 Task: Look for space in Cacocum, Cuba from 9th July, 2023 to 16th July, 2023 for 2 adults, 1 child in price range Rs.8000 to Rs.16000. Place can be entire place with 2 bedrooms having 2 beds and 1 bathroom. Property type can be house, flat, guest house. Booking option can be shelf check-in. Required host language is .
Action: Mouse moved to (454, 92)
Screenshot: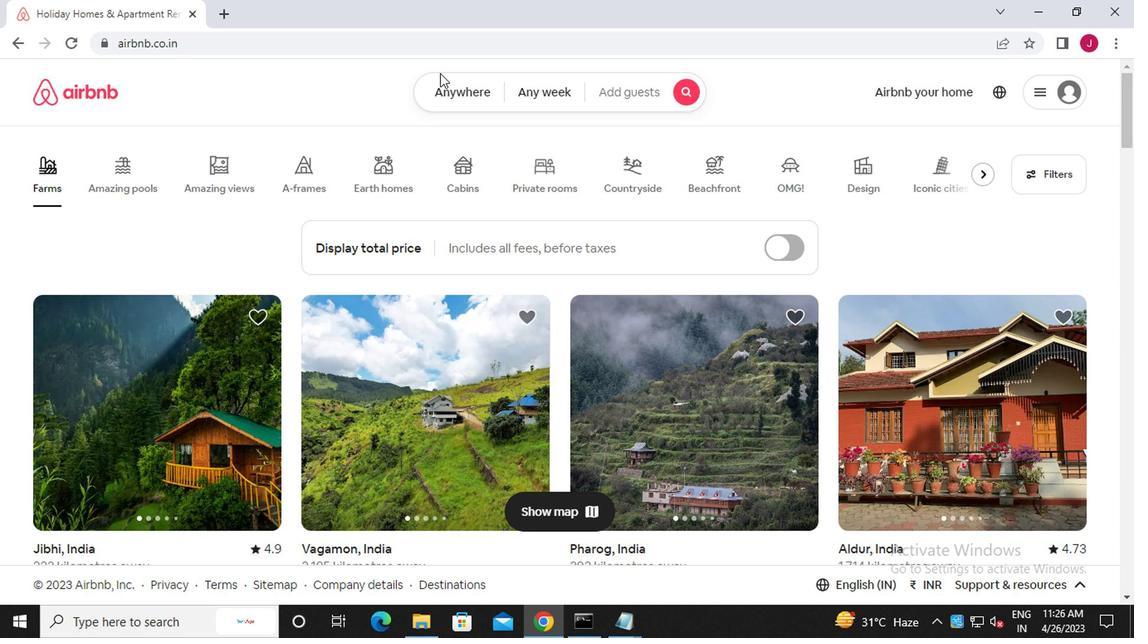 
Action: Mouse pressed left at (454, 92)
Screenshot: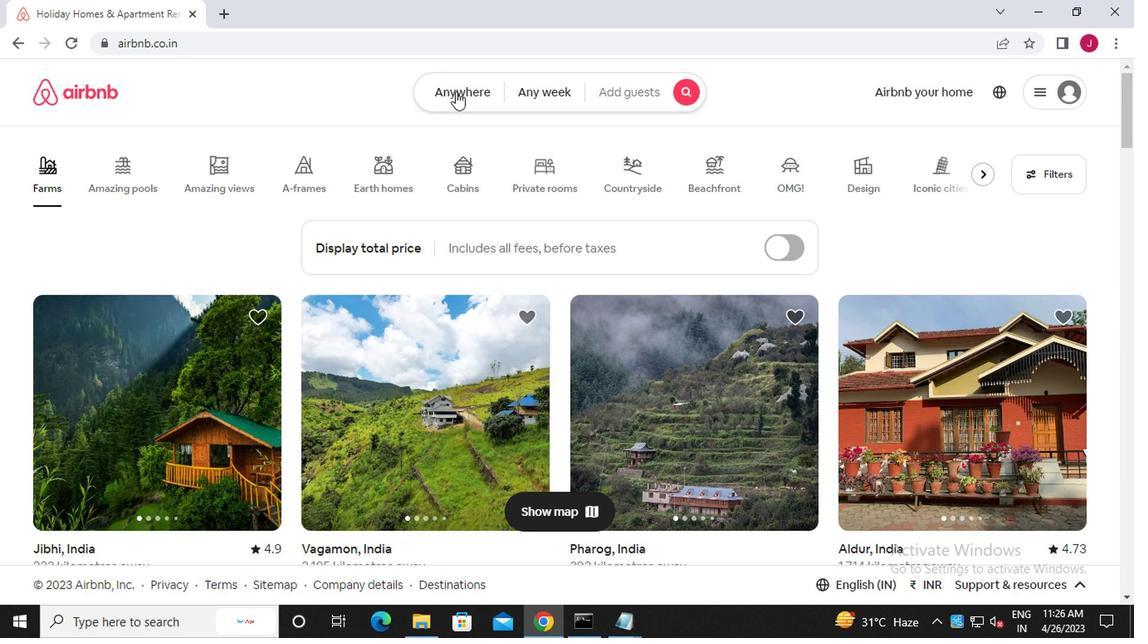 
Action: Mouse moved to (275, 157)
Screenshot: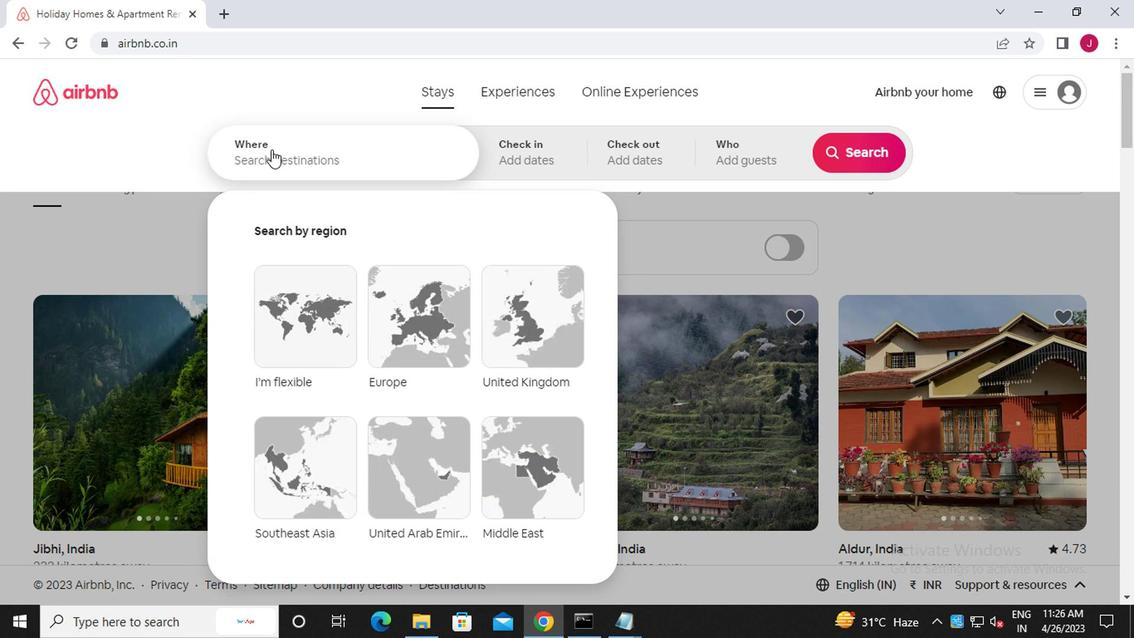 
Action: Mouse pressed left at (275, 157)
Screenshot: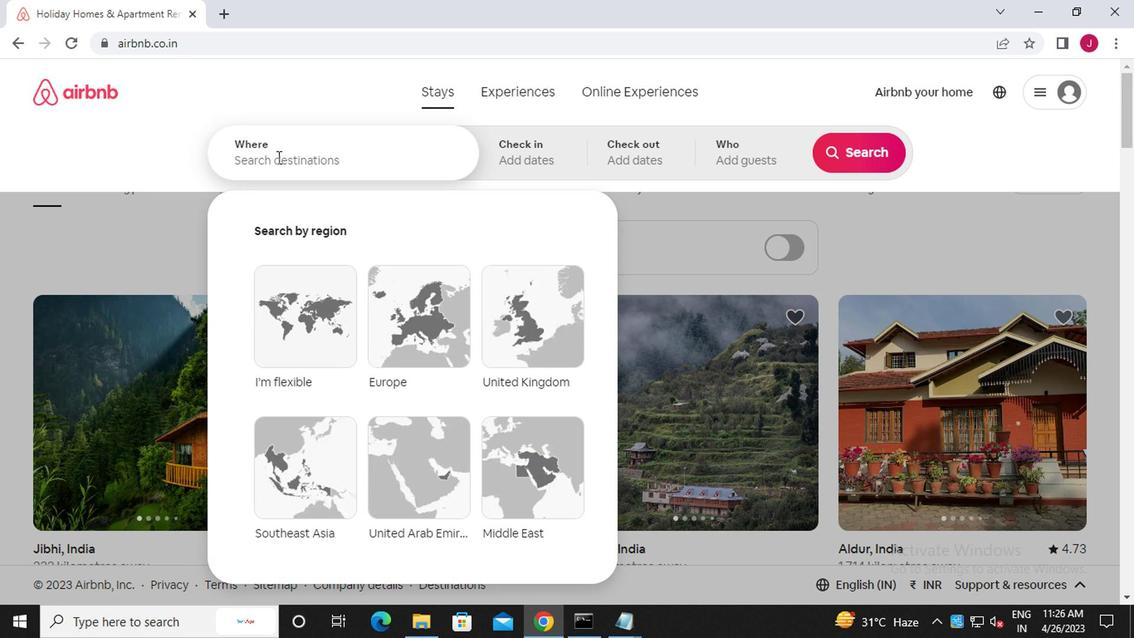 
Action: Mouse moved to (275, 157)
Screenshot: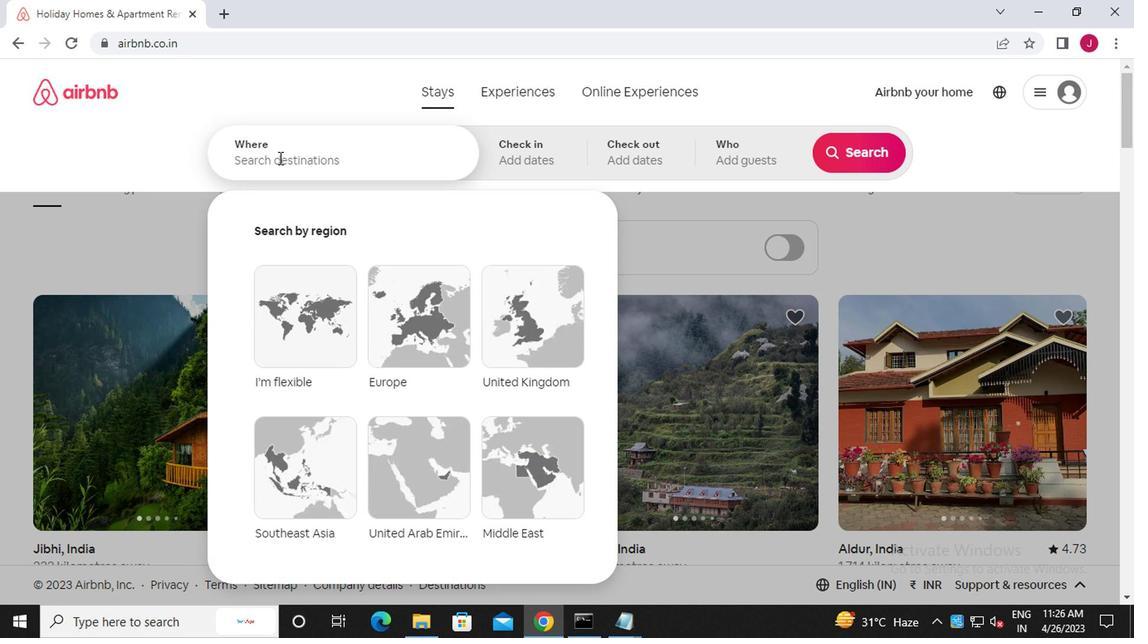 
Action: Key pressed c<Key.caps_lock>acocum
Screenshot: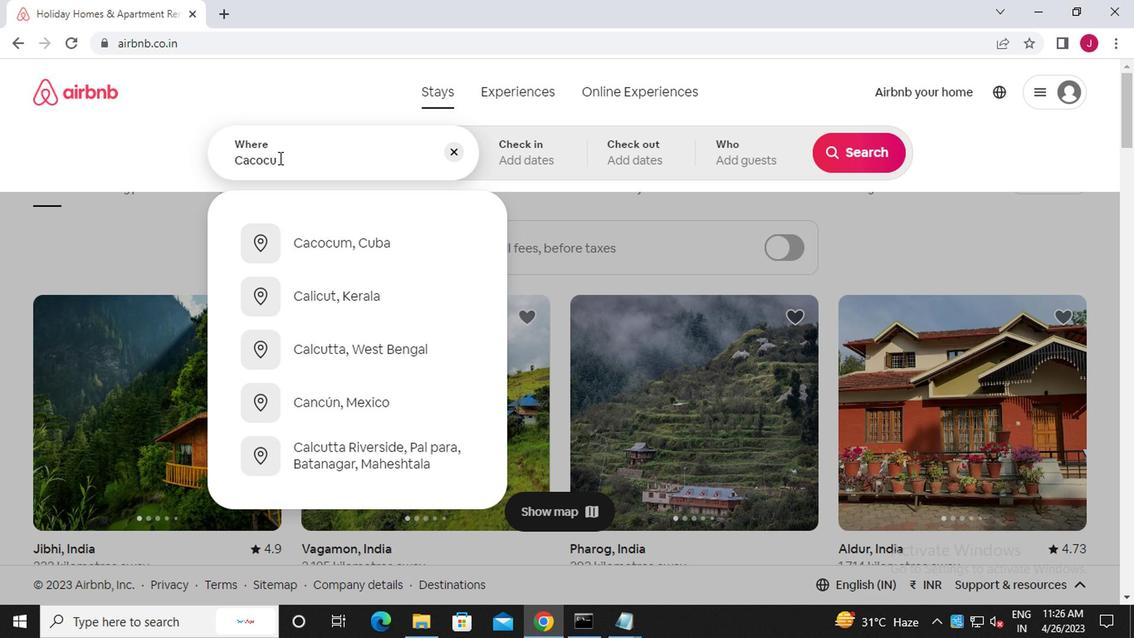 
Action: Mouse moved to (332, 247)
Screenshot: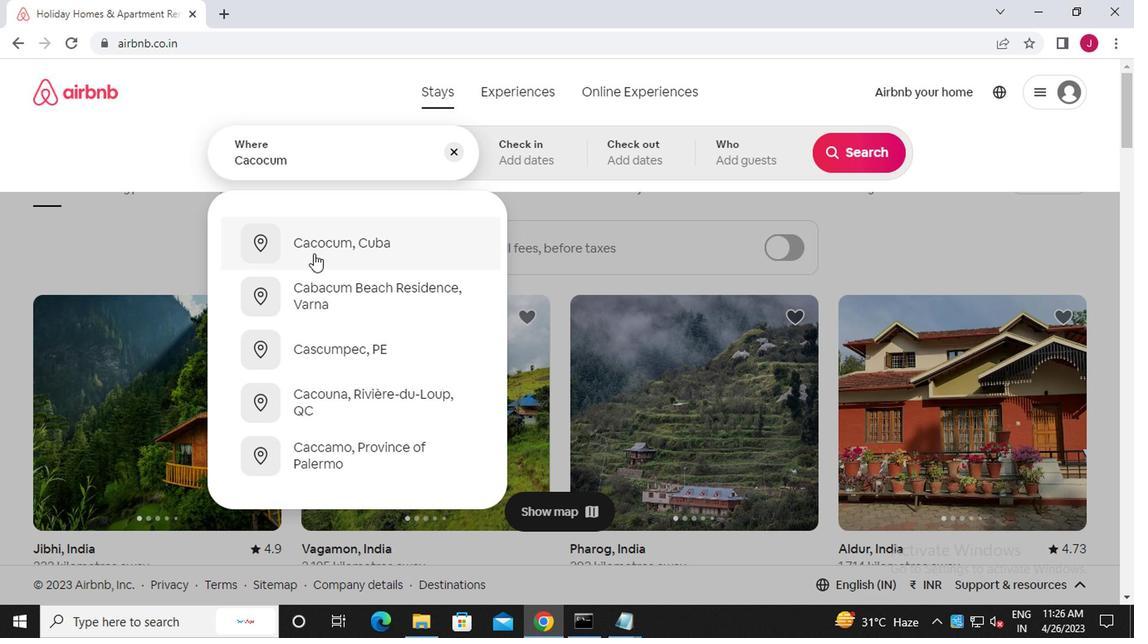 
Action: Mouse pressed left at (332, 247)
Screenshot: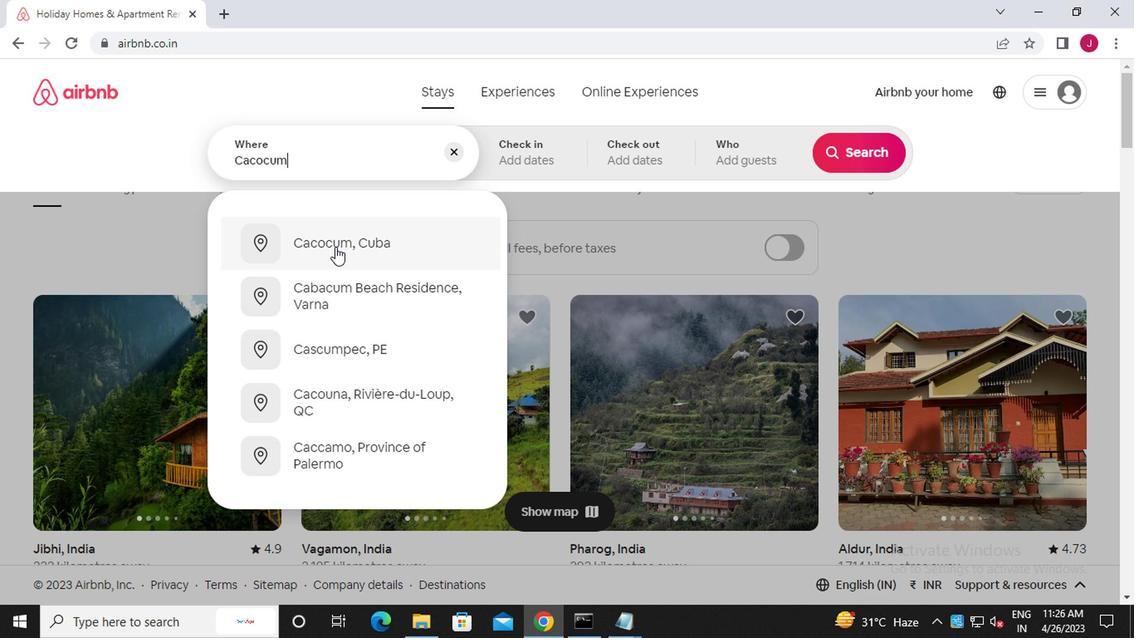 
Action: Mouse moved to (839, 284)
Screenshot: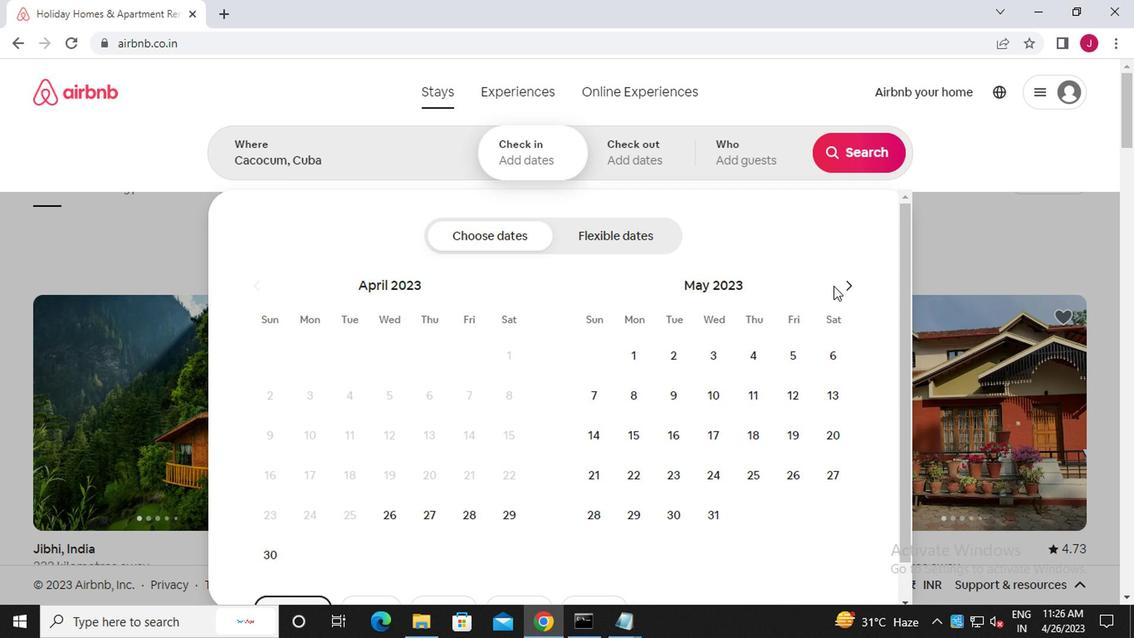 
Action: Mouse pressed left at (839, 284)
Screenshot: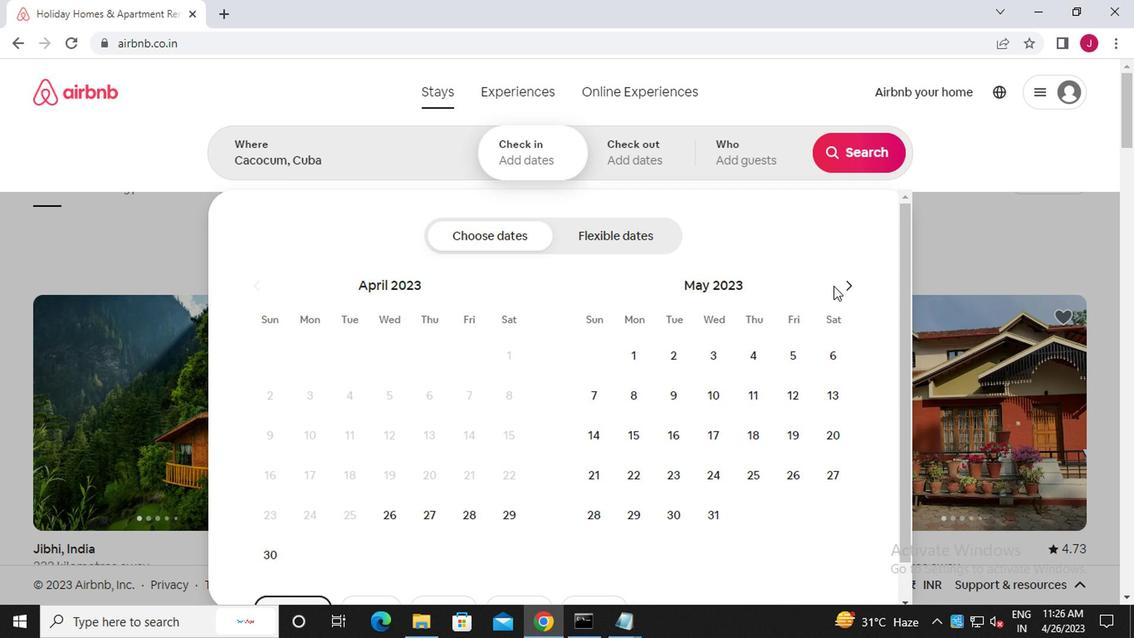 
Action: Mouse moved to (839, 284)
Screenshot: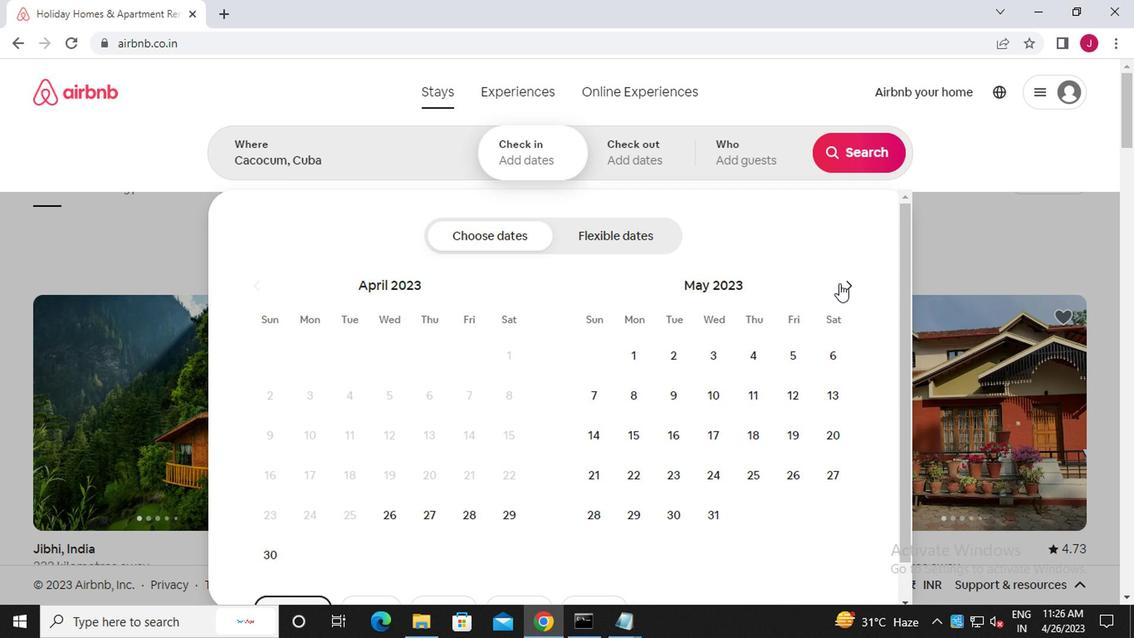 
Action: Mouse pressed left at (839, 284)
Screenshot: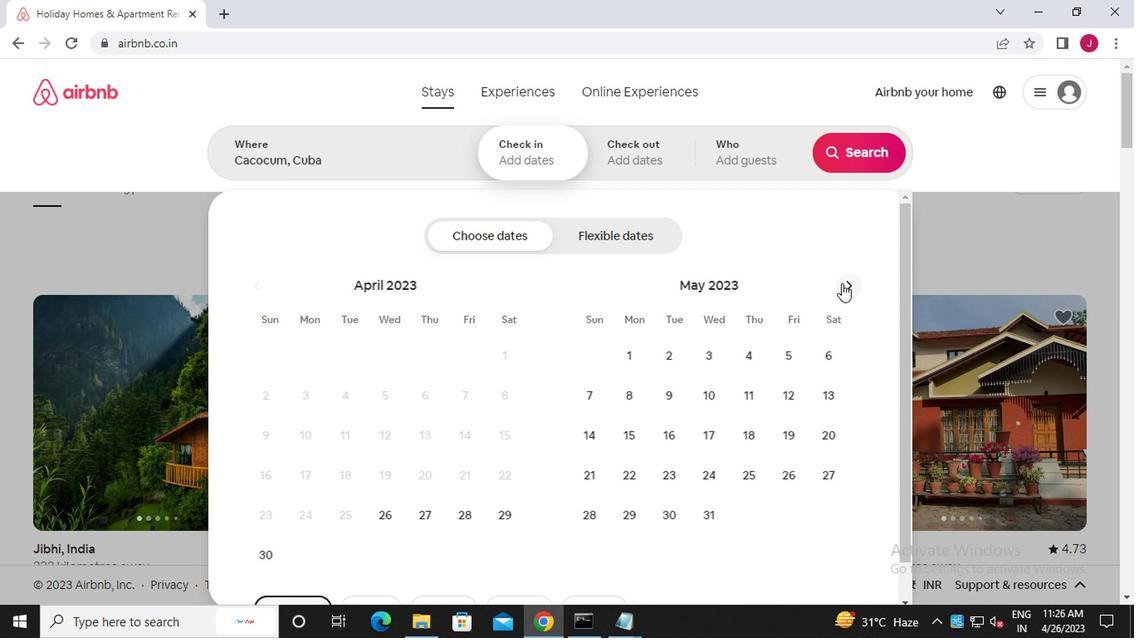 
Action: Mouse moved to (596, 437)
Screenshot: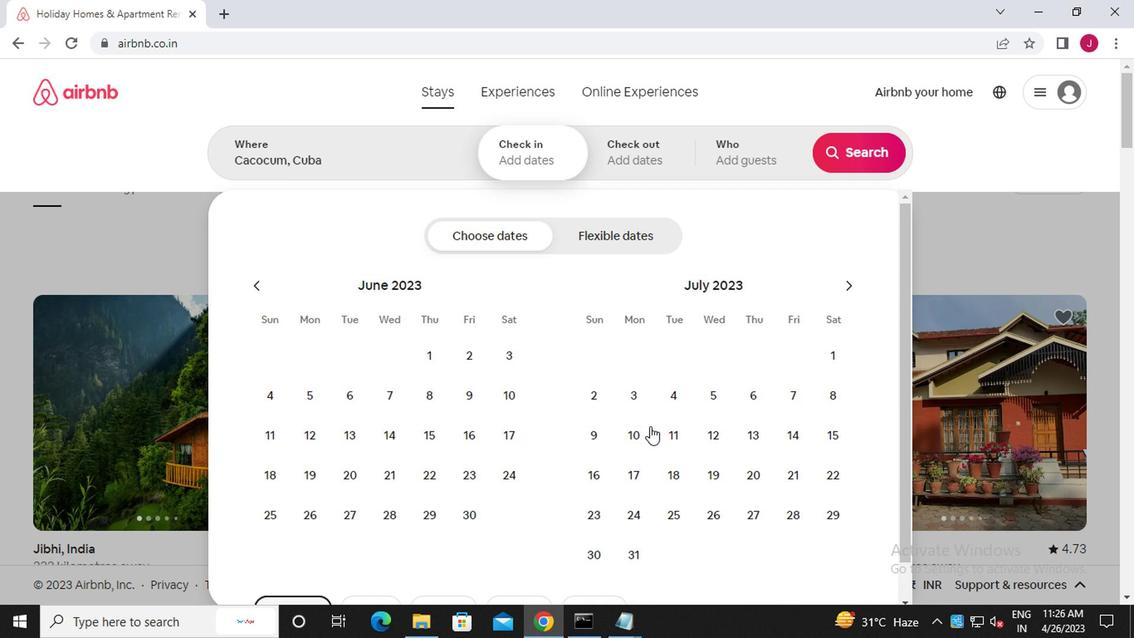 
Action: Mouse pressed left at (596, 437)
Screenshot: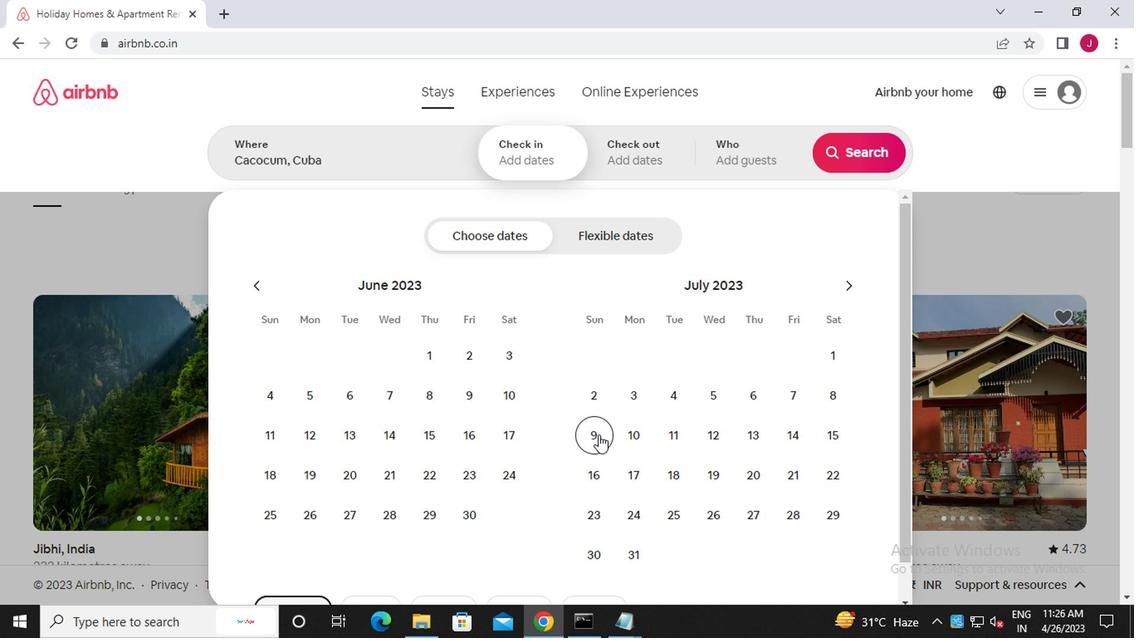
Action: Mouse moved to (592, 480)
Screenshot: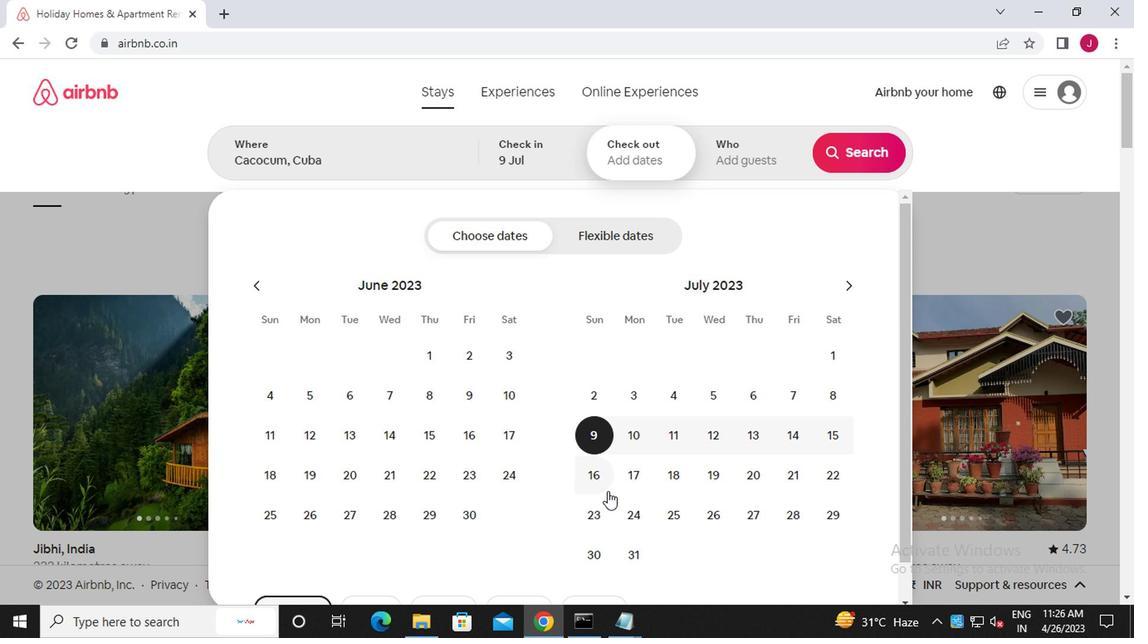
Action: Mouse pressed left at (592, 480)
Screenshot: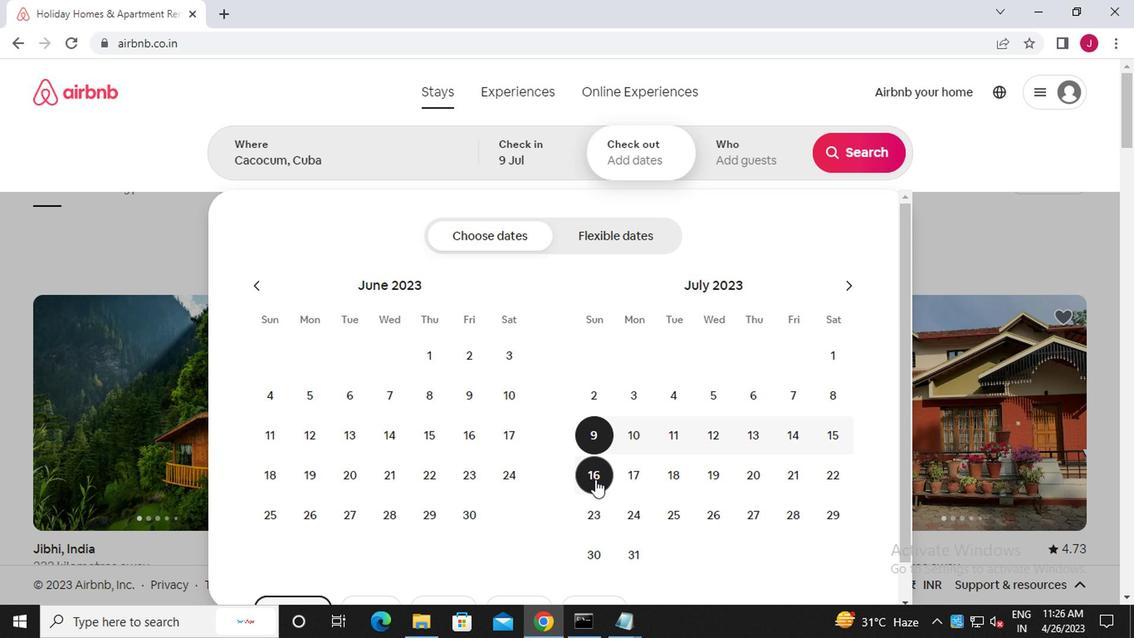 
Action: Mouse moved to (752, 160)
Screenshot: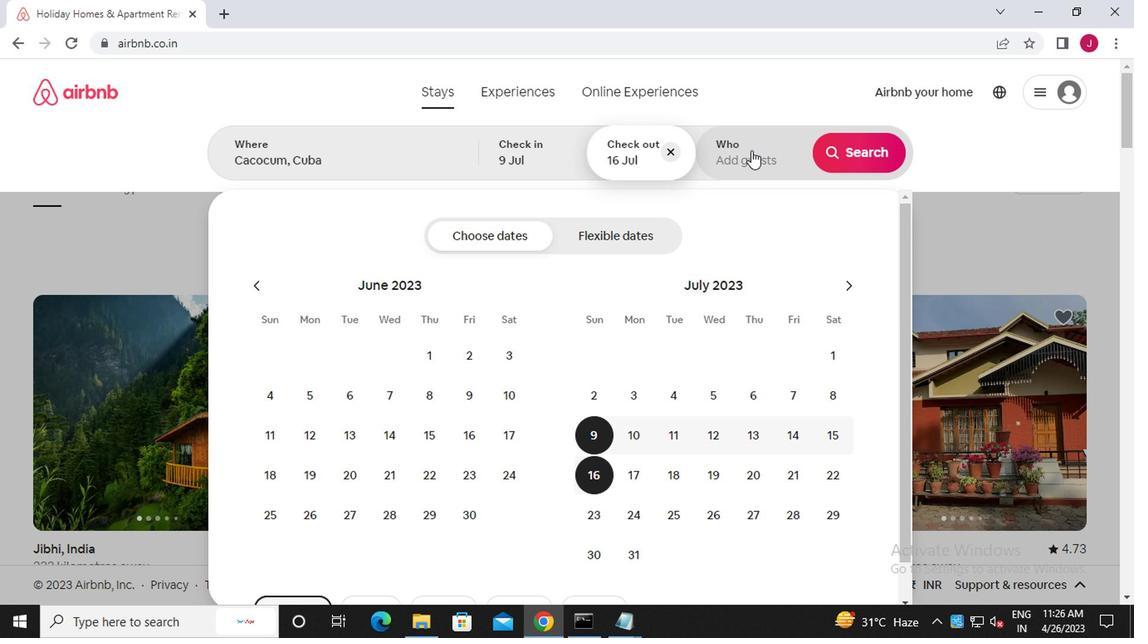 
Action: Mouse pressed left at (752, 160)
Screenshot: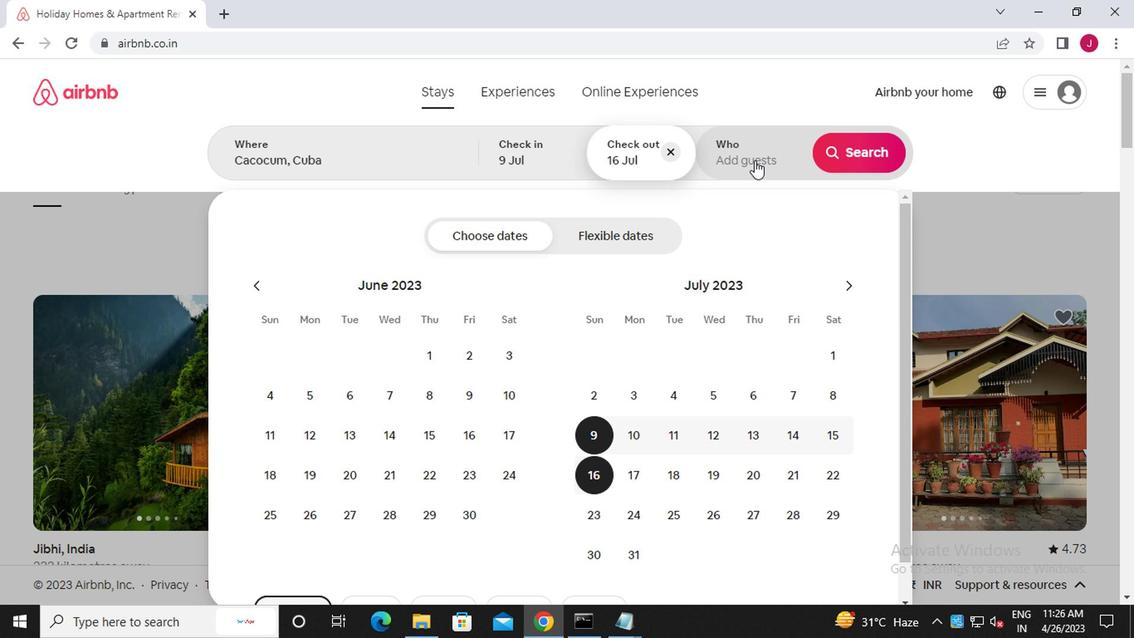 
Action: Mouse moved to (867, 244)
Screenshot: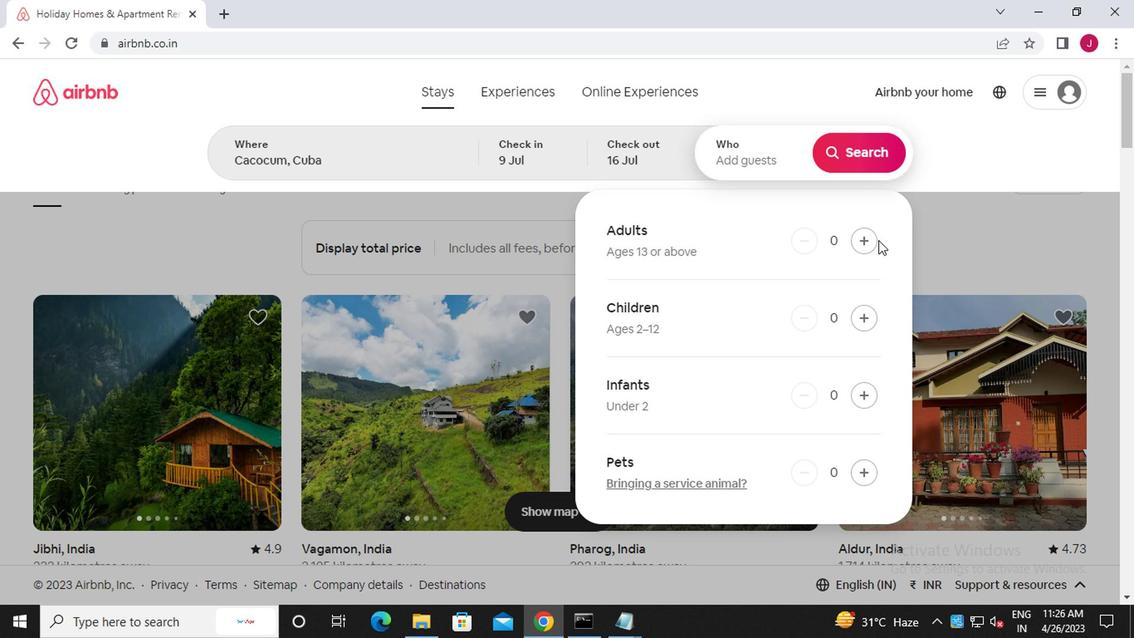 
Action: Mouse pressed left at (867, 244)
Screenshot: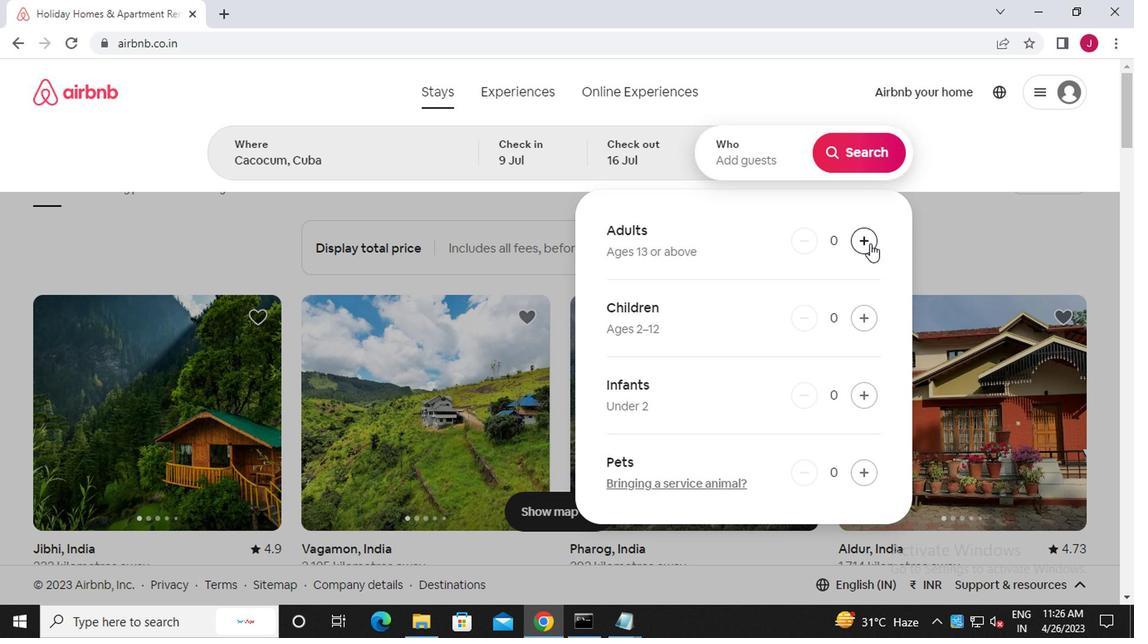 
Action: Mouse pressed left at (867, 244)
Screenshot: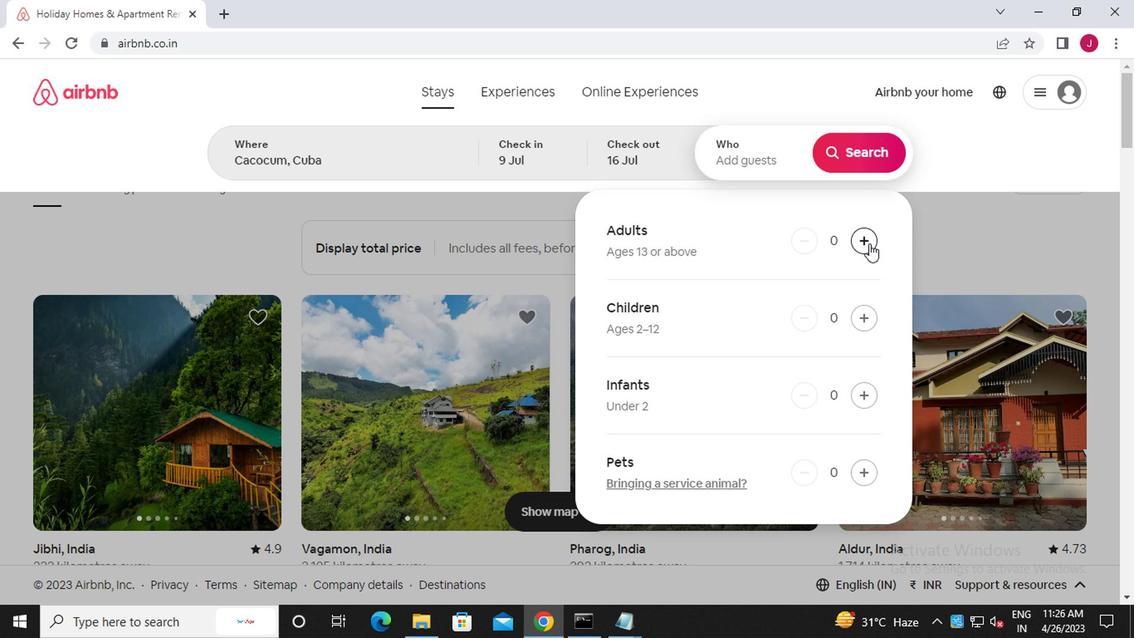 
Action: Mouse moved to (862, 319)
Screenshot: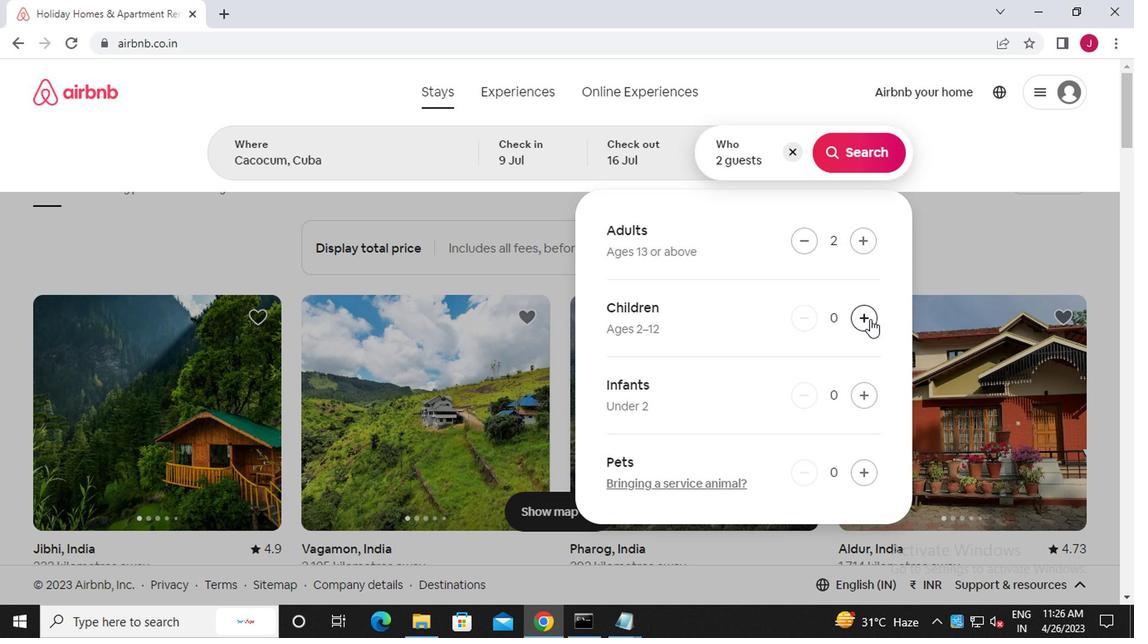 
Action: Mouse pressed left at (862, 319)
Screenshot: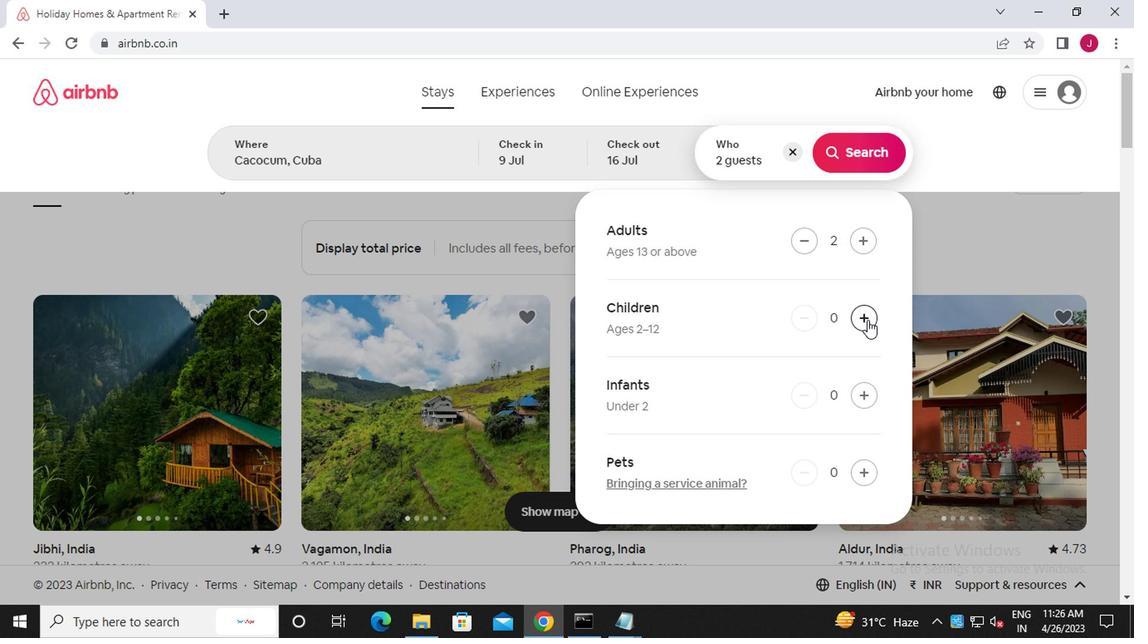 
Action: Mouse moved to (856, 156)
Screenshot: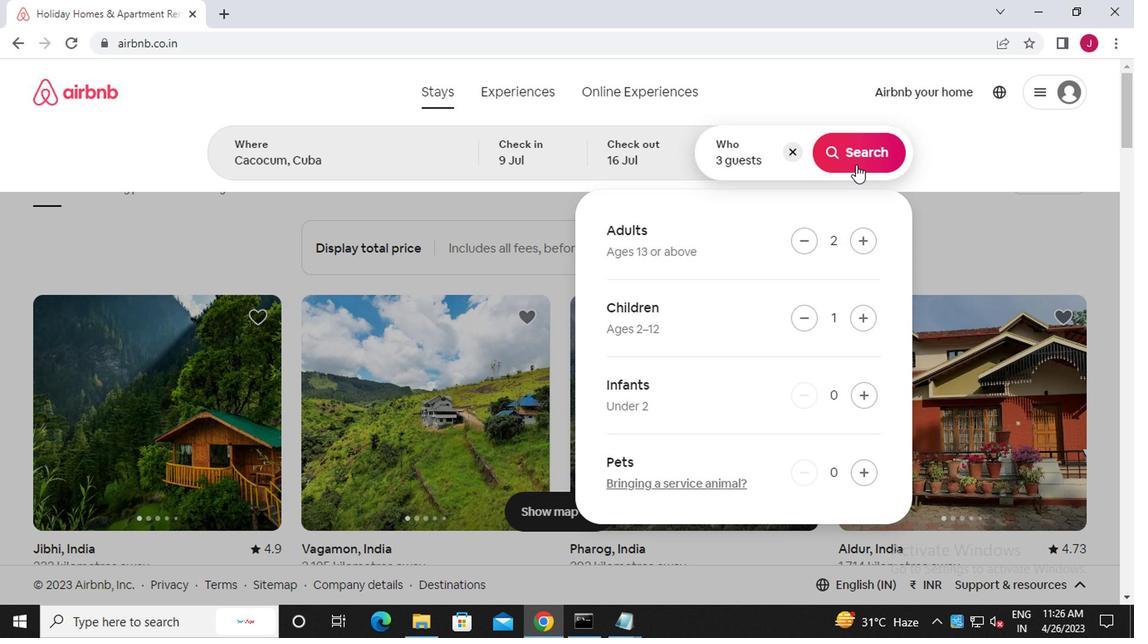 
Action: Mouse pressed left at (856, 156)
Screenshot: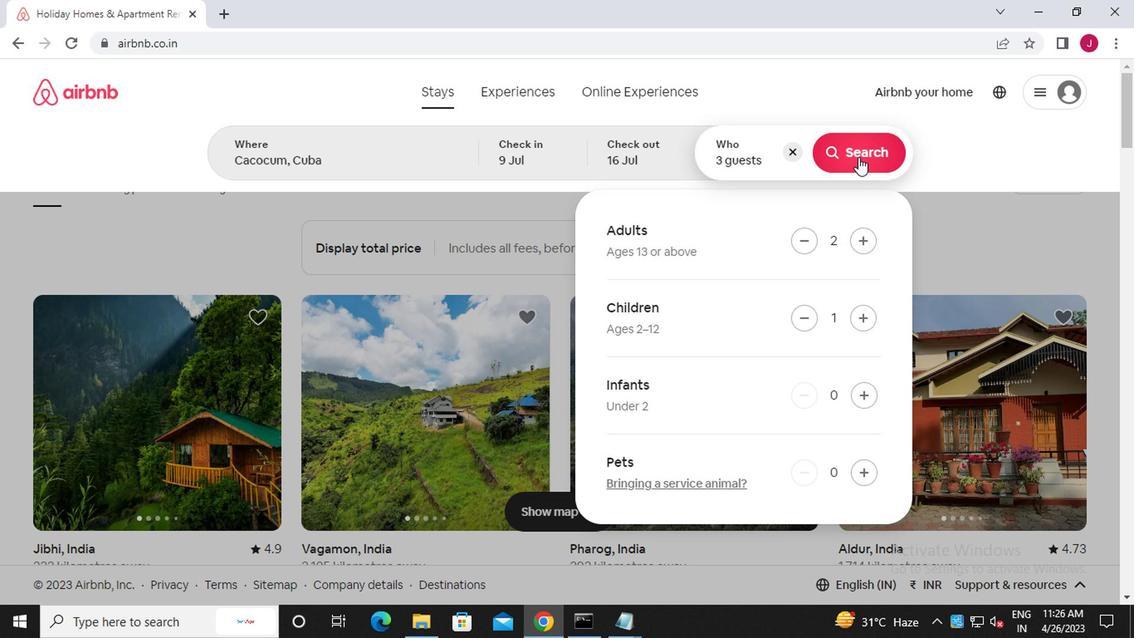 
Action: Mouse moved to (1067, 153)
Screenshot: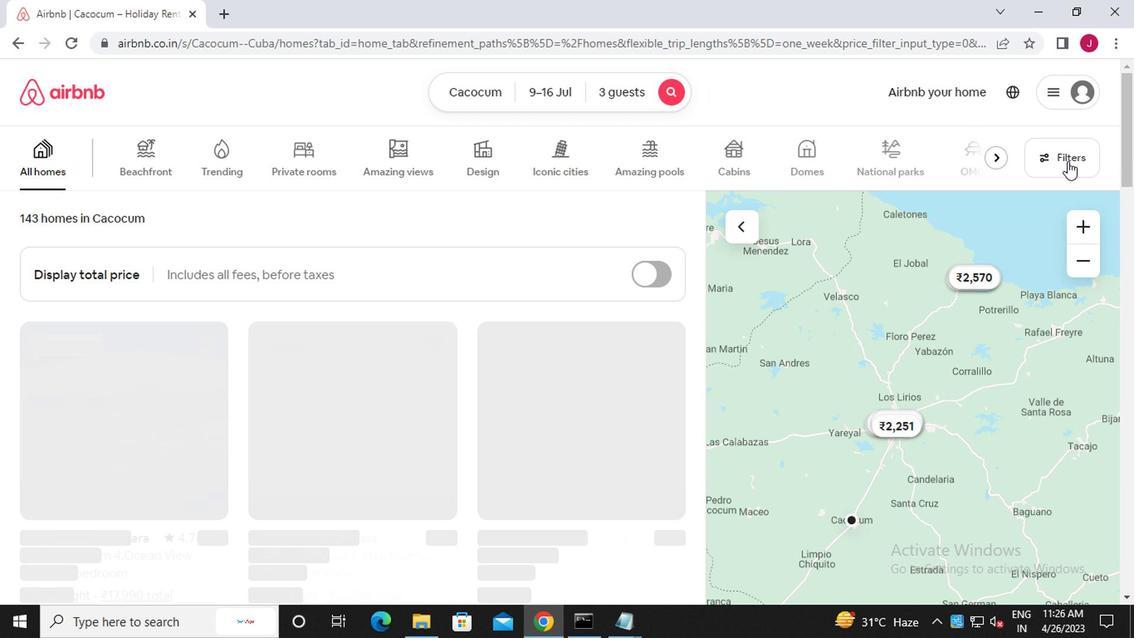 
Action: Mouse pressed left at (1067, 153)
Screenshot: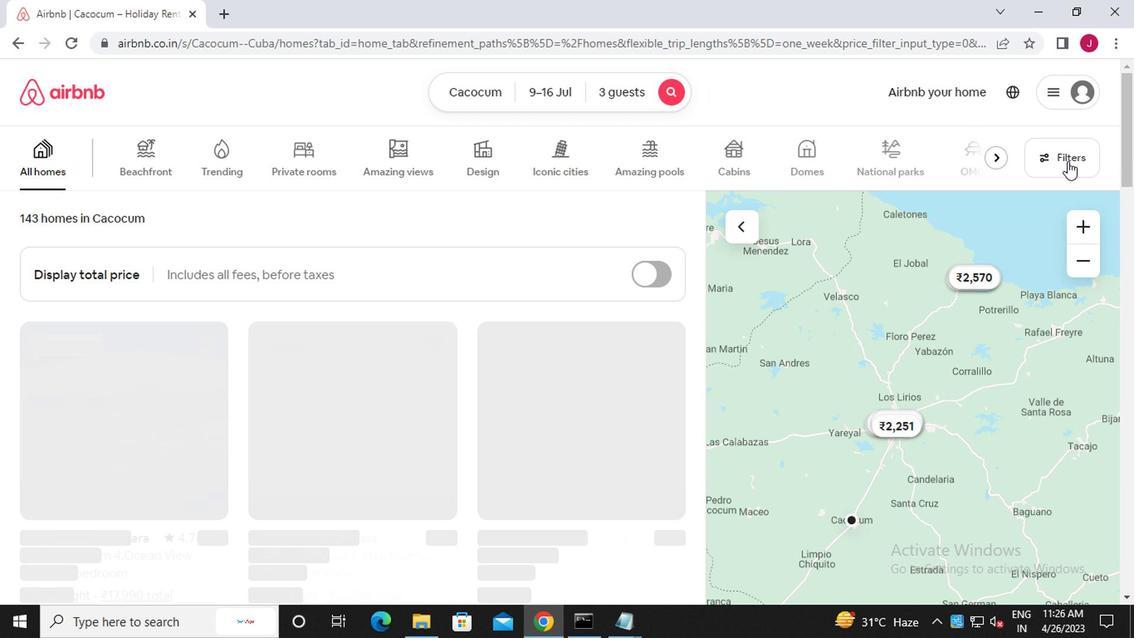 
Action: Mouse moved to (378, 370)
Screenshot: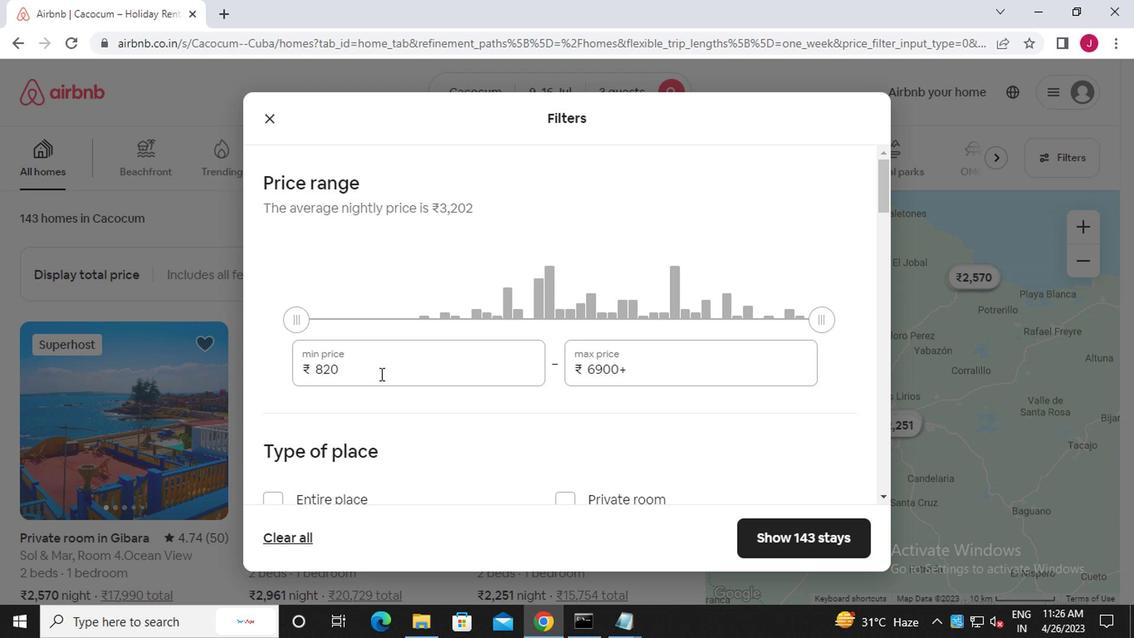 
Action: Mouse pressed left at (378, 370)
Screenshot: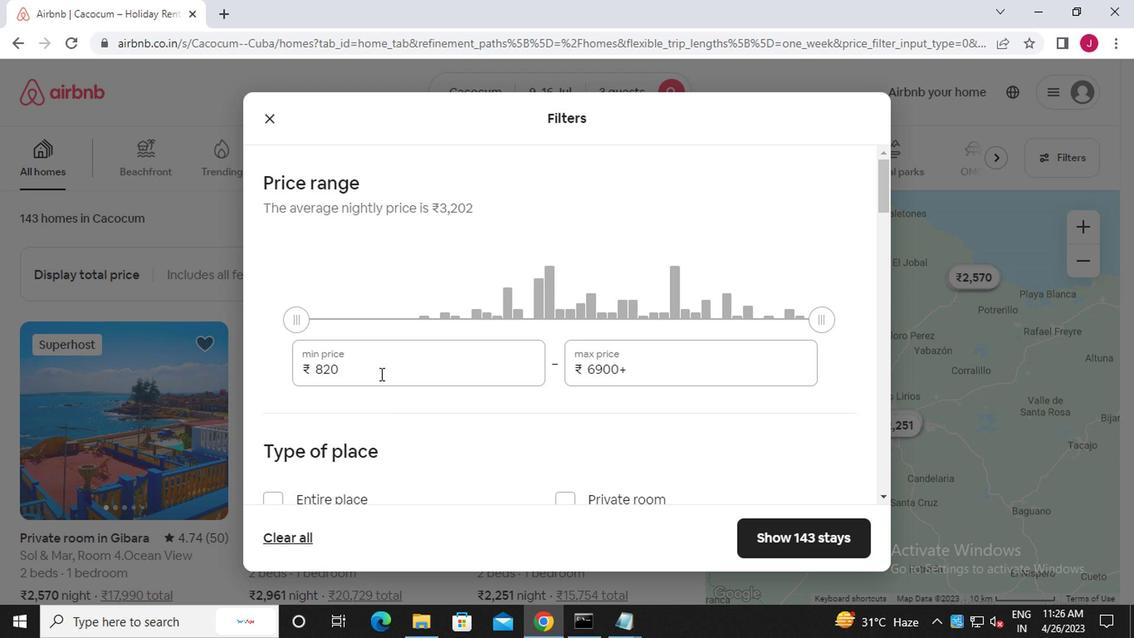 
Action: Mouse moved to (378, 370)
Screenshot: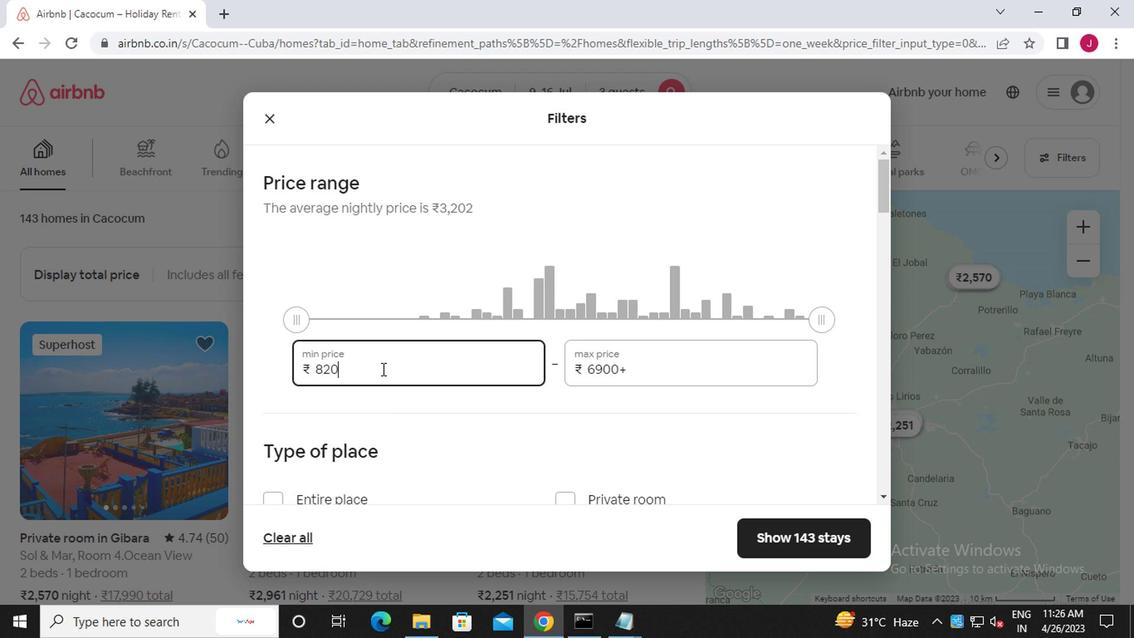 
Action: Key pressed <Key.backspace><Key.backspace><<96>><<96>><<96>>
Screenshot: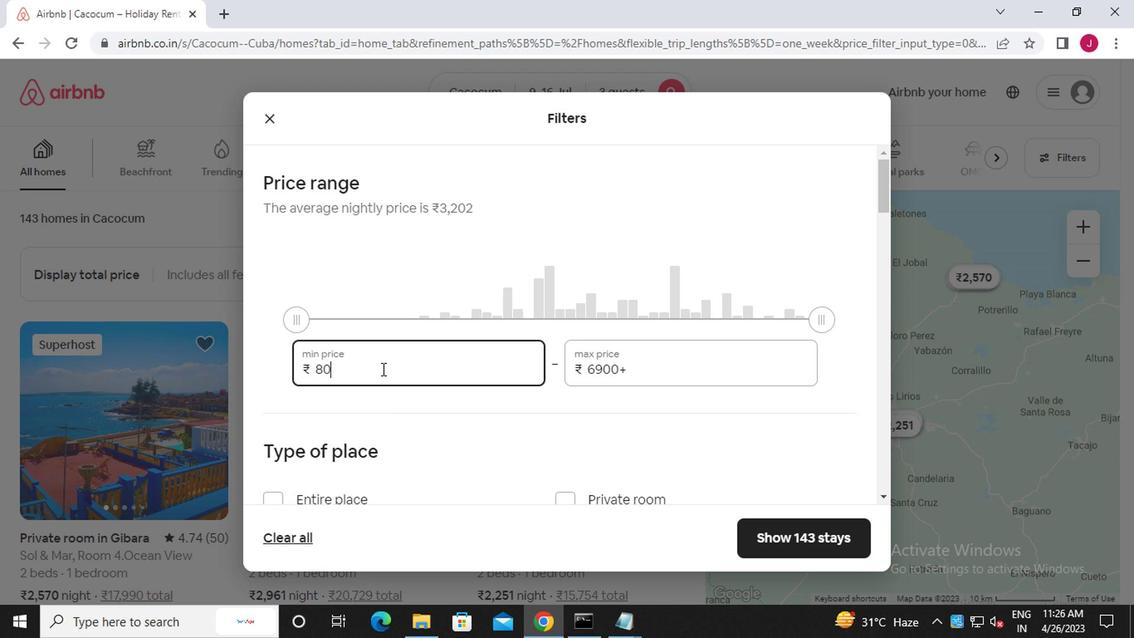 
Action: Mouse moved to (698, 361)
Screenshot: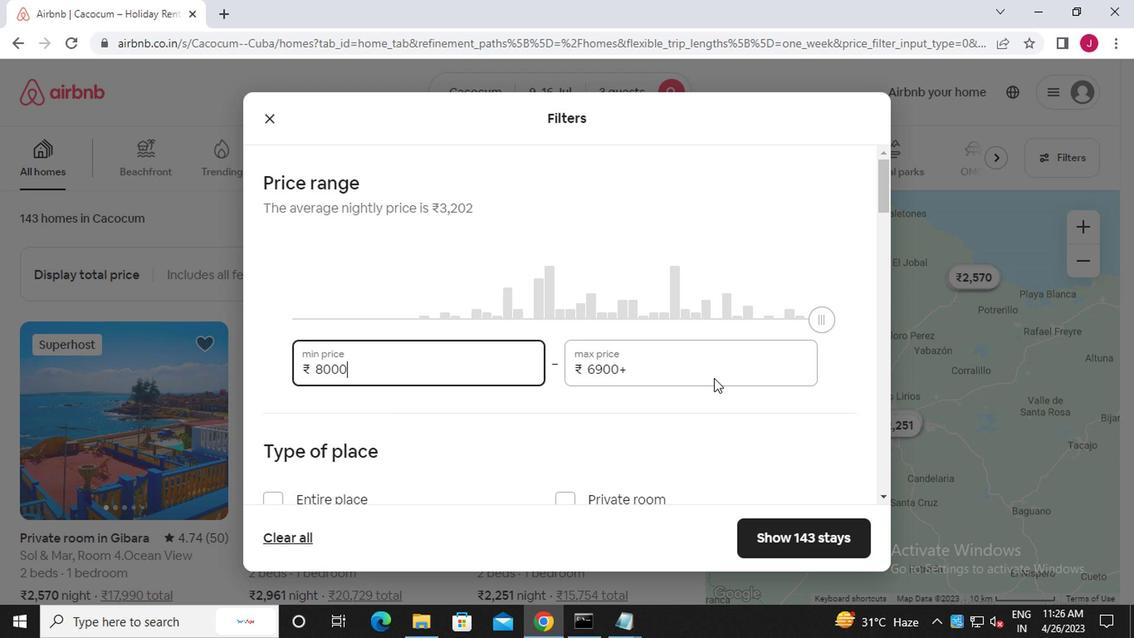 
Action: Mouse pressed left at (698, 361)
Screenshot: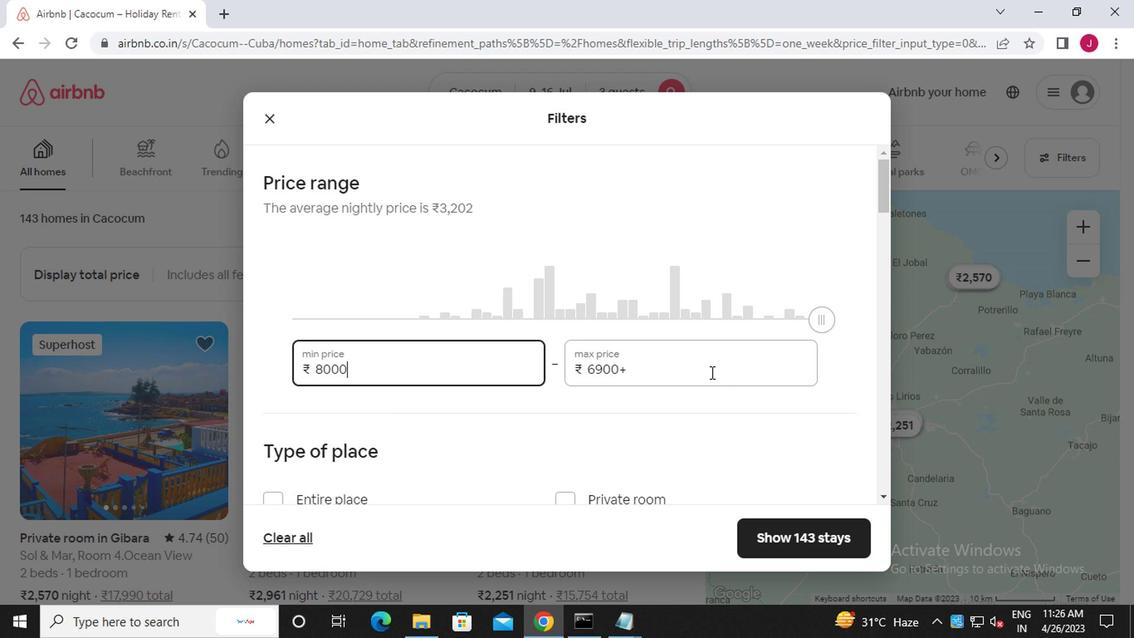 
Action: Key pressed <Key.backspace><Key.backspace><Key.backspace><Key.backspace><Key.backspace><Key.backspace><Key.backspace><Key.backspace><Key.backspace><Key.backspace><Key.backspace><Key.backspace><<97>><<102>><<96>><<96>><<96>>
Screenshot: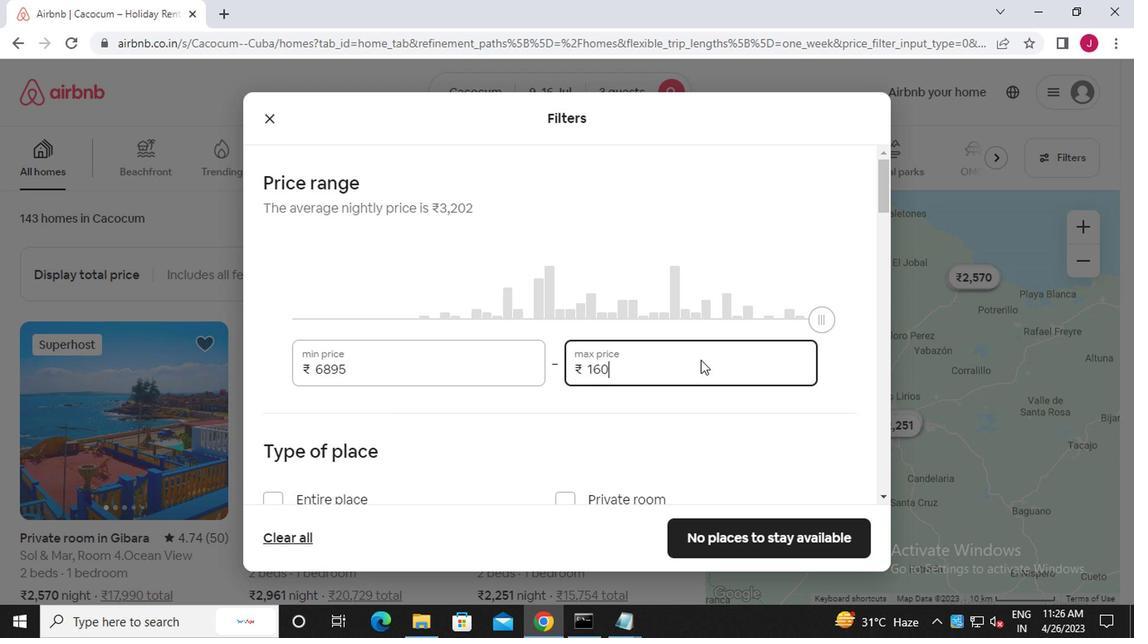 
Action: Mouse moved to (696, 361)
Screenshot: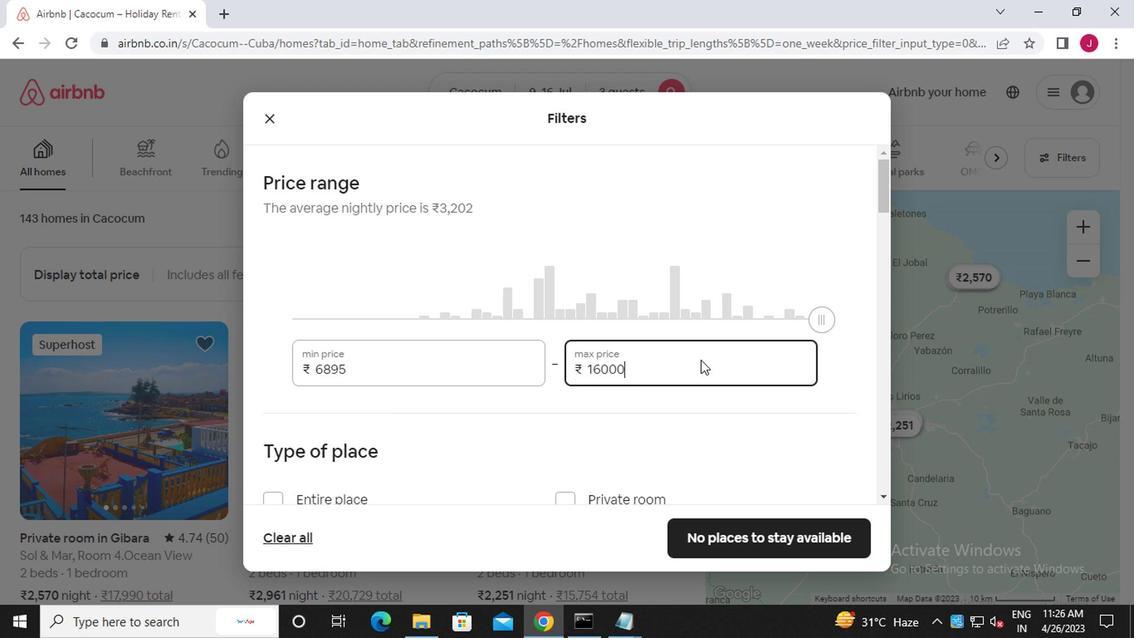 
Action: Mouse scrolled (696, 360) with delta (0, -1)
Screenshot: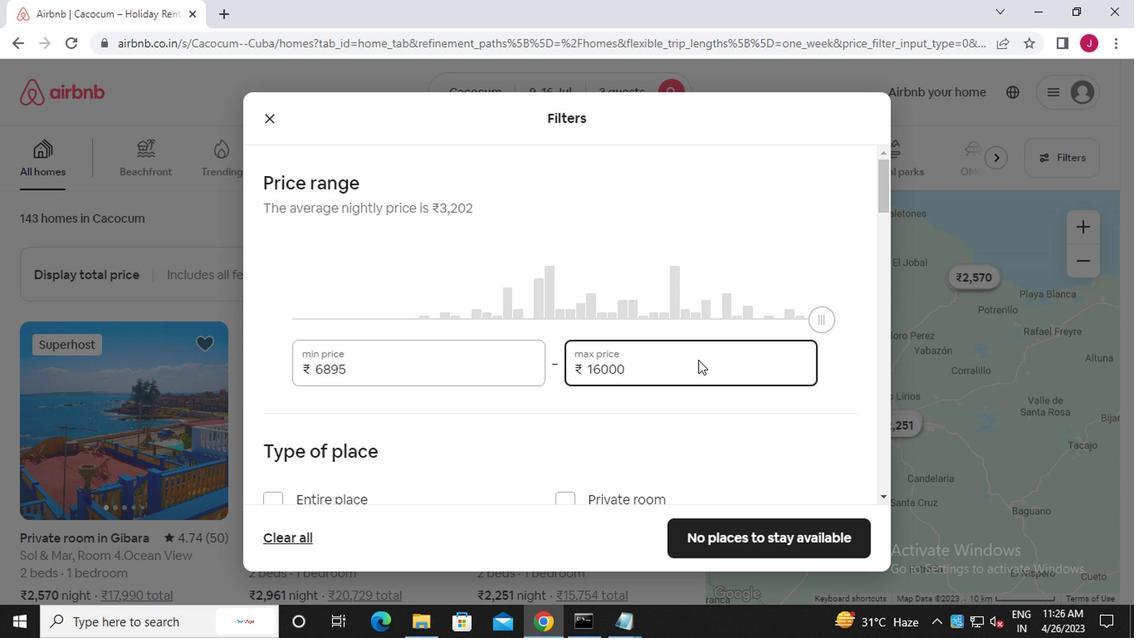 
Action: Mouse scrolled (696, 360) with delta (0, -1)
Screenshot: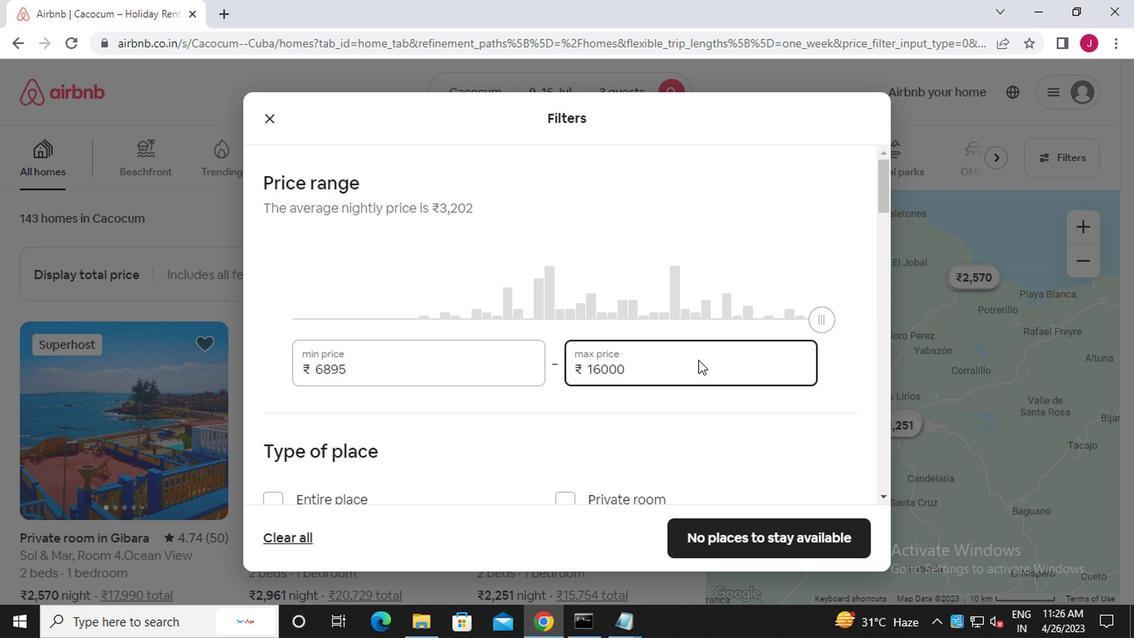 
Action: Mouse moved to (635, 369)
Screenshot: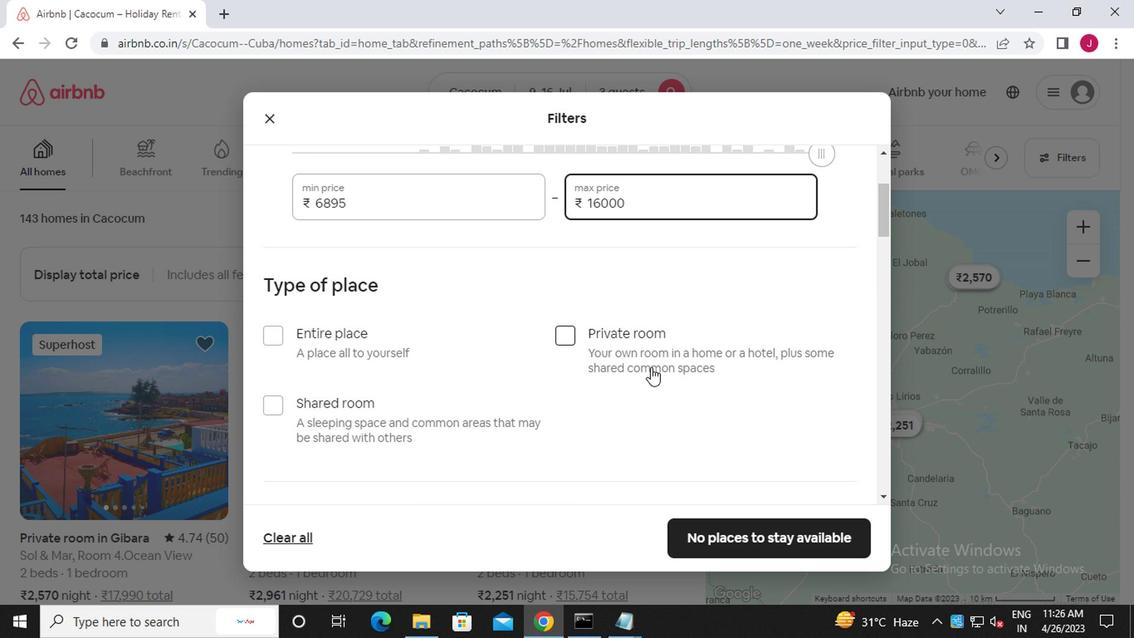 
Action: Mouse scrolled (635, 368) with delta (0, -1)
Screenshot: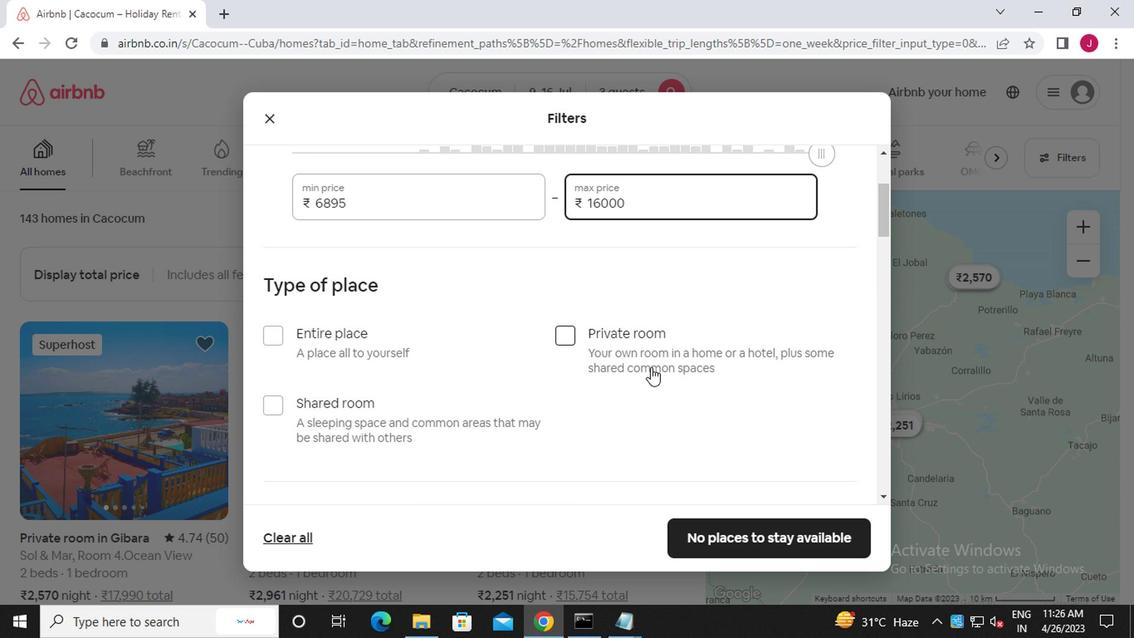 
Action: Mouse moved to (274, 248)
Screenshot: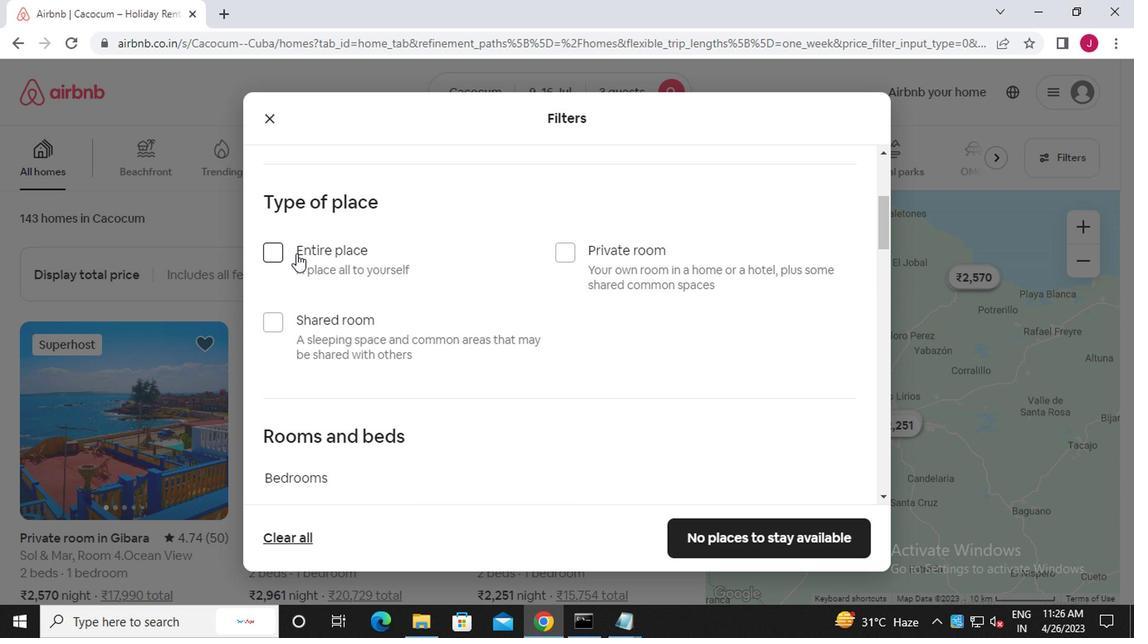 
Action: Mouse pressed left at (274, 248)
Screenshot: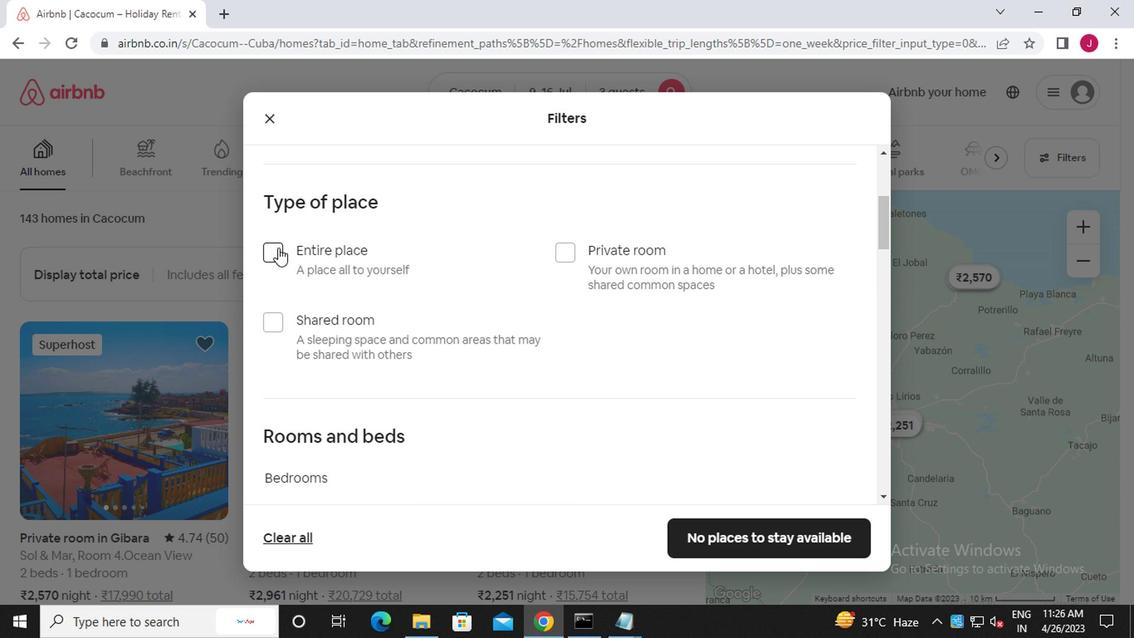 
Action: Mouse moved to (313, 340)
Screenshot: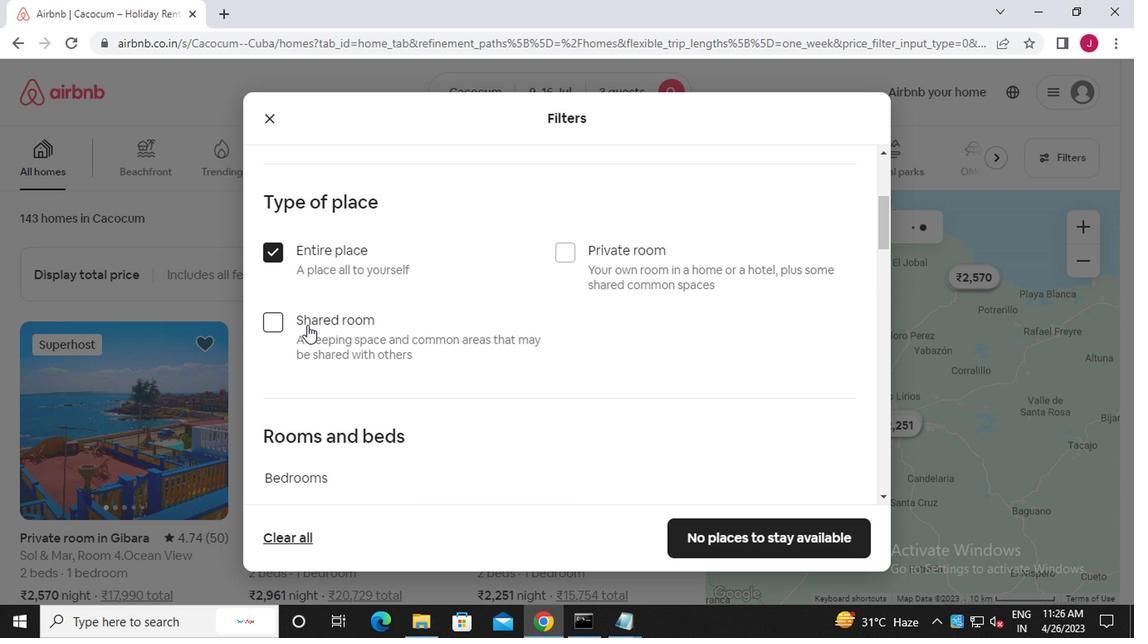 
Action: Mouse scrolled (313, 339) with delta (0, 0)
Screenshot: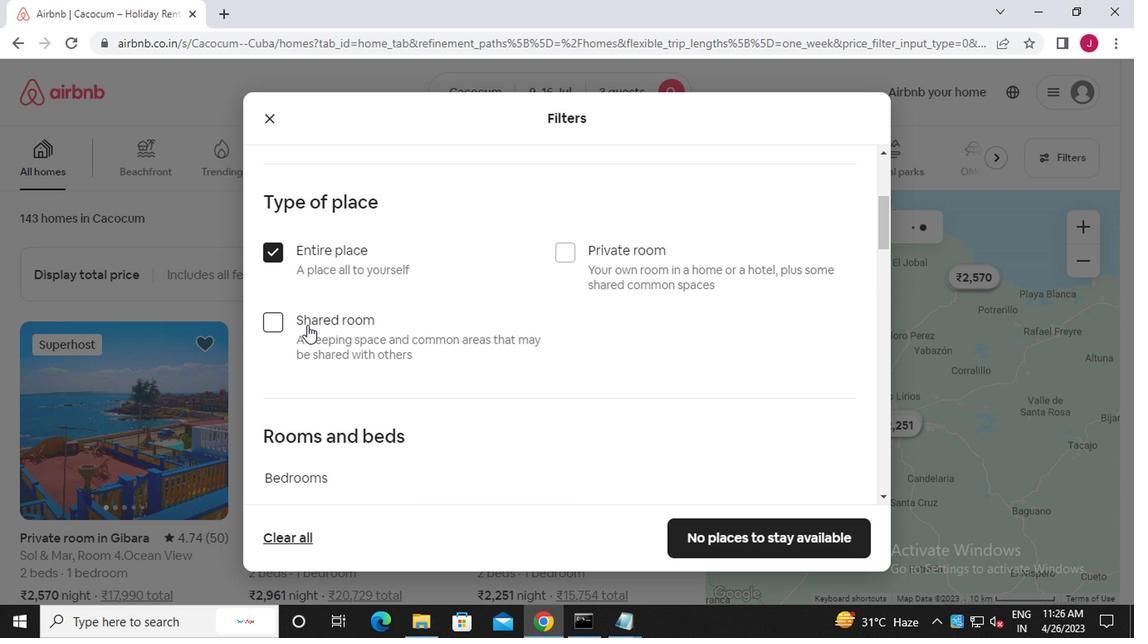 
Action: Mouse moved to (315, 343)
Screenshot: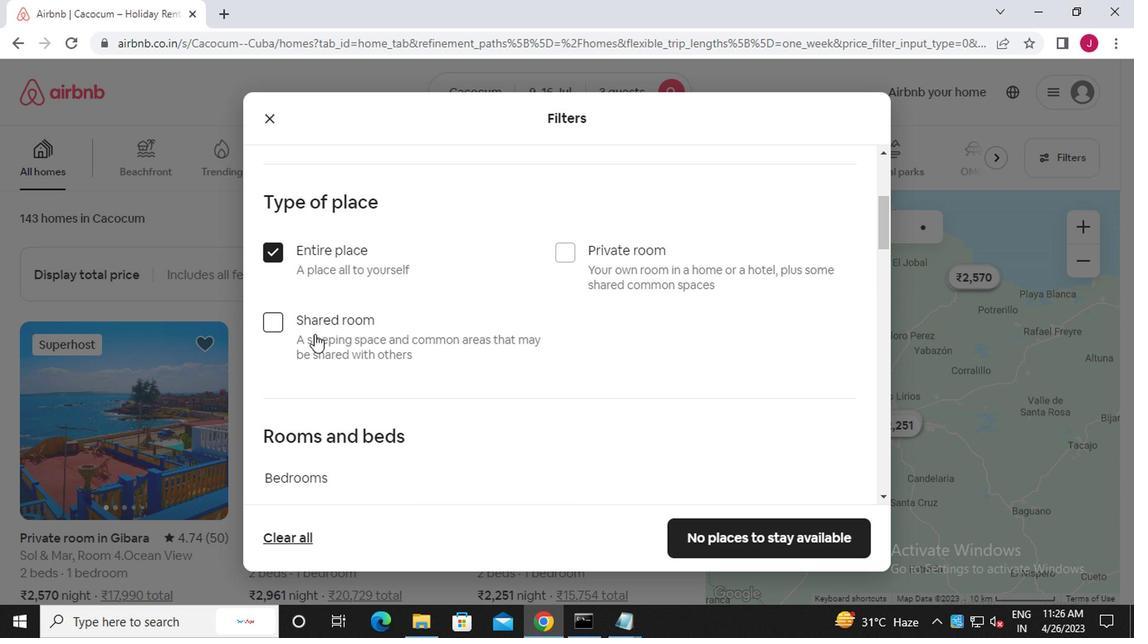
Action: Mouse scrolled (315, 343) with delta (0, 0)
Screenshot: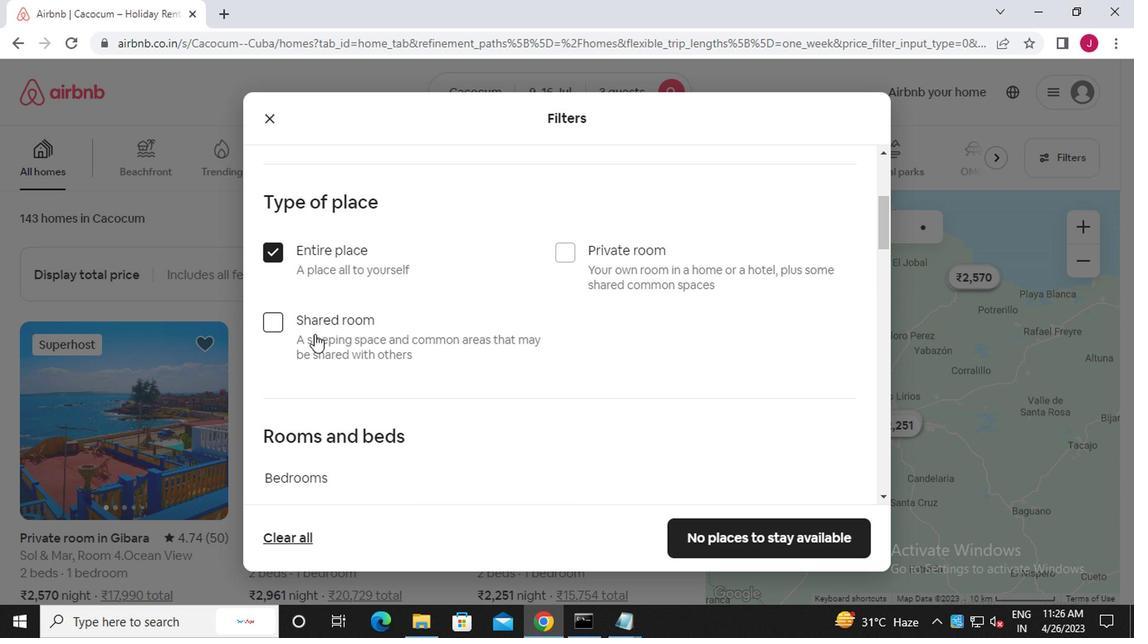 
Action: Mouse moved to (412, 353)
Screenshot: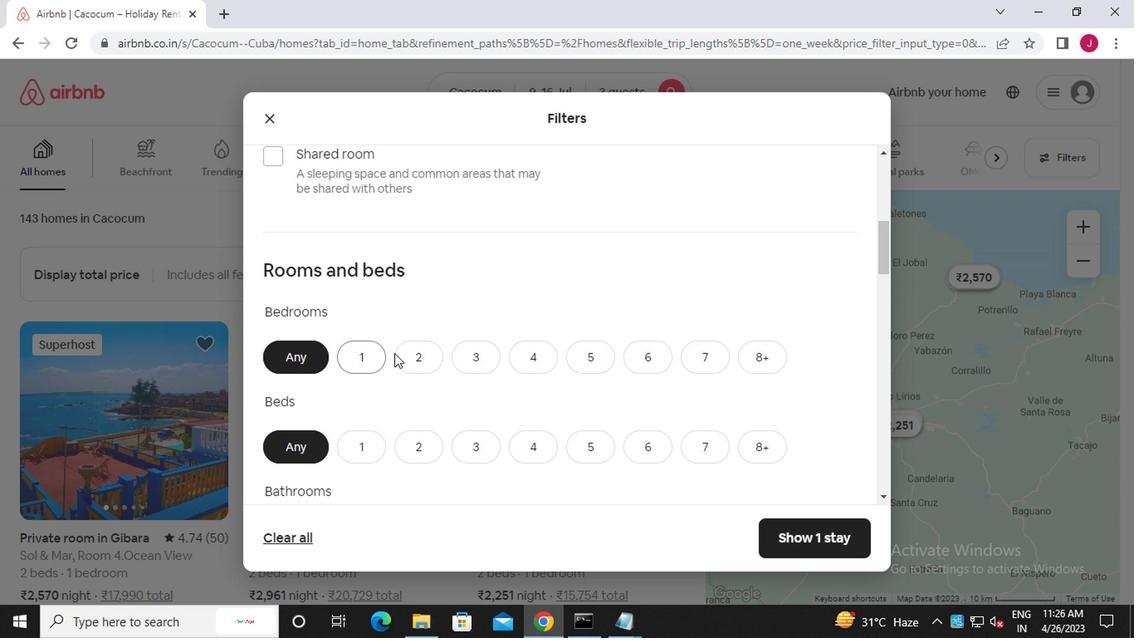
Action: Mouse pressed left at (412, 353)
Screenshot: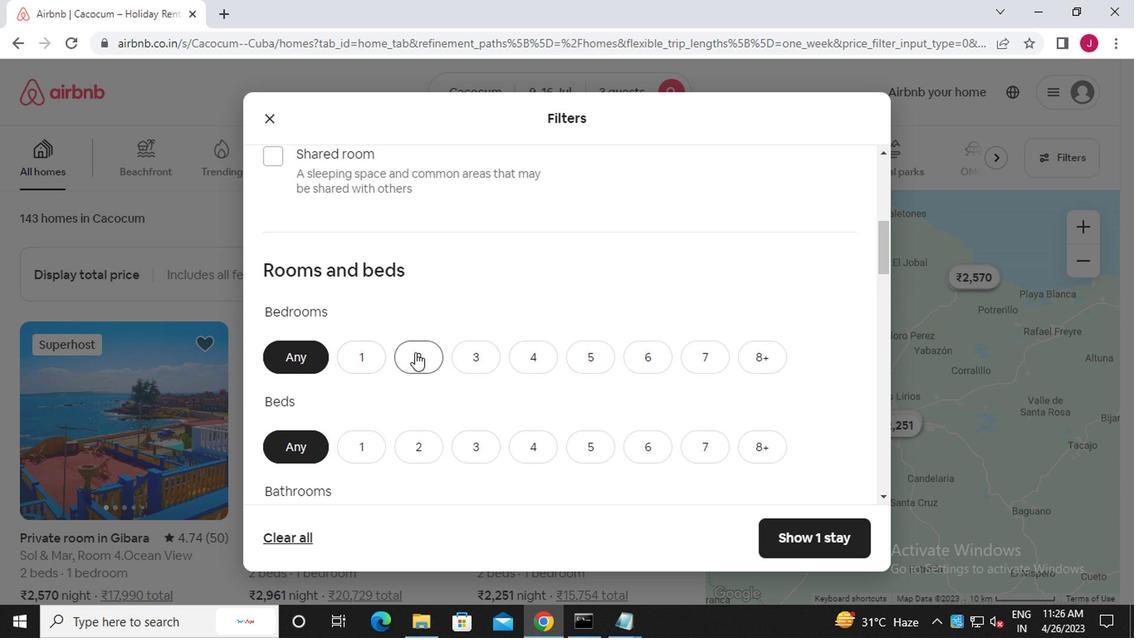 
Action: Mouse moved to (415, 437)
Screenshot: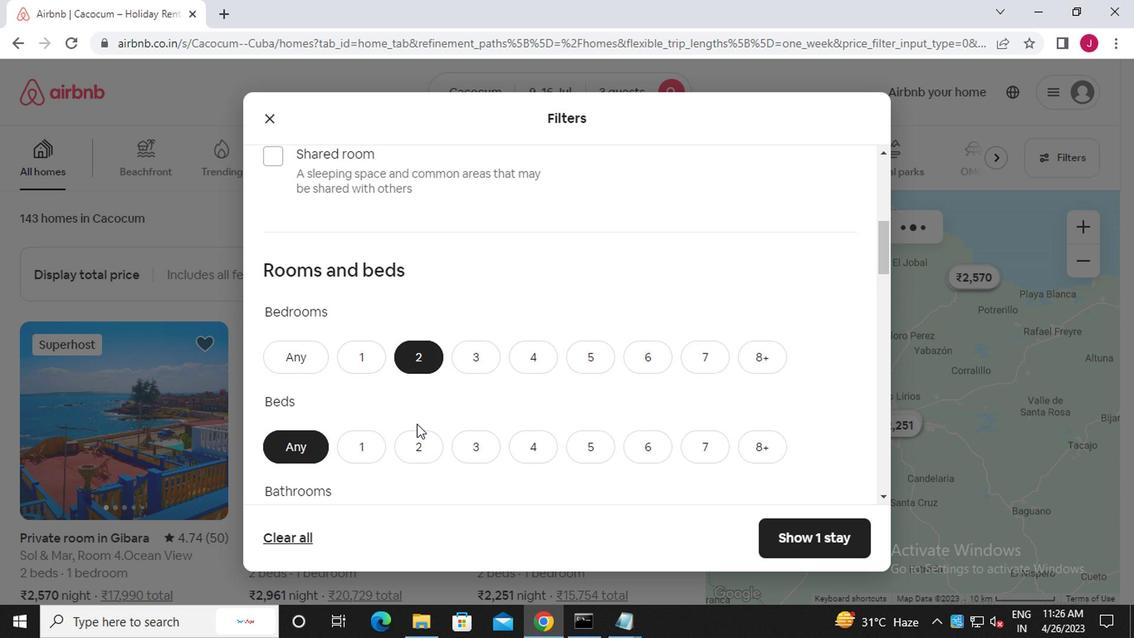
Action: Mouse pressed left at (415, 437)
Screenshot: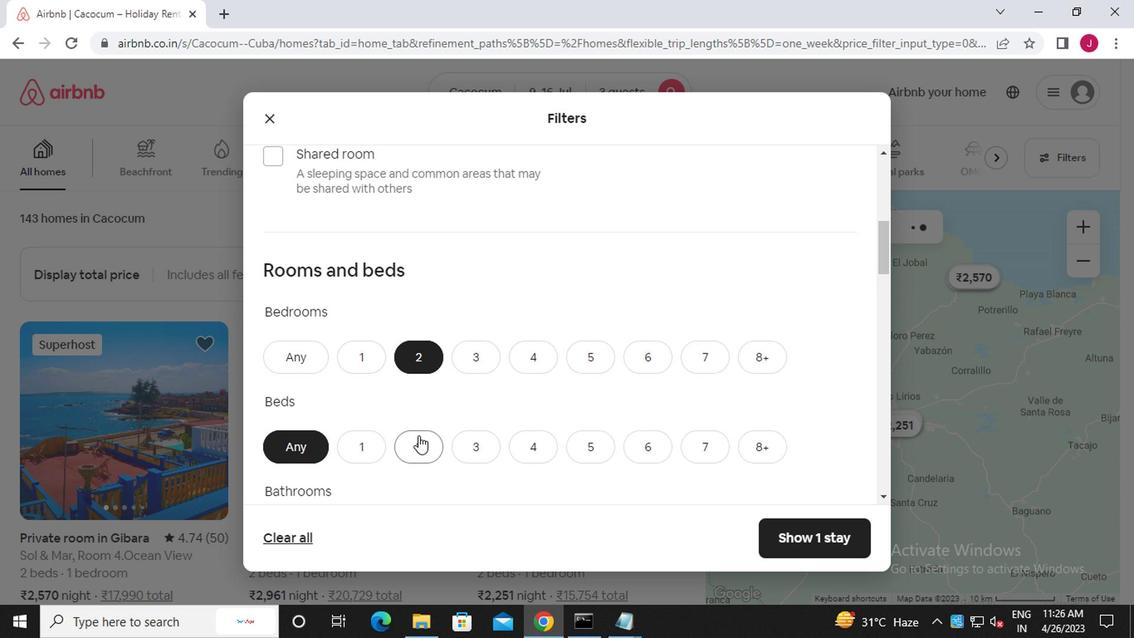 
Action: Mouse moved to (417, 434)
Screenshot: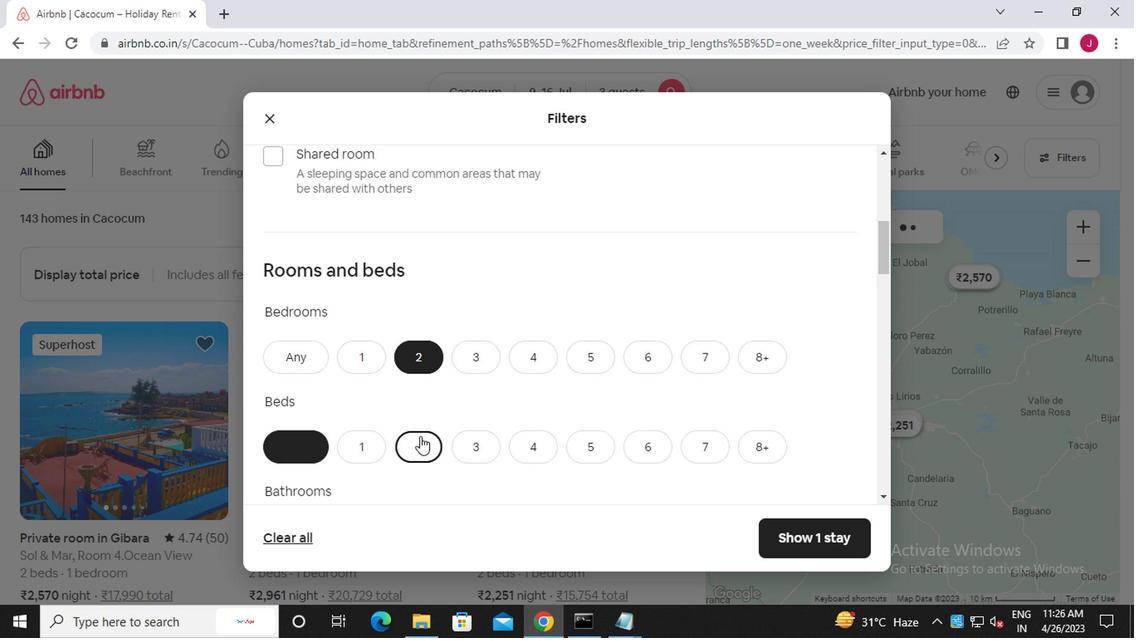 
Action: Mouse scrolled (417, 433) with delta (0, 0)
Screenshot: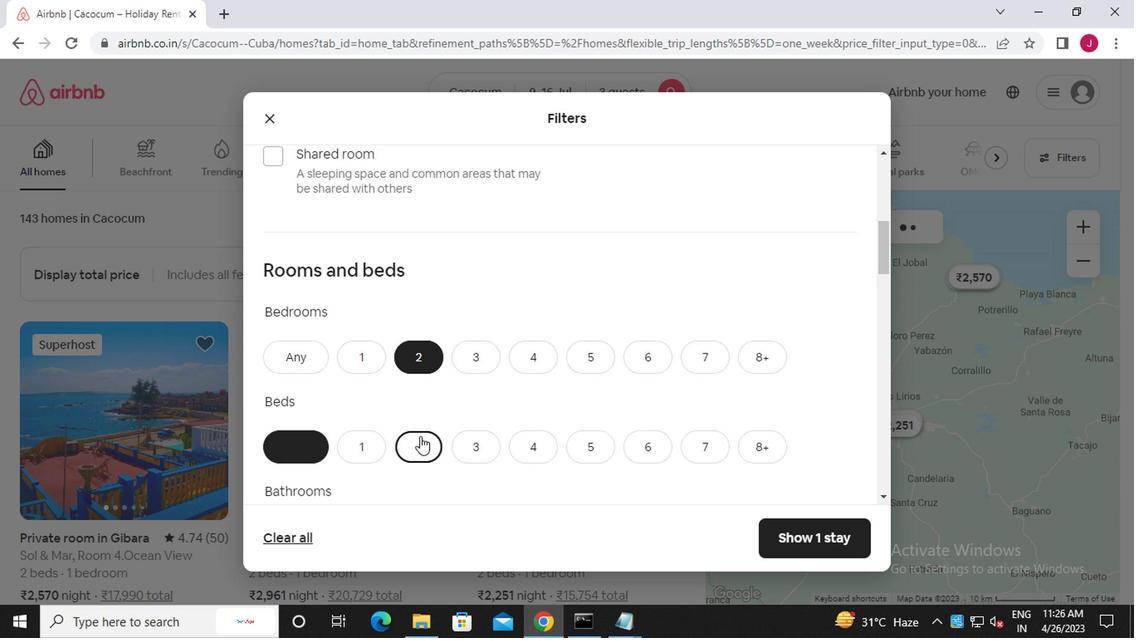 
Action: Mouse moved to (417, 433)
Screenshot: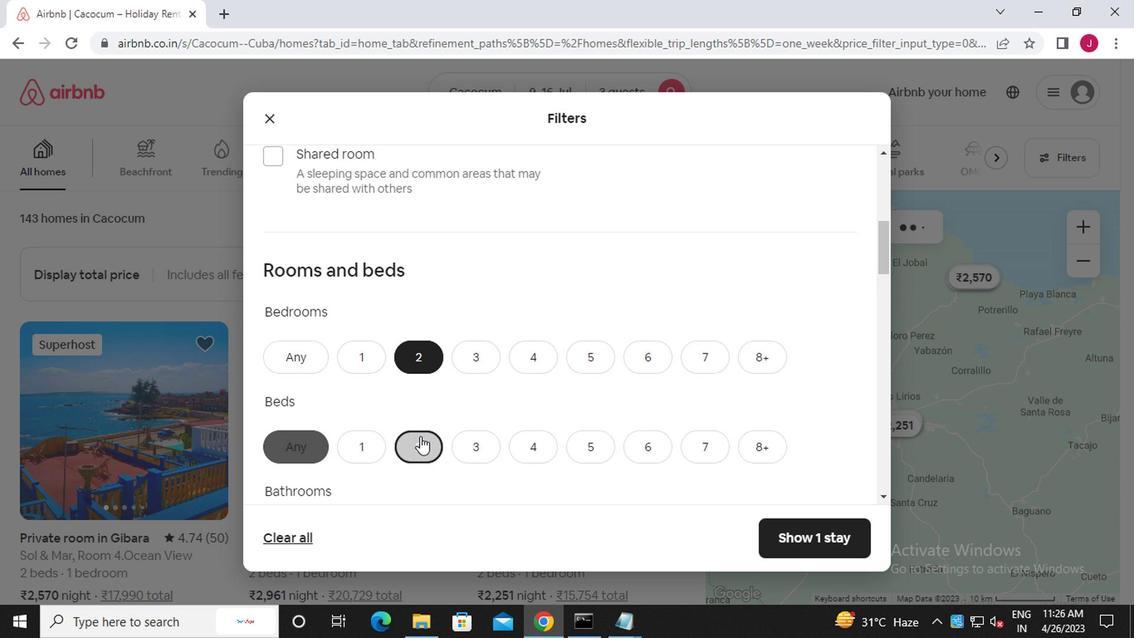 
Action: Mouse scrolled (417, 433) with delta (0, 0)
Screenshot: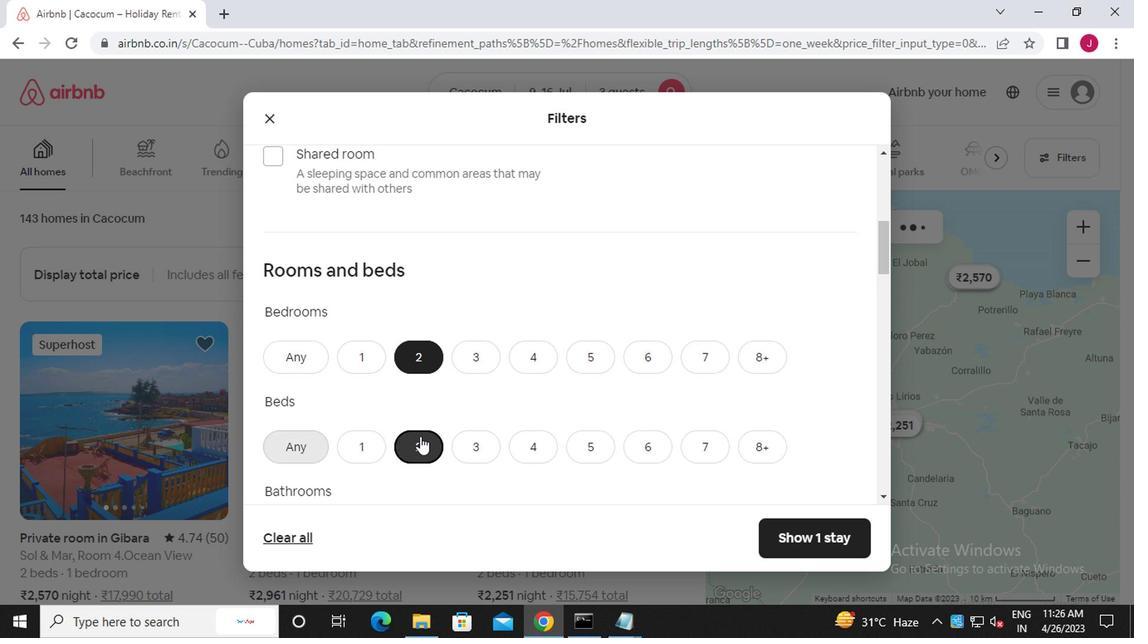 
Action: Mouse moved to (414, 431)
Screenshot: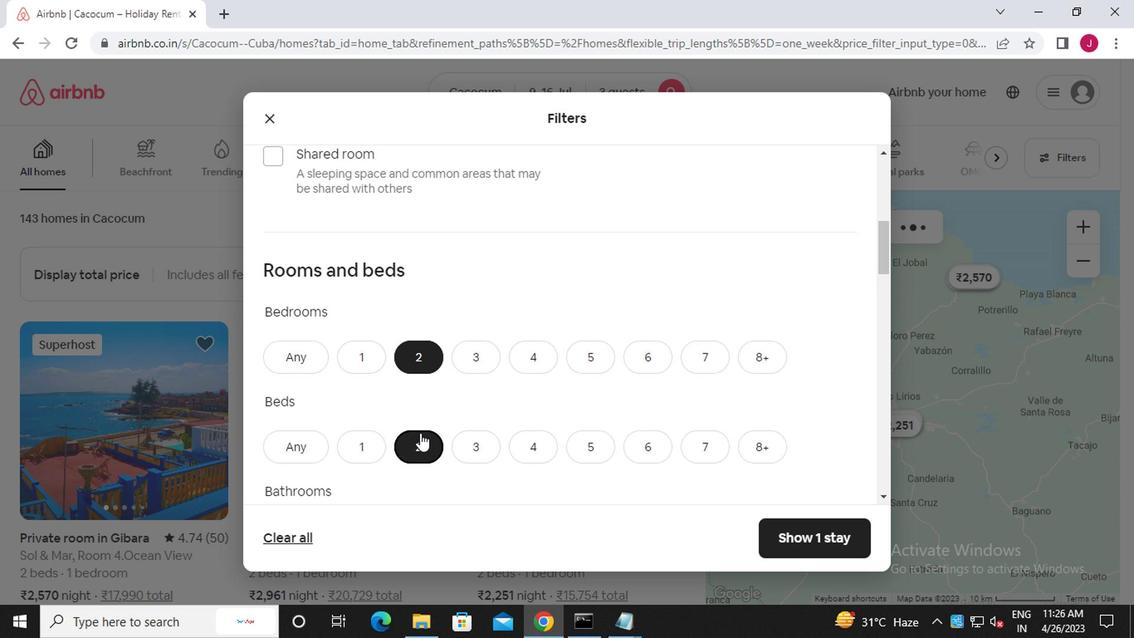 
Action: Mouse scrolled (414, 430) with delta (0, -1)
Screenshot: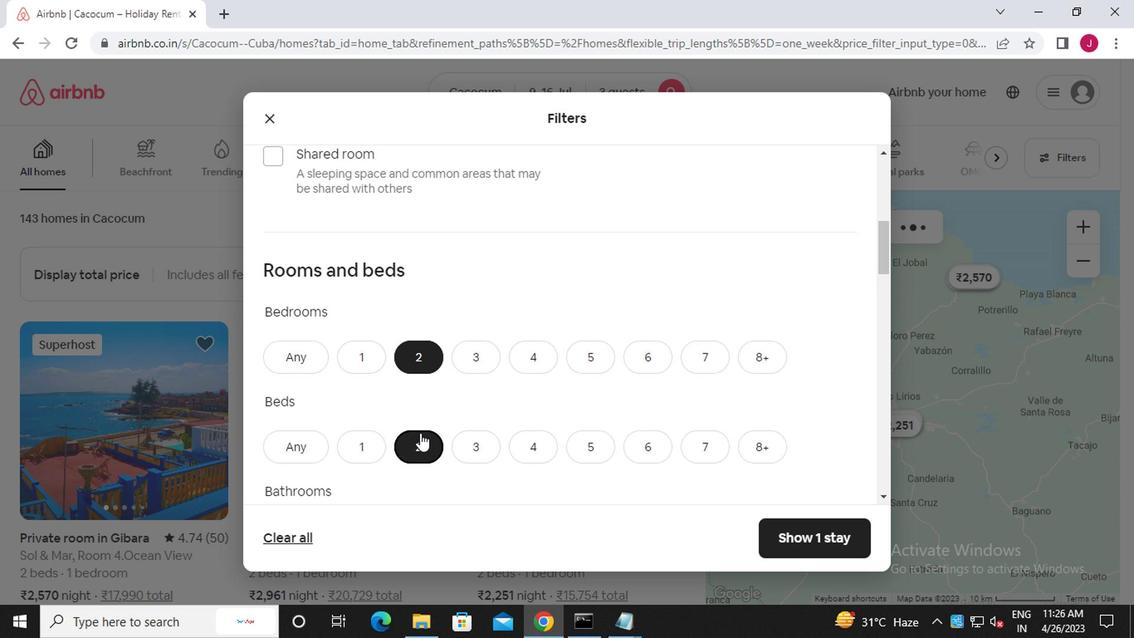 
Action: Mouse moved to (358, 286)
Screenshot: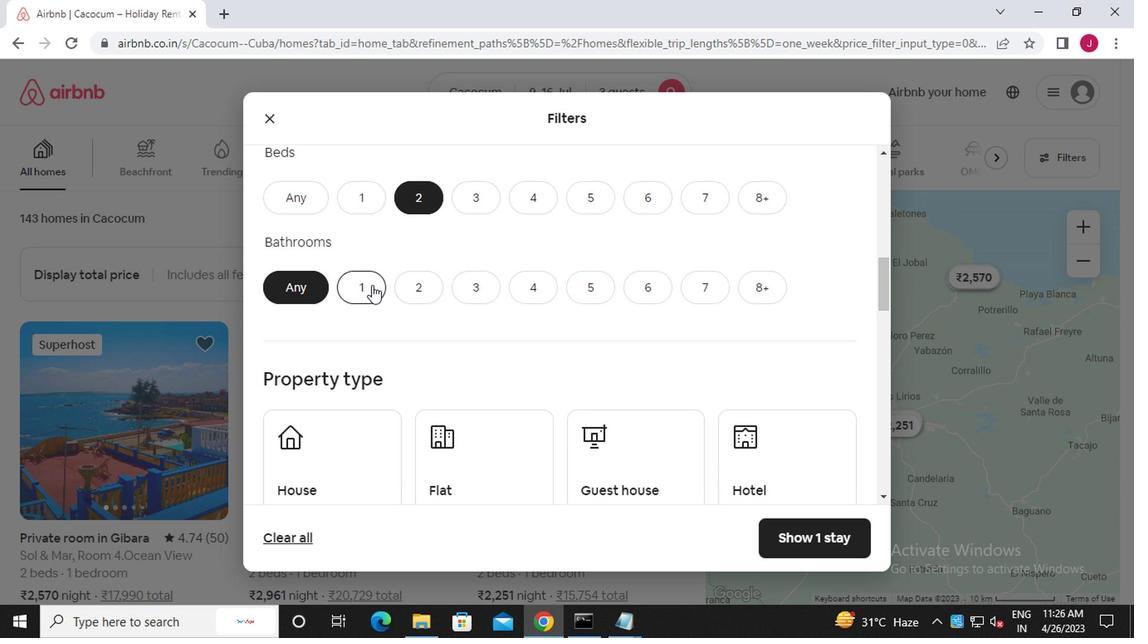 
Action: Mouse pressed left at (358, 286)
Screenshot: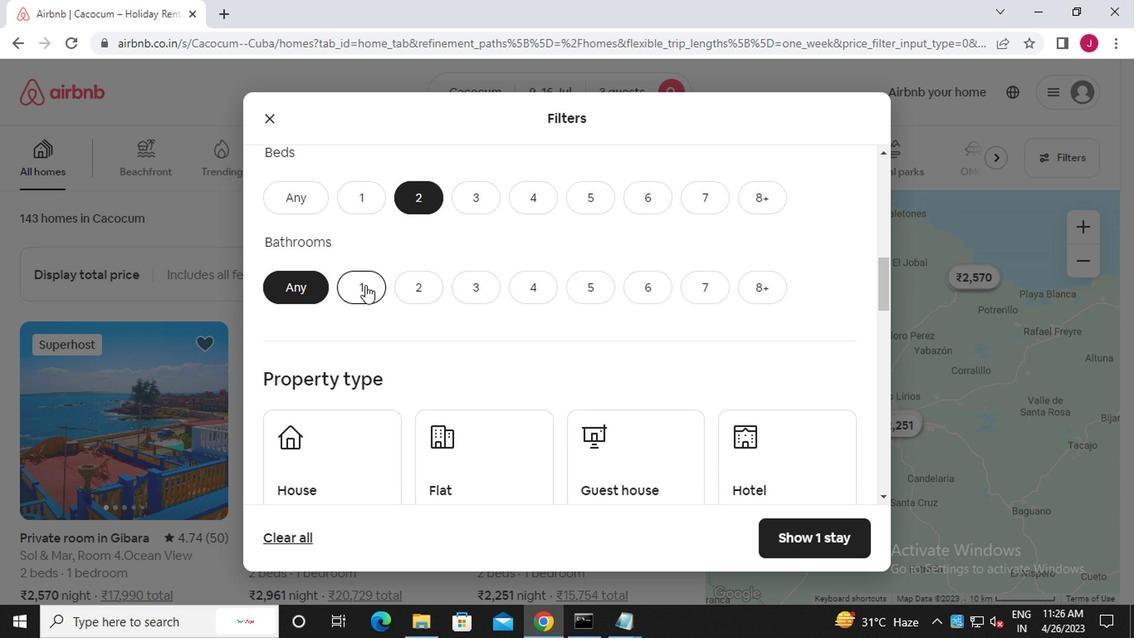 
Action: Mouse moved to (443, 394)
Screenshot: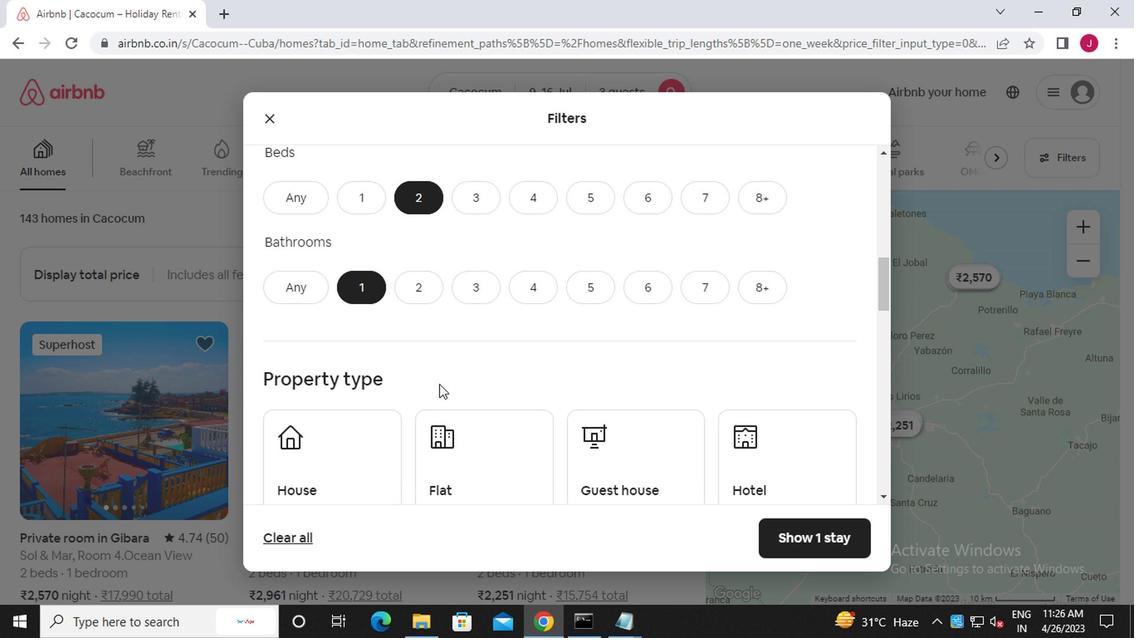 
Action: Mouse scrolled (443, 393) with delta (0, 0)
Screenshot: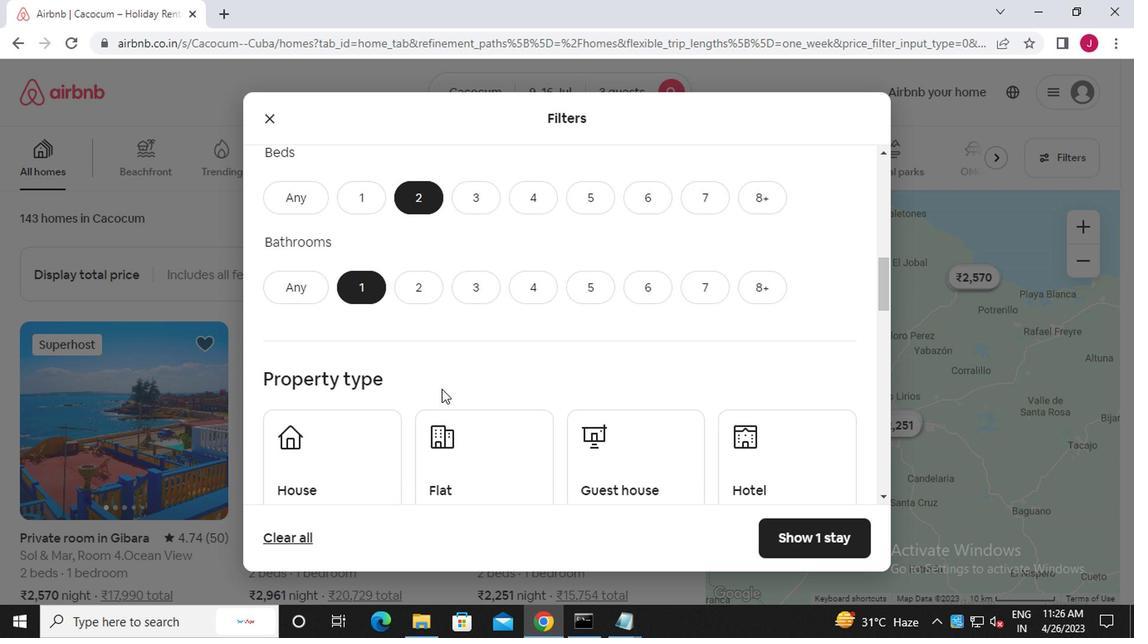 
Action: Mouse scrolled (443, 393) with delta (0, 0)
Screenshot: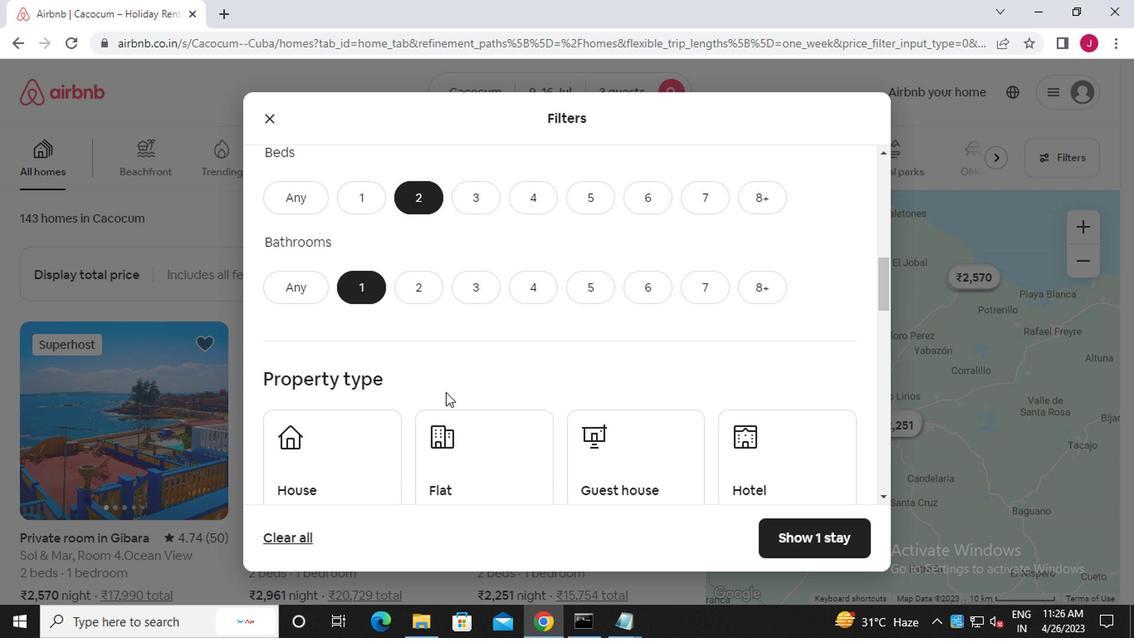 
Action: Mouse moved to (309, 301)
Screenshot: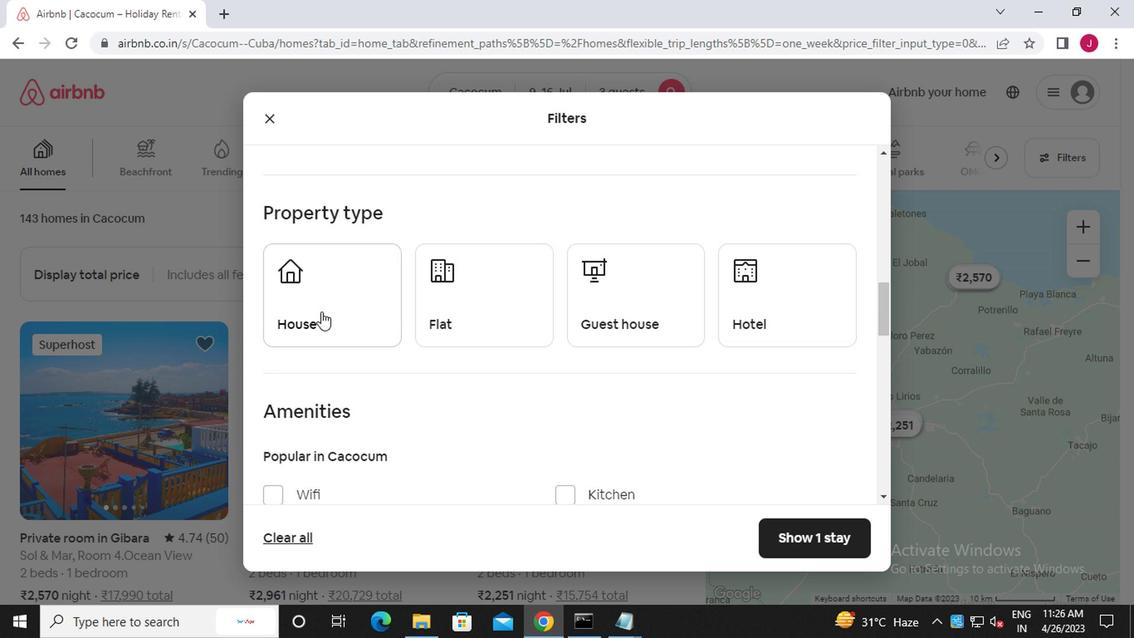 
Action: Mouse pressed left at (309, 301)
Screenshot: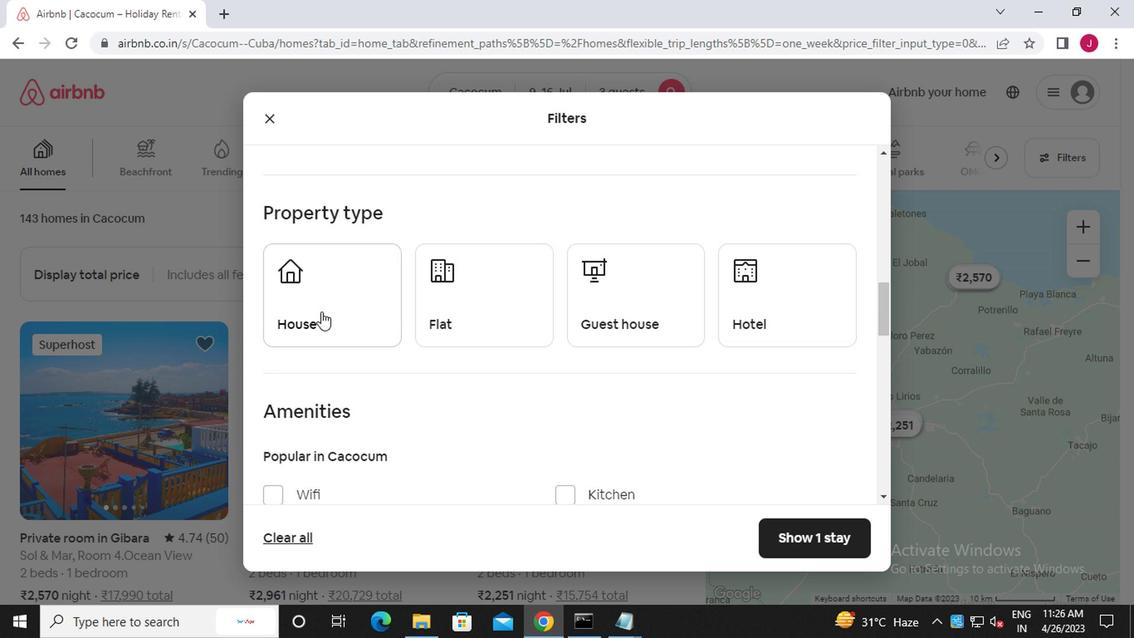 
Action: Mouse moved to (470, 323)
Screenshot: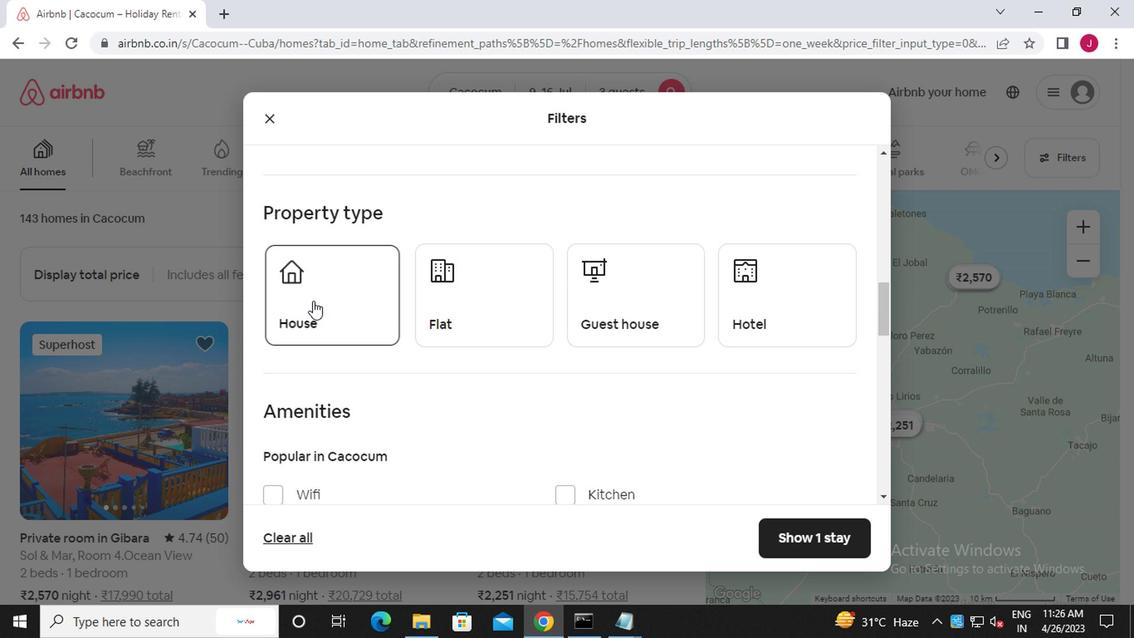 
Action: Mouse pressed left at (470, 323)
Screenshot: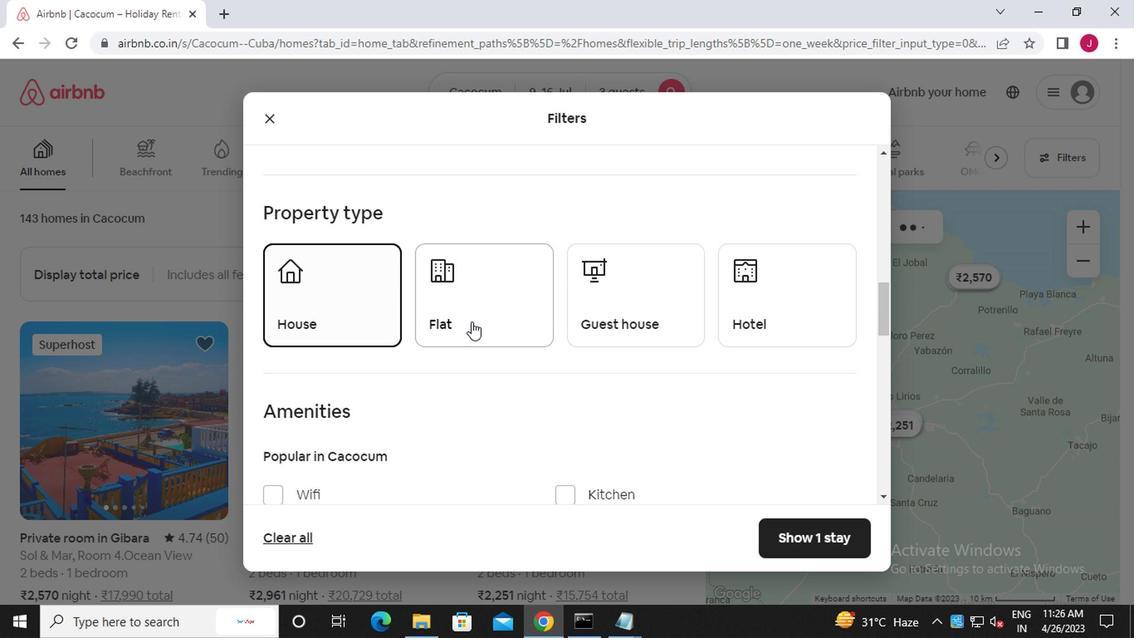 
Action: Mouse moved to (603, 315)
Screenshot: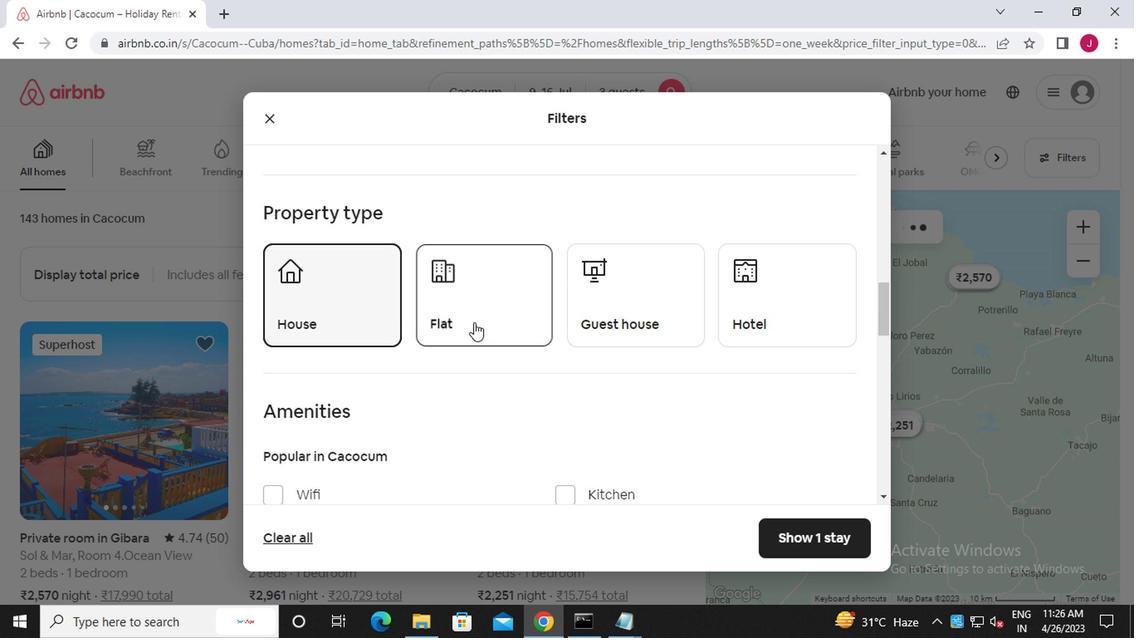 
Action: Mouse pressed left at (603, 315)
Screenshot: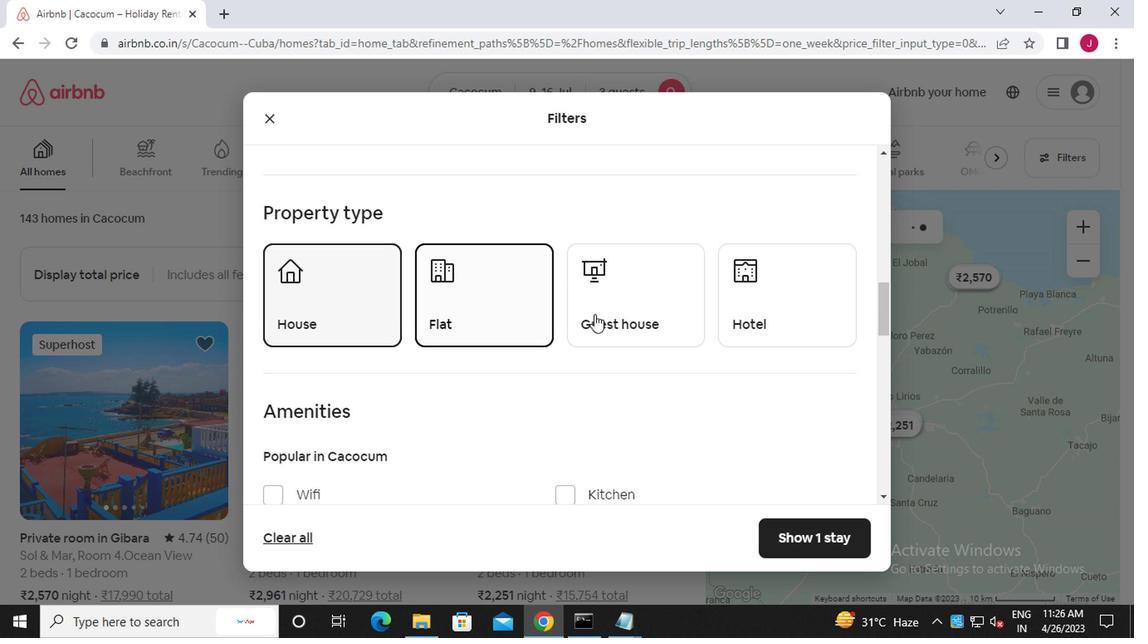 
Action: Mouse scrolled (603, 314) with delta (0, -1)
Screenshot: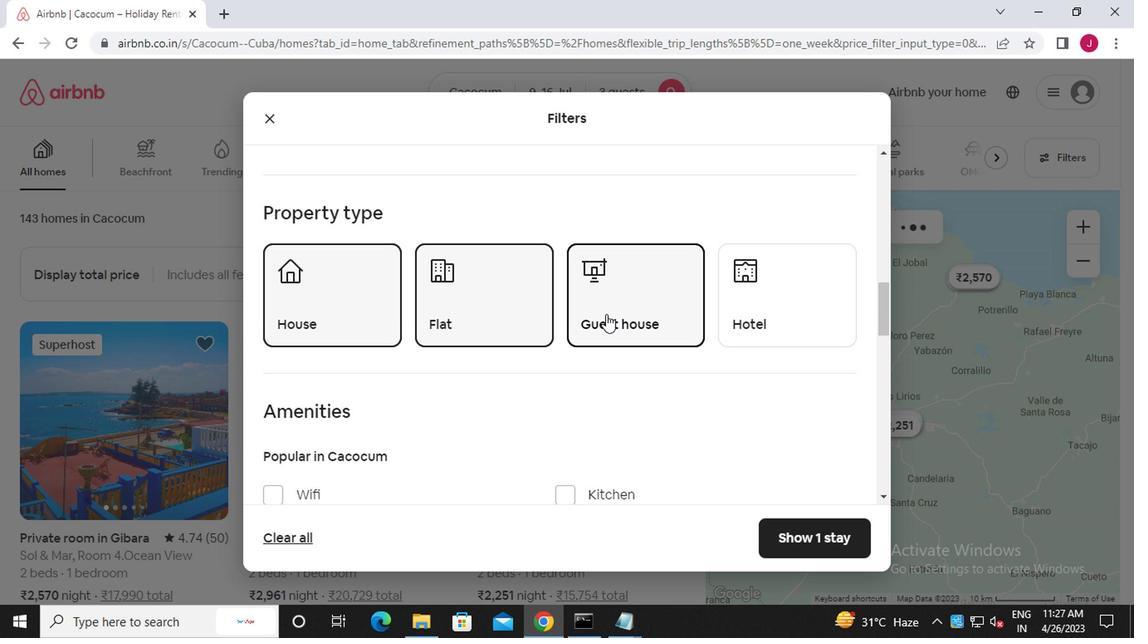 
Action: Mouse moved to (603, 315)
Screenshot: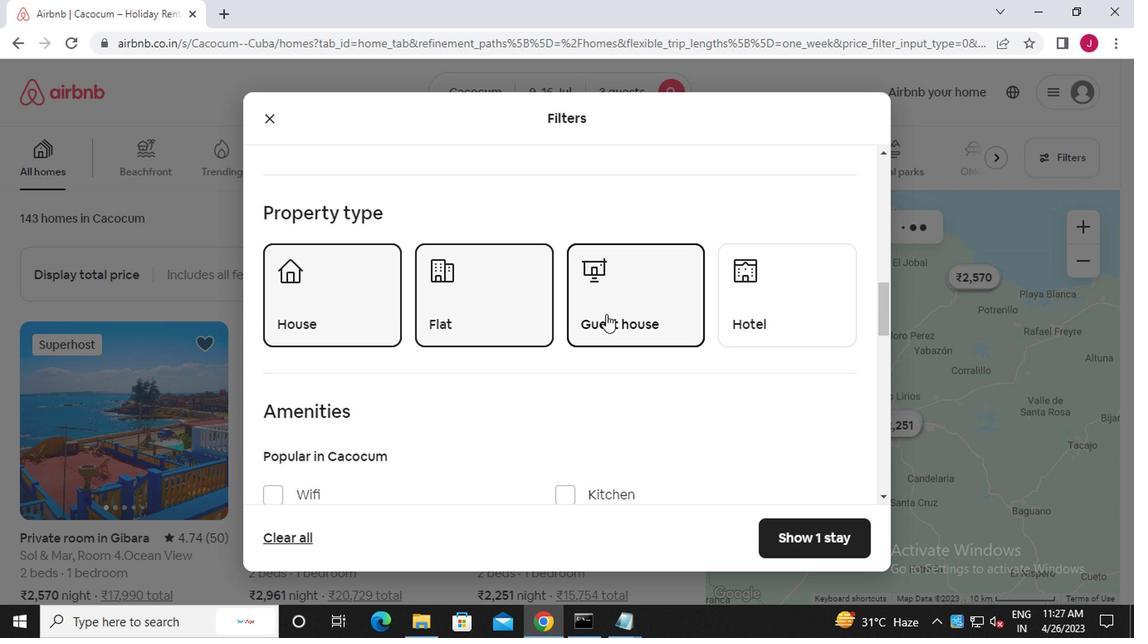 
Action: Mouse scrolled (603, 314) with delta (0, -1)
Screenshot: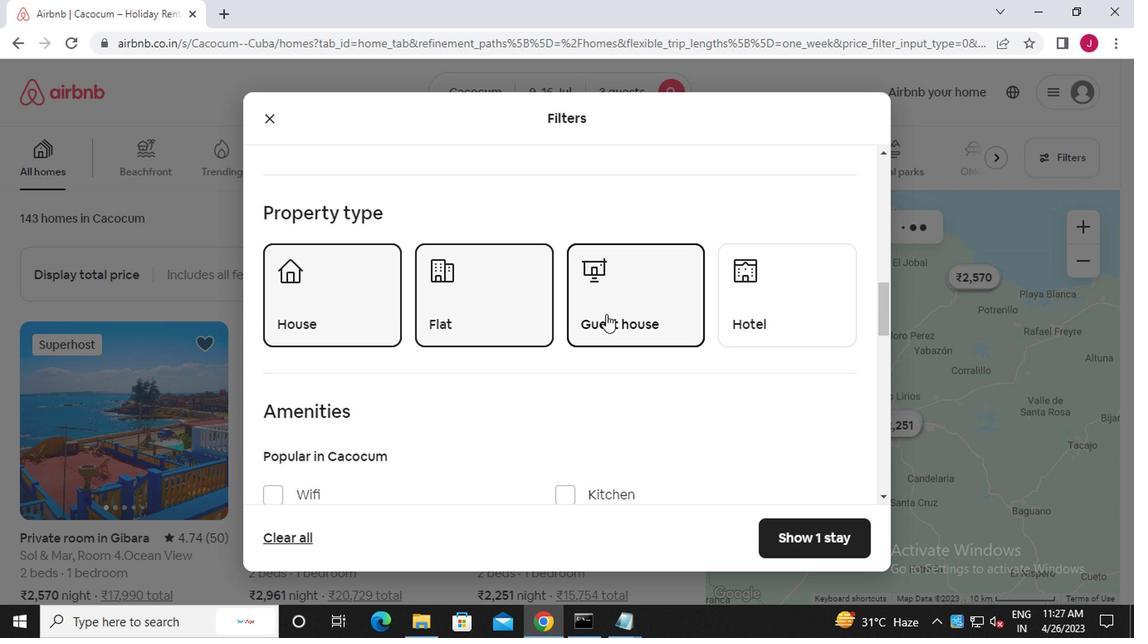 
Action: Mouse moved to (605, 316)
Screenshot: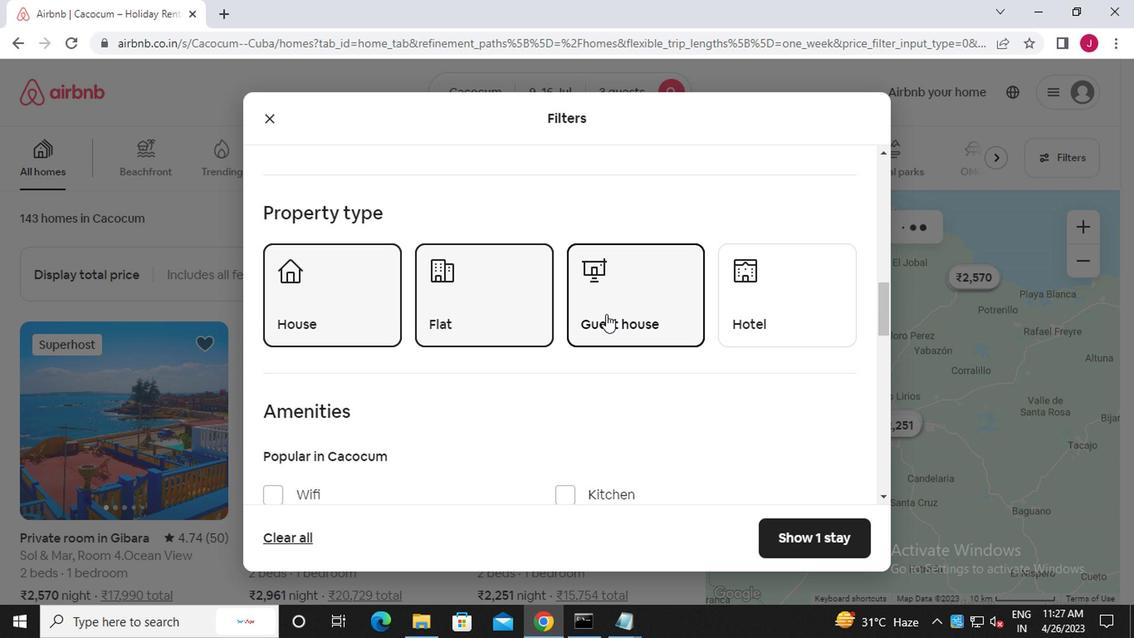 
Action: Mouse scrolled (605, 315) with delta (0, 0)
Screenshot: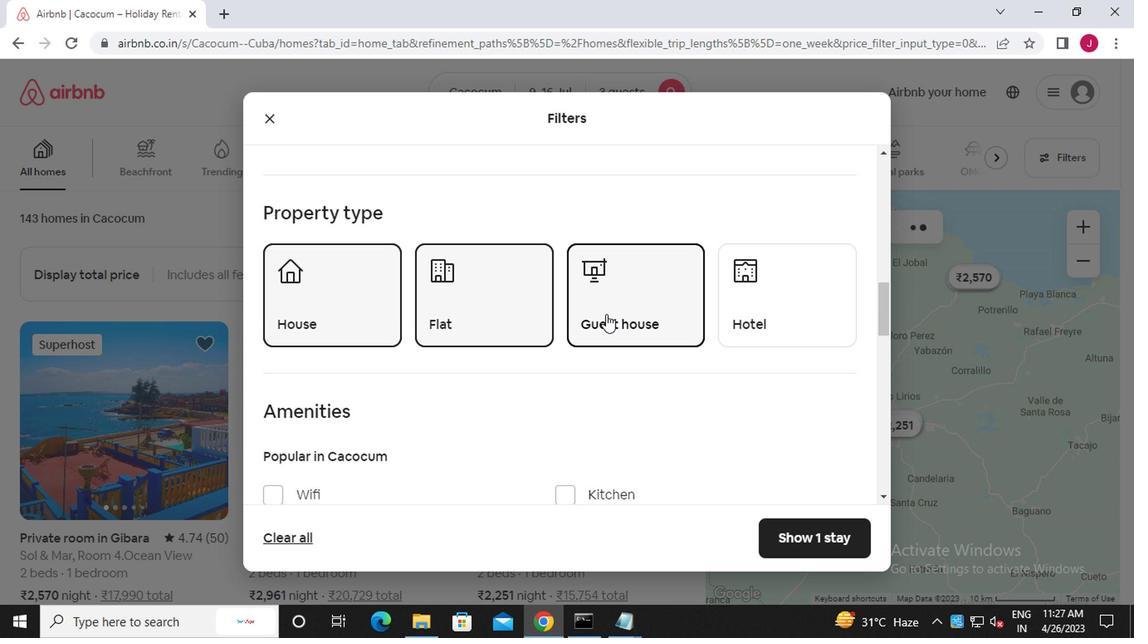
Action: Mouse scrolled (605, 315) with delta (0, 0)
Screenshot: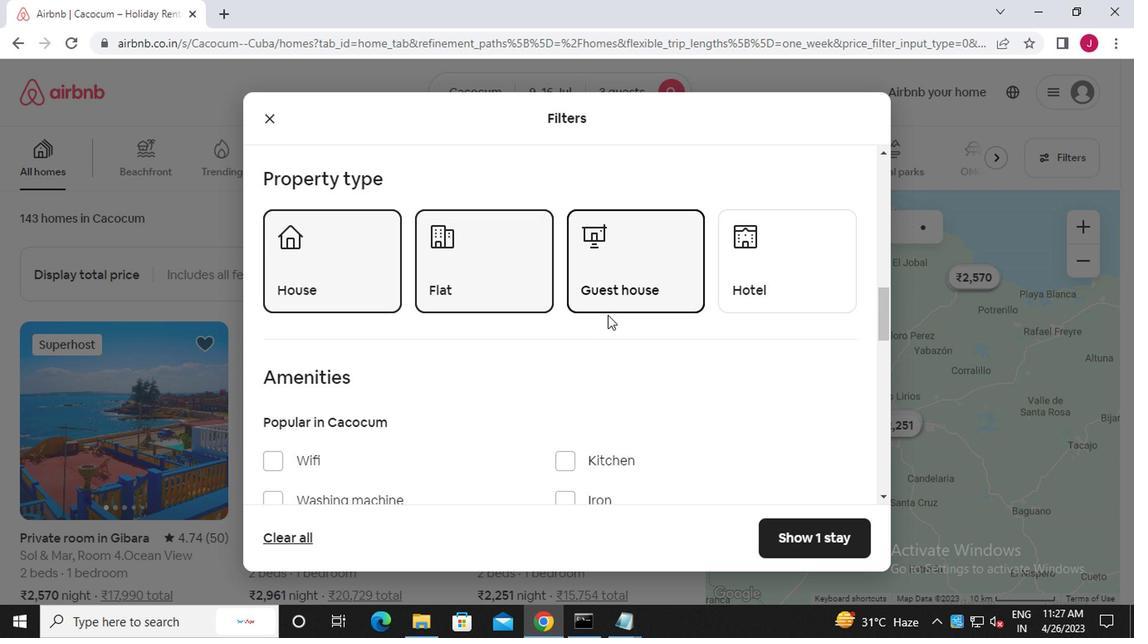 
Action: Mouse scrolled (605, 315) with delta (0, 0)
Screenshot: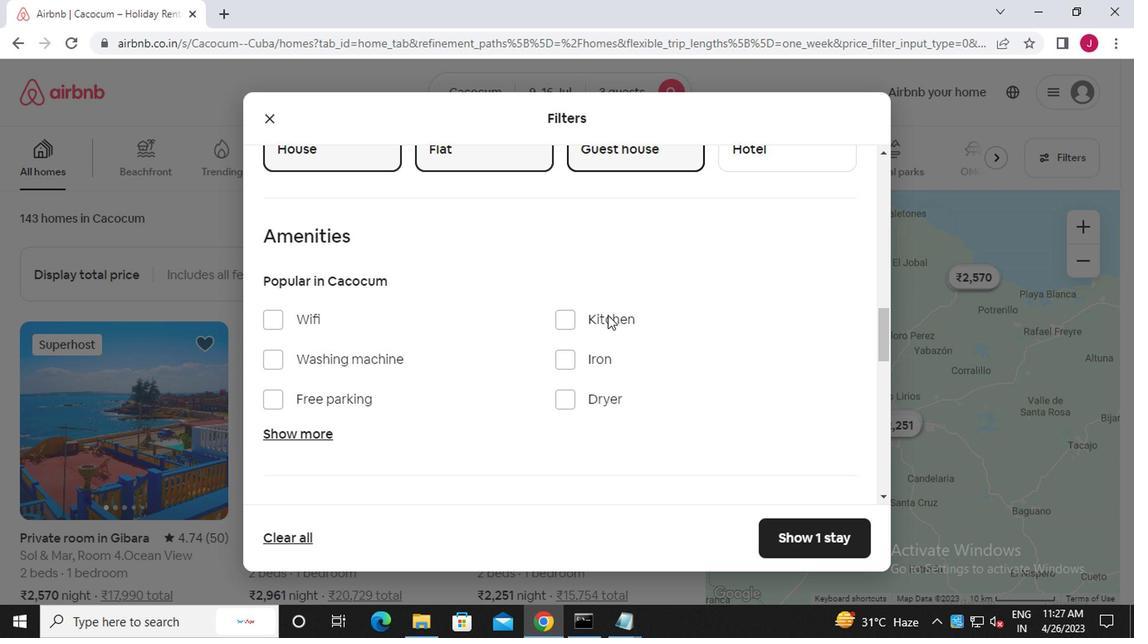 
Action: Mouse moved to (842, 383)
Screenshot: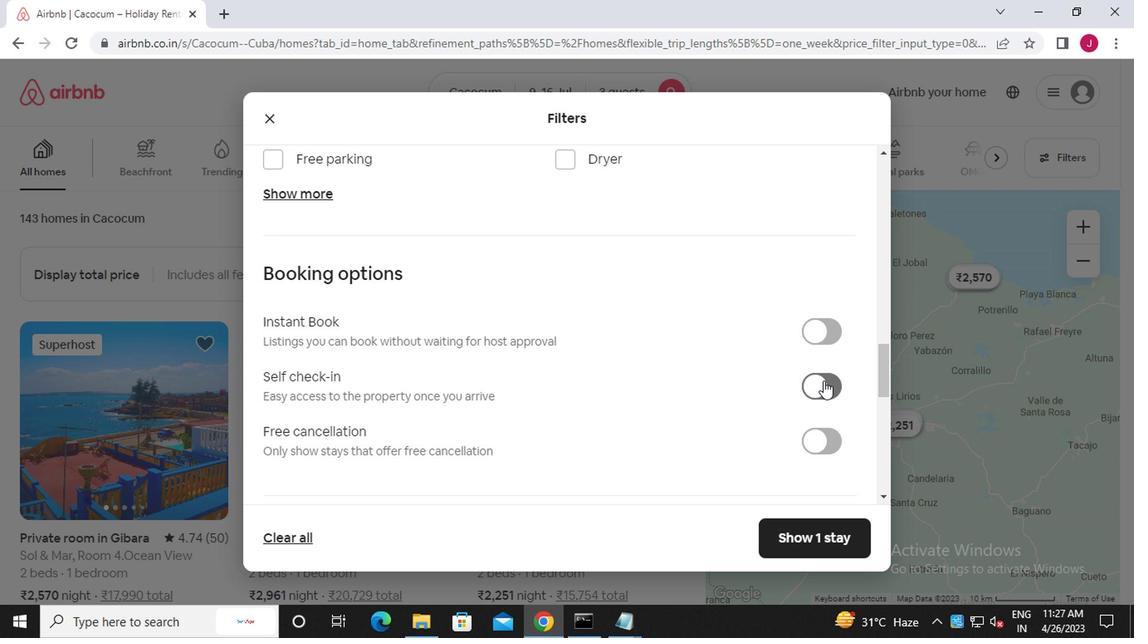 
Action: Mouse pressed left at (842, 383)
Screenshot: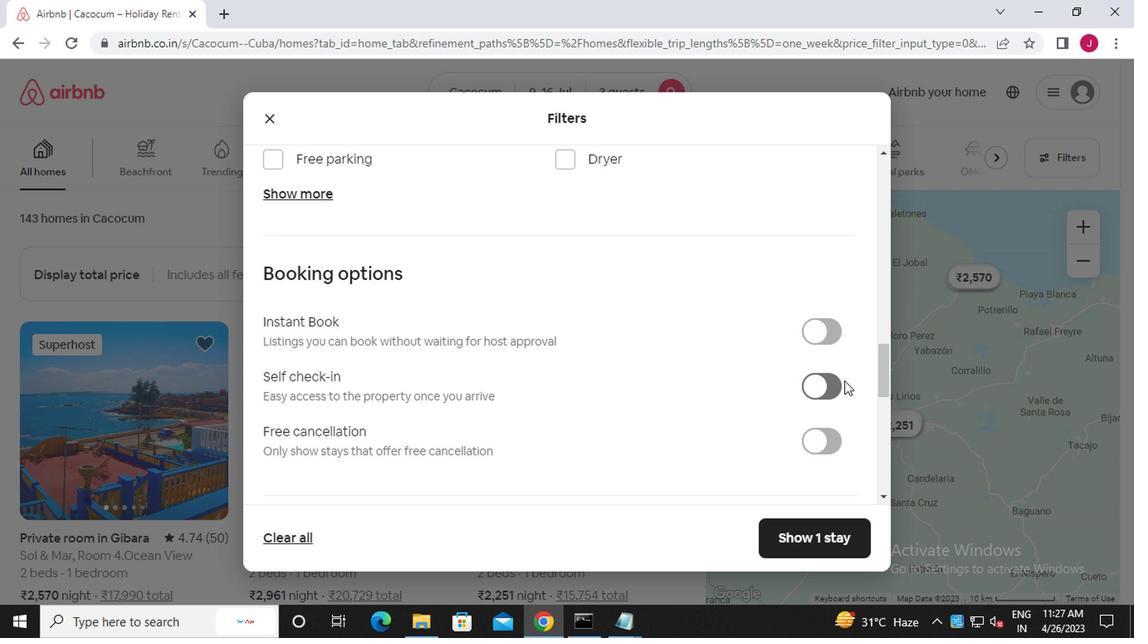 
Action: Mouse moved to (833, 381)
Screenshot: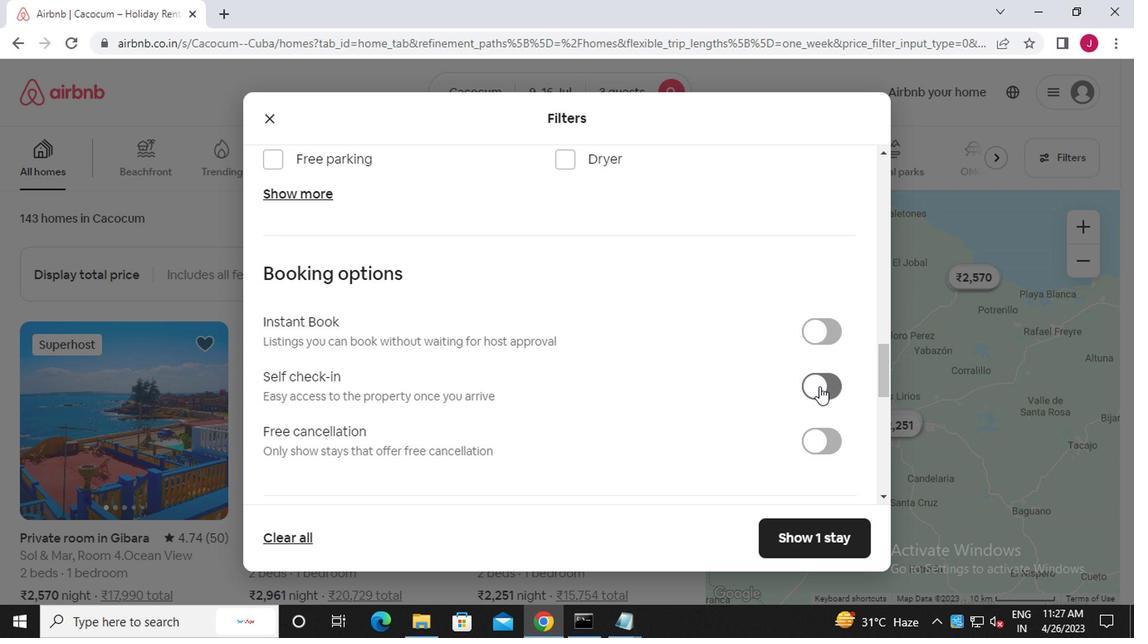 
Action: Mouse pressed left at (833, 381)
Screenshot: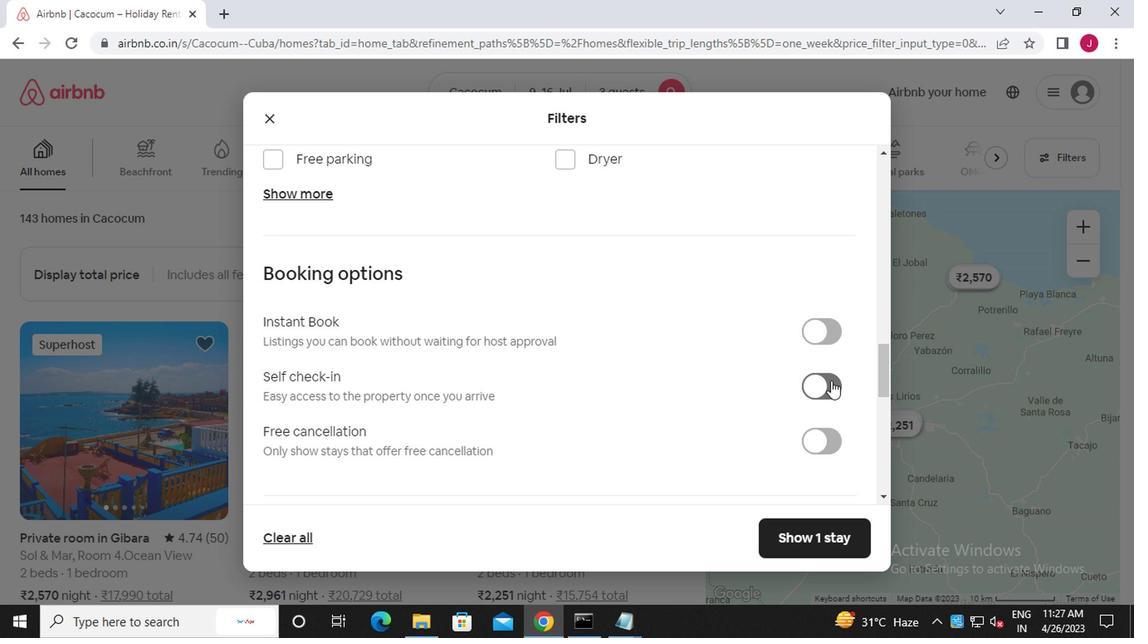 
Action: Mouse moved to (719, 396)
Screenshot: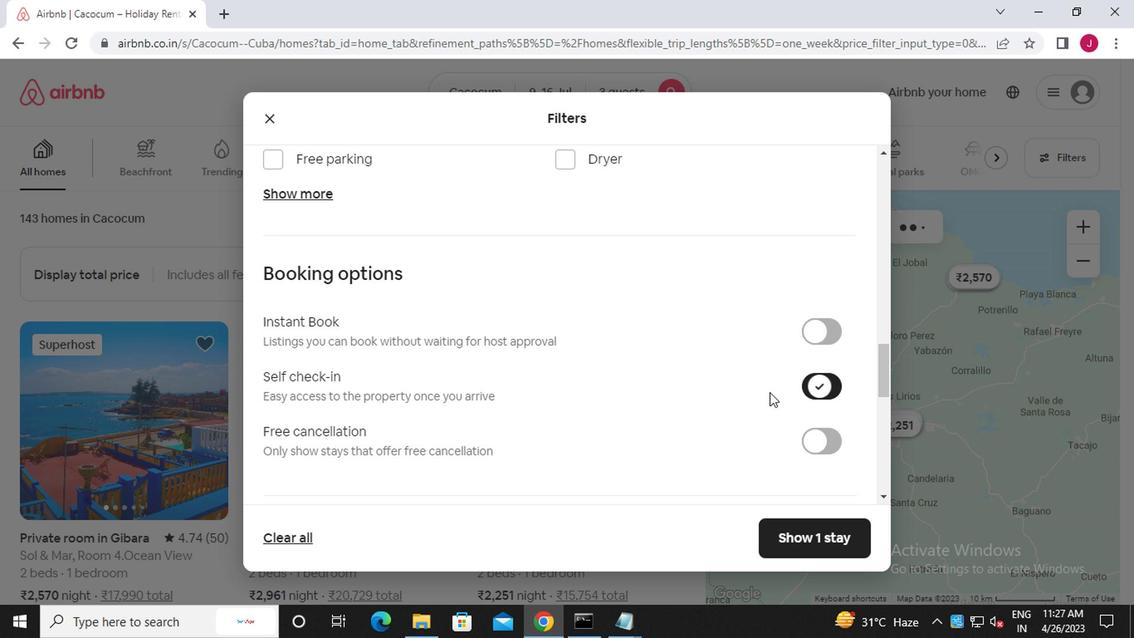 
Action: Mouse scrolled (719, 395) with delta (0, 0)
Screenshot: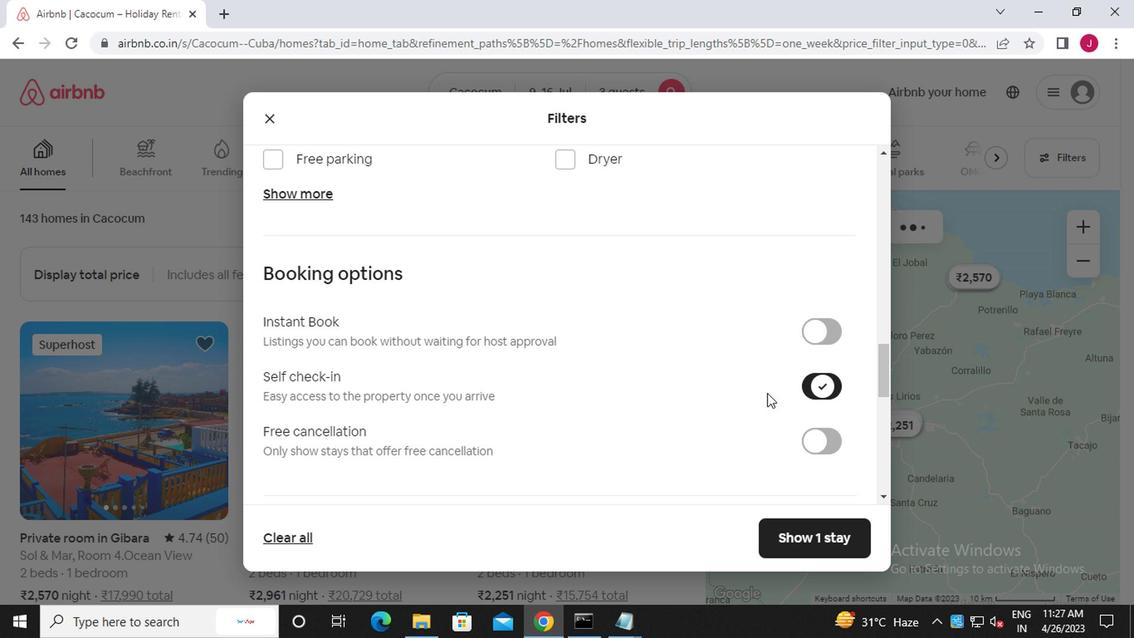 
Action: Mouse scrolled (719, 395) with delta (0, 0)
Screenshot: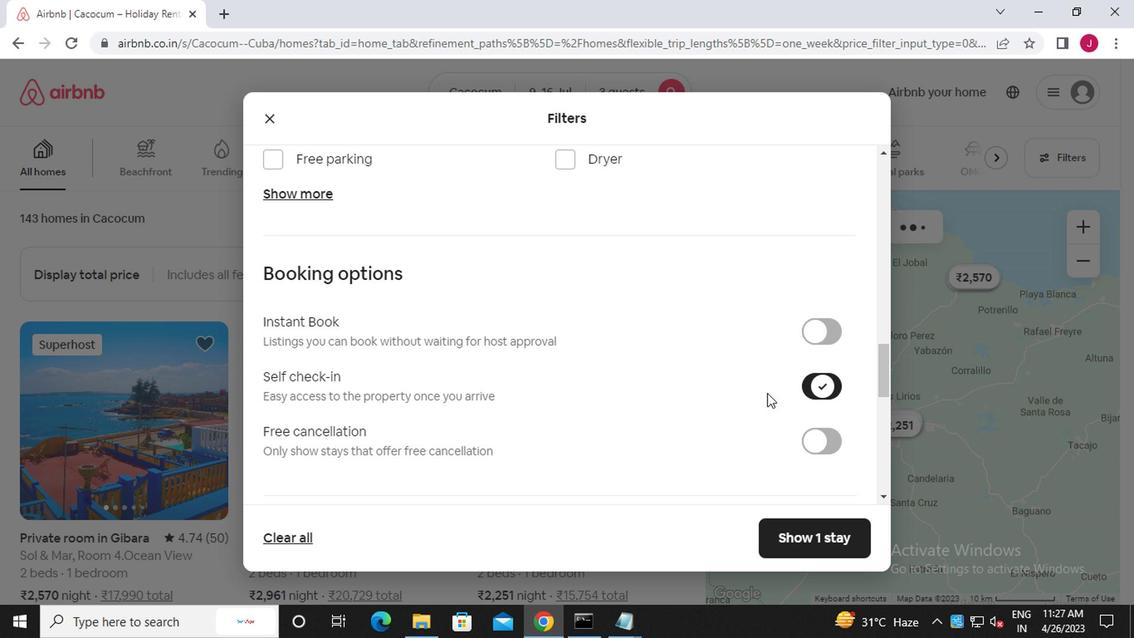 
Action: Mouse scrolled (719, 395) with delta (0, 0)
Screenshot: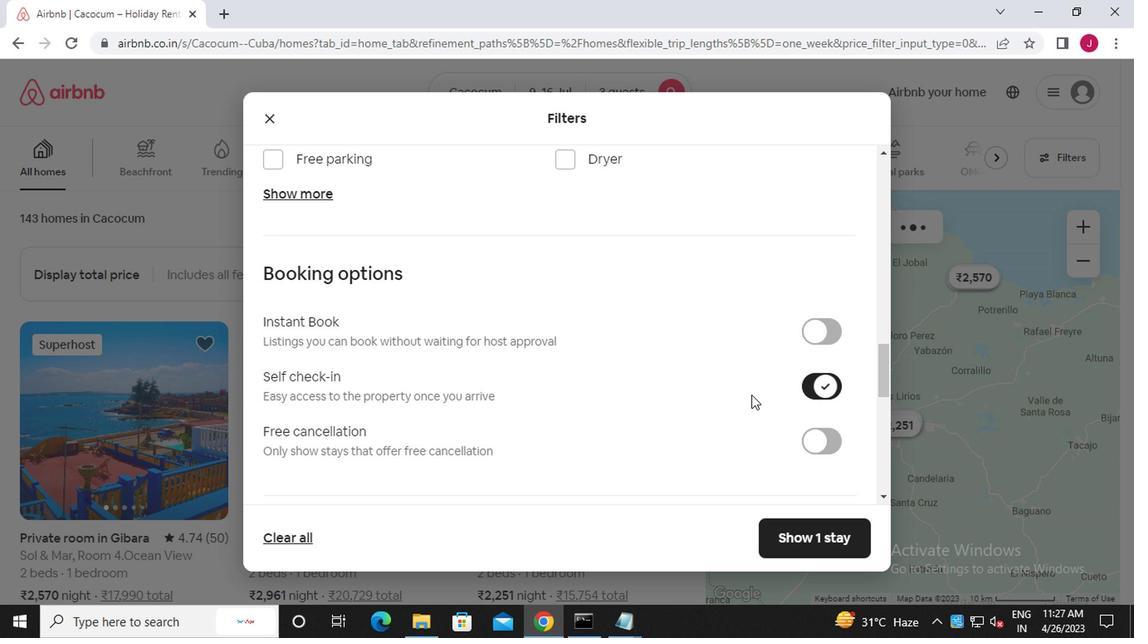 
Action: Mouse scrolled (719, 395) with delta (0, 0)
Screenshot: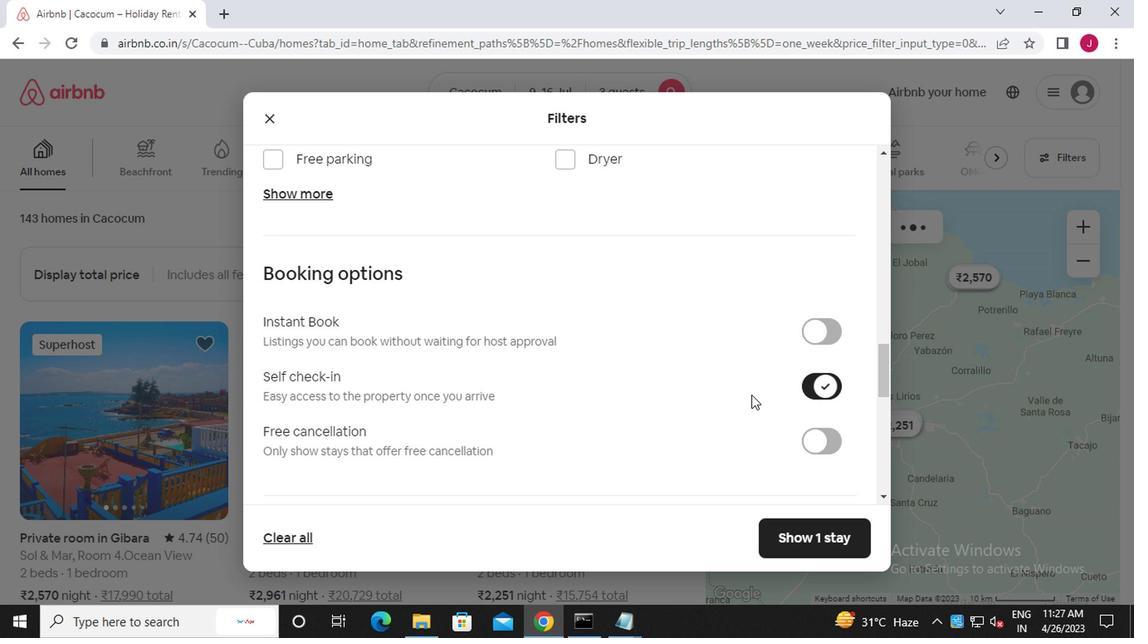 
Action: Mouse scrolled (719, 395) with delta (0, 0)
Screenshot: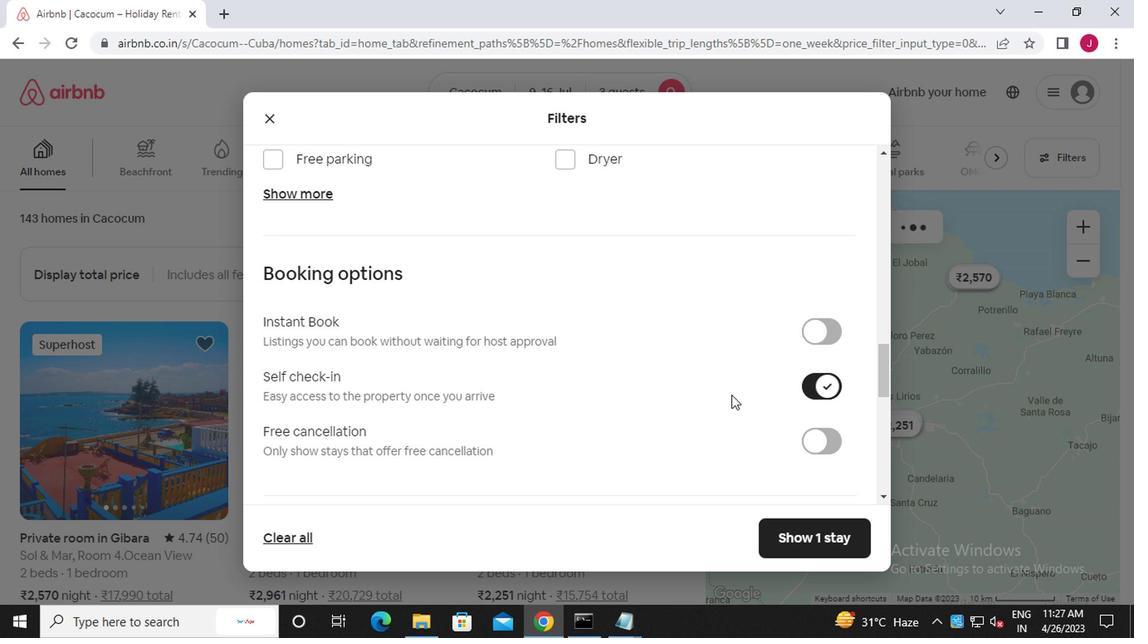 
Action: Mouse scrolled (719, 395) with delta (0, 0)
Screenshot: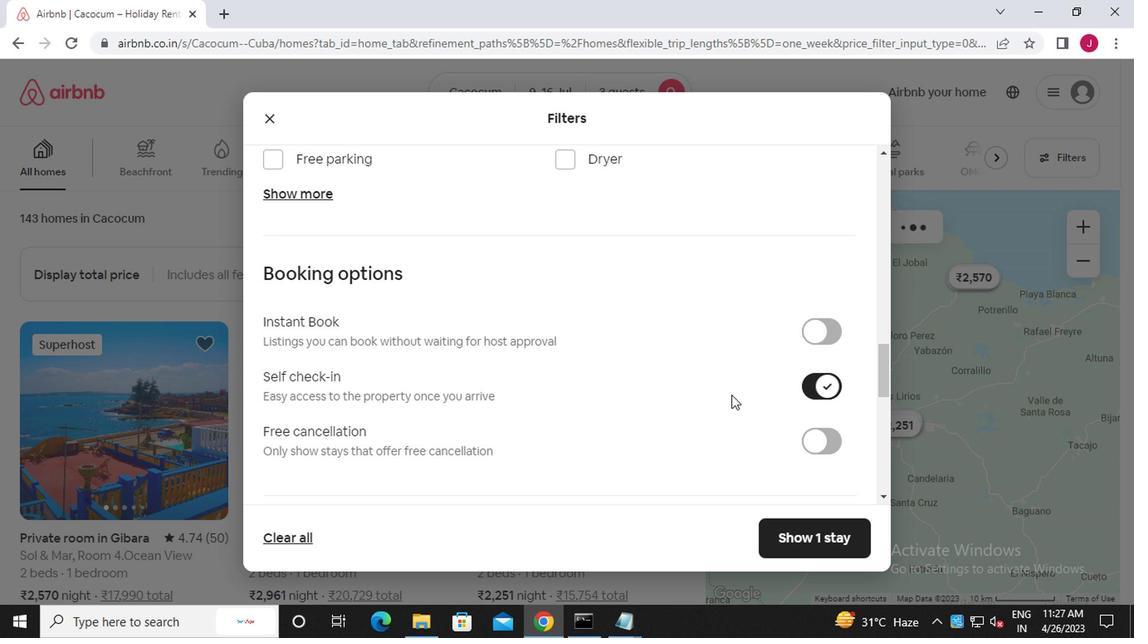 
Action: Mouse scrolled (719, 395) with delta (0, 0)
Screenshot: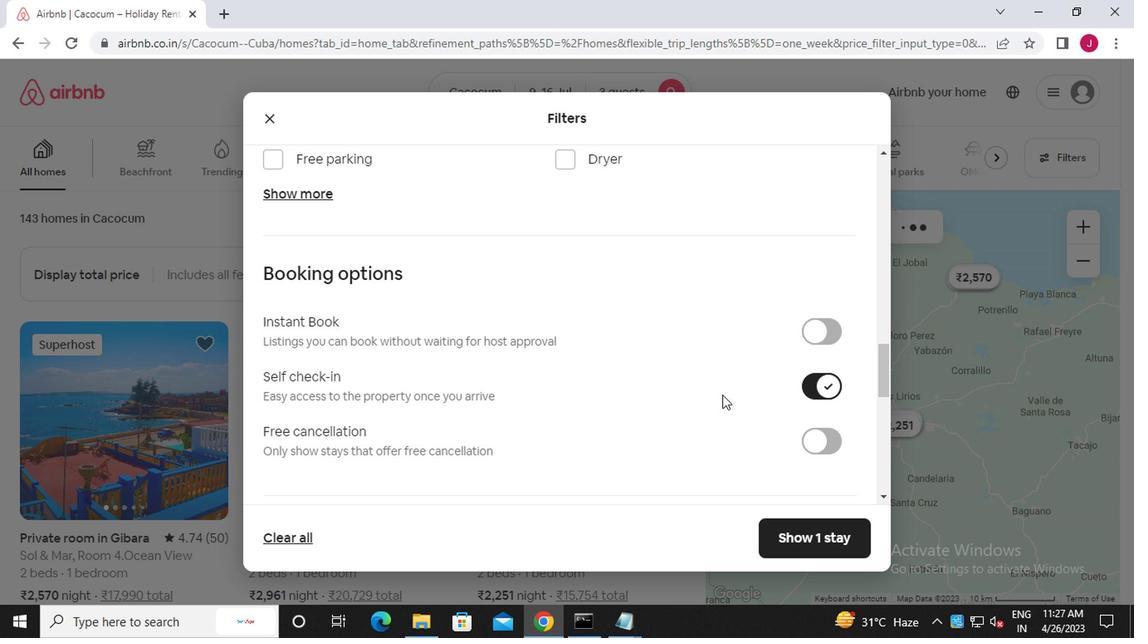 
Action: Mouse scrolled (719, 395) with delta (0, 0)
Screenshot: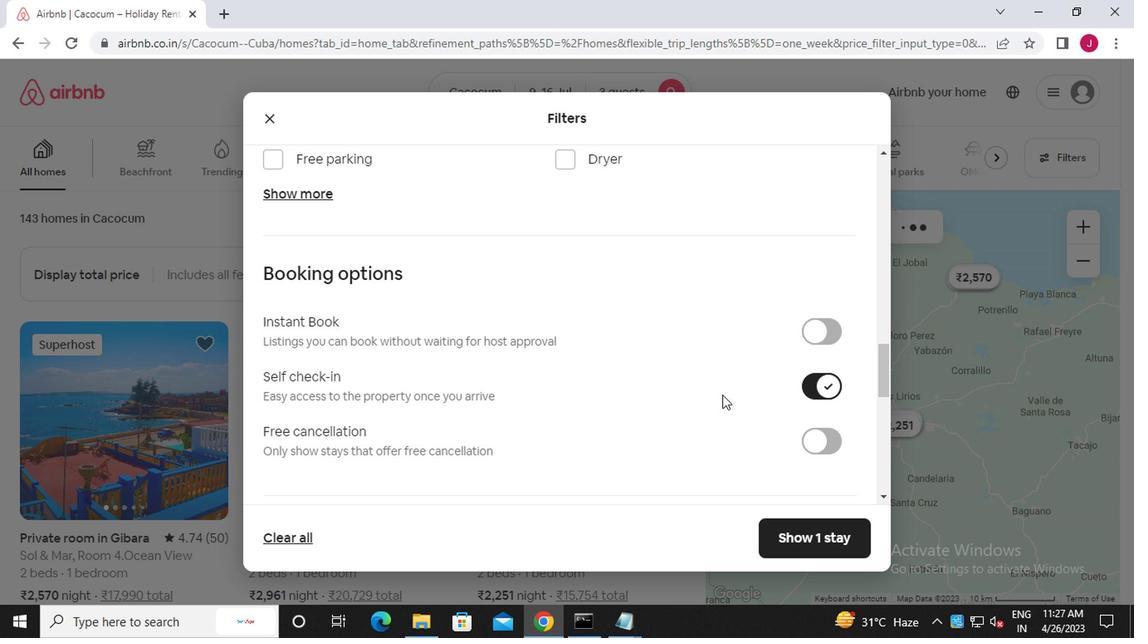 
Action: Mouse moved to (719, 396)
Screenshot: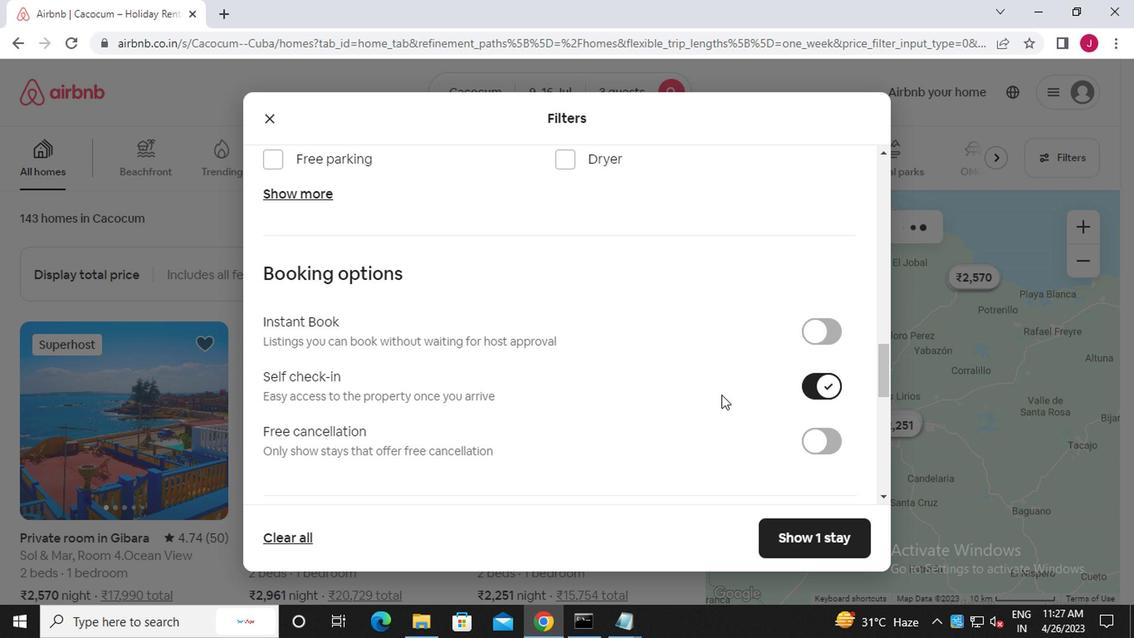 
Action: Mouse scrolled (719, 395) with delta (0, 0)
Screenshot: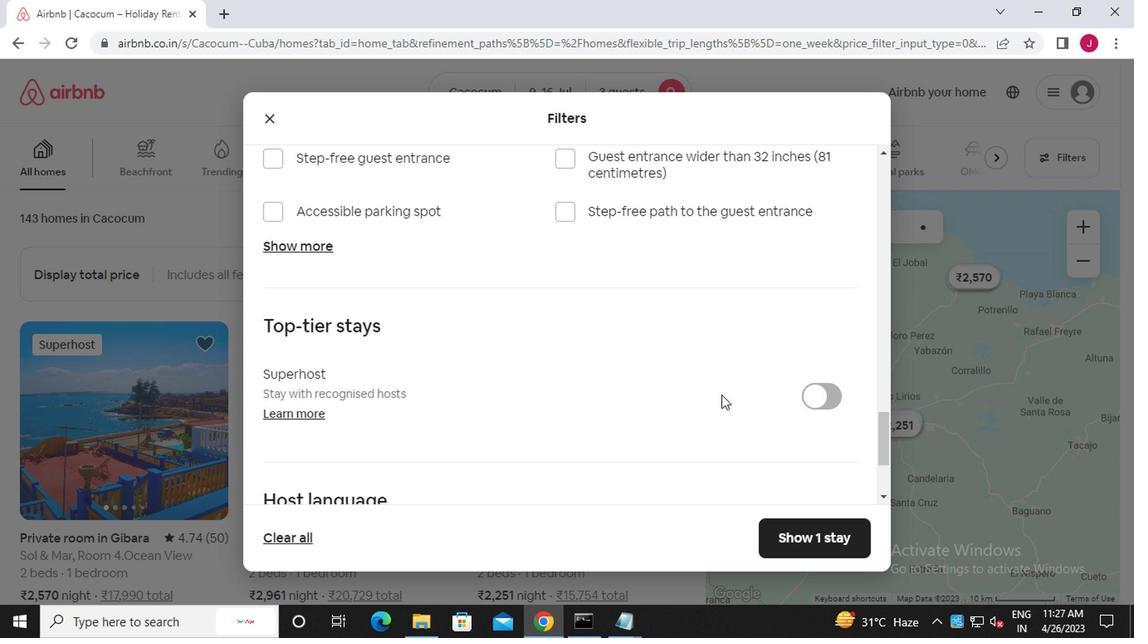 
Action: Mouse scrolled (719, 395) with delta (0, 0)
Screenshot: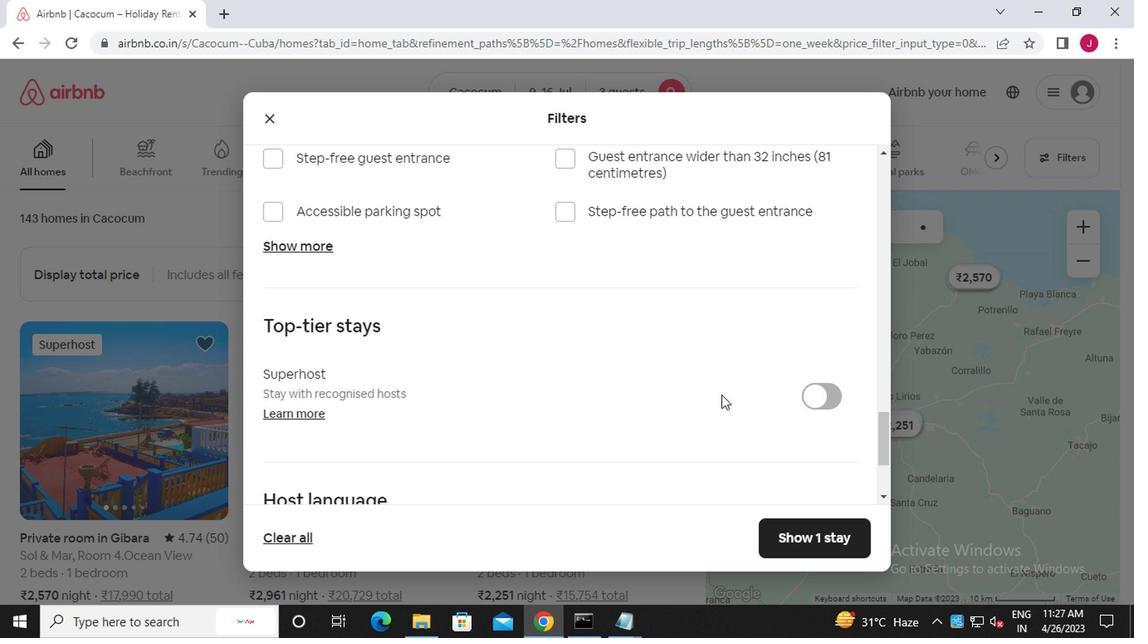 
Action: Mouse scrolled (719, 395) with delta (0, 0)
Screenshot: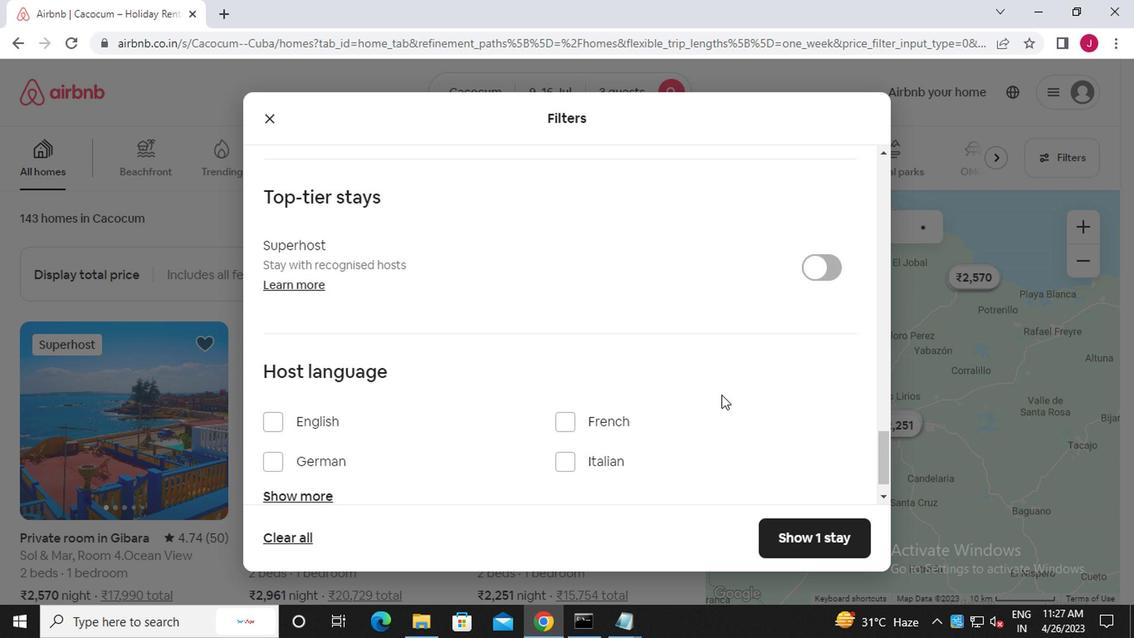 
Action: Mouse scrolled (719, 395) with delta (0, 0)
Screenshot: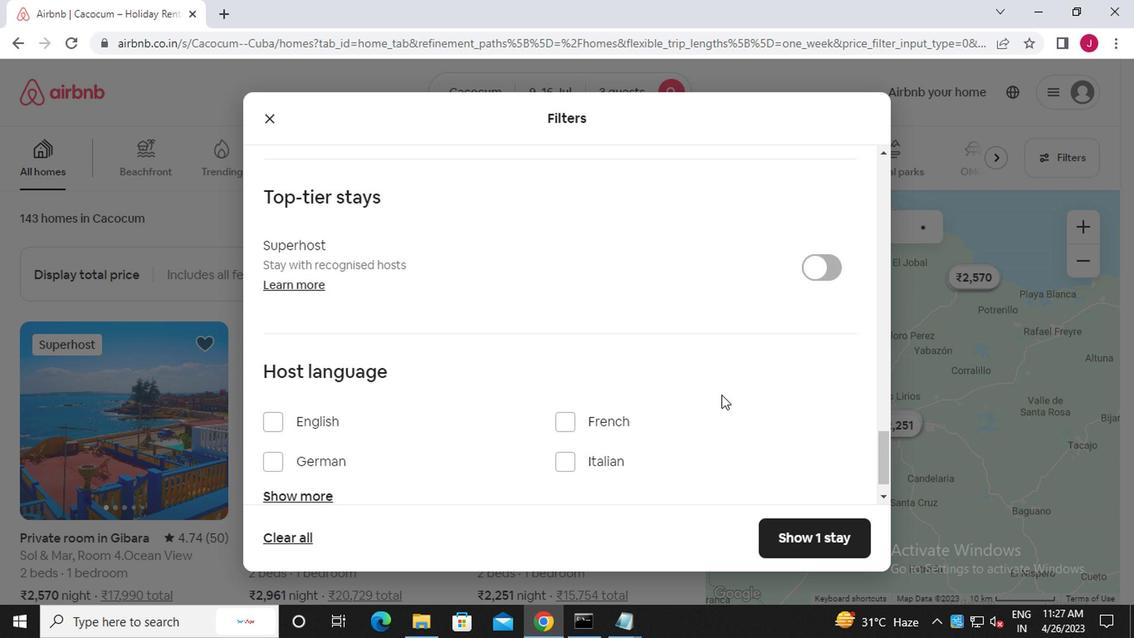 
Action: Mouse scrolled (719, 395) with delta (0, 0)
Screenshot: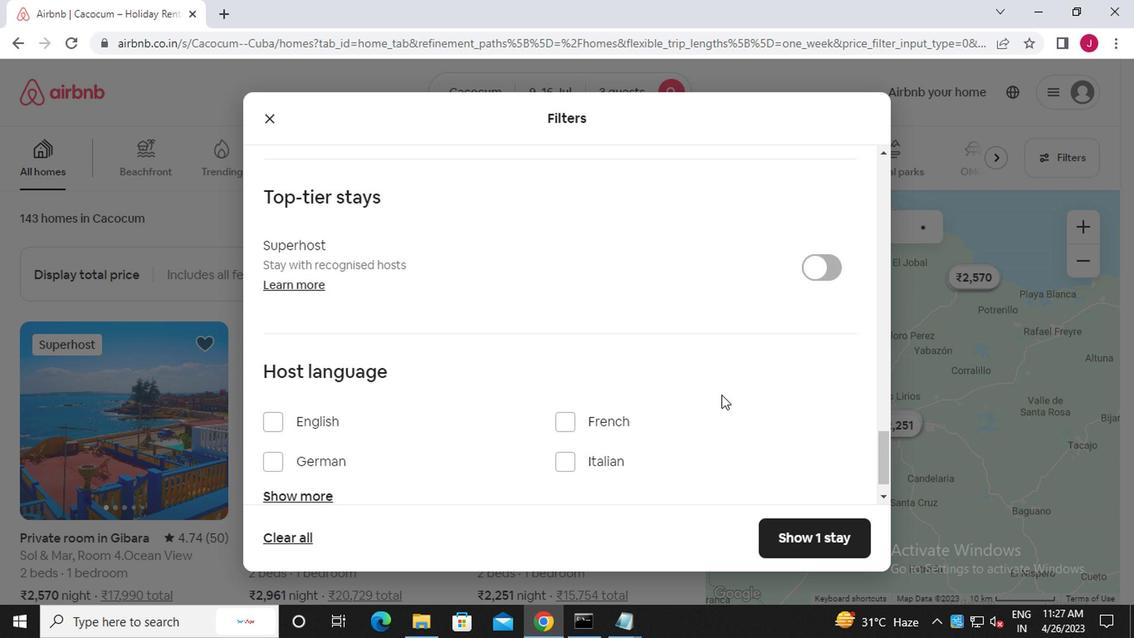 
Action: Mouse moved to (719, 396)
Screenshot: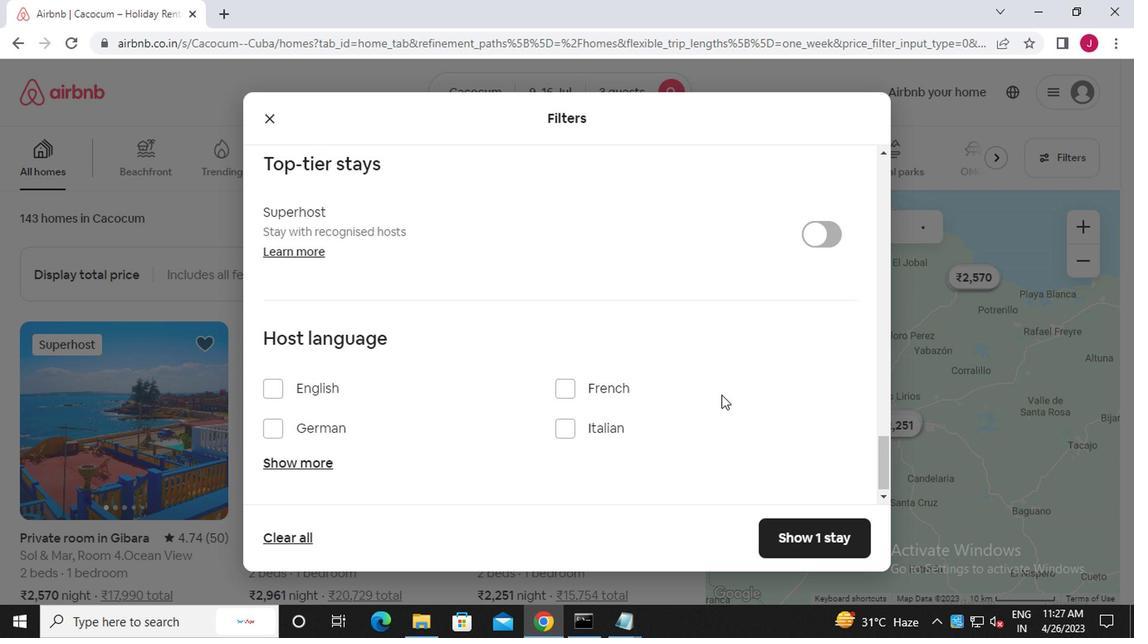 
Action: Mouse scrolled (719, 395) with delta (0, 0)
Screenshot: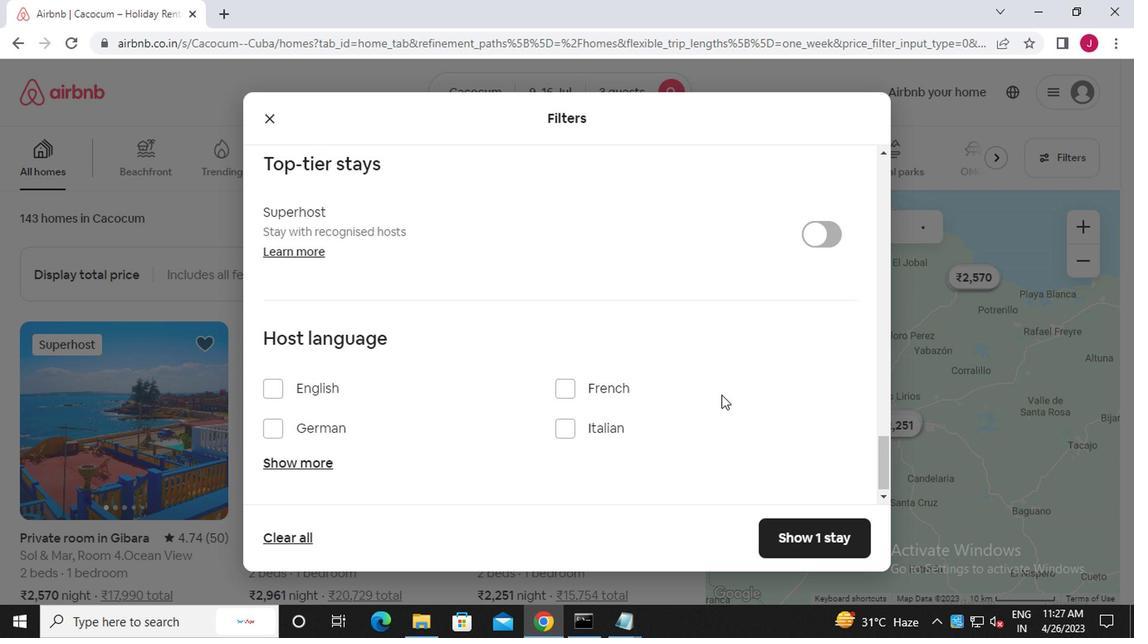 
Action: Mouse moved to (720, 396)
Screenshot: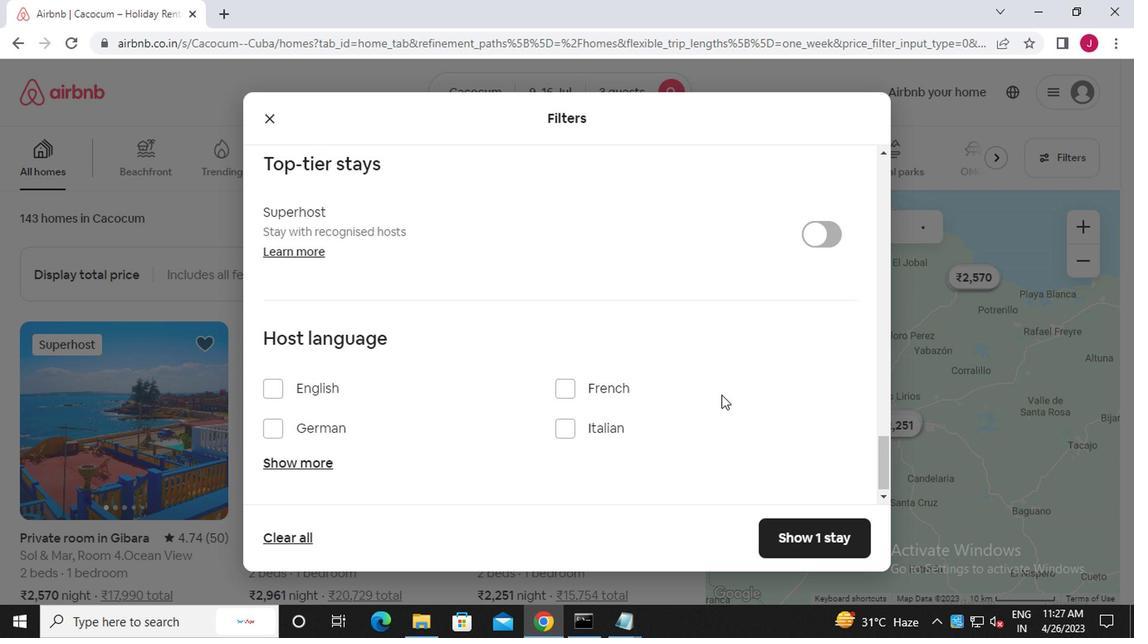 
Action: Mouse scrolled (720, 395) with delta (0, 0)
Screenshot: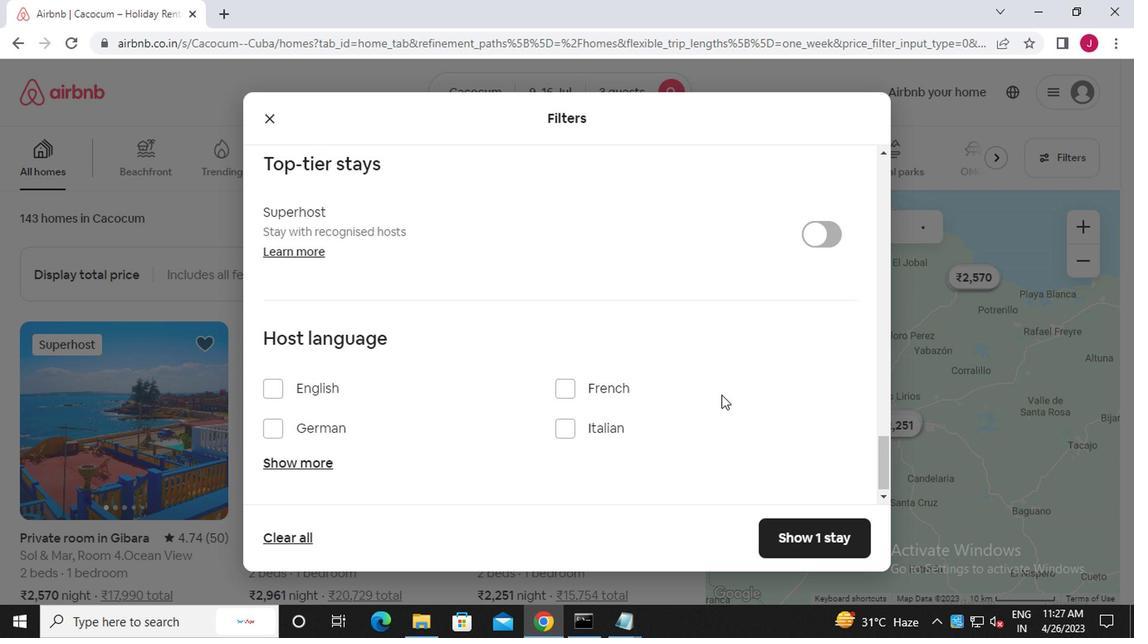 
Action: Mouse moved to (798, 541)
Screenshot: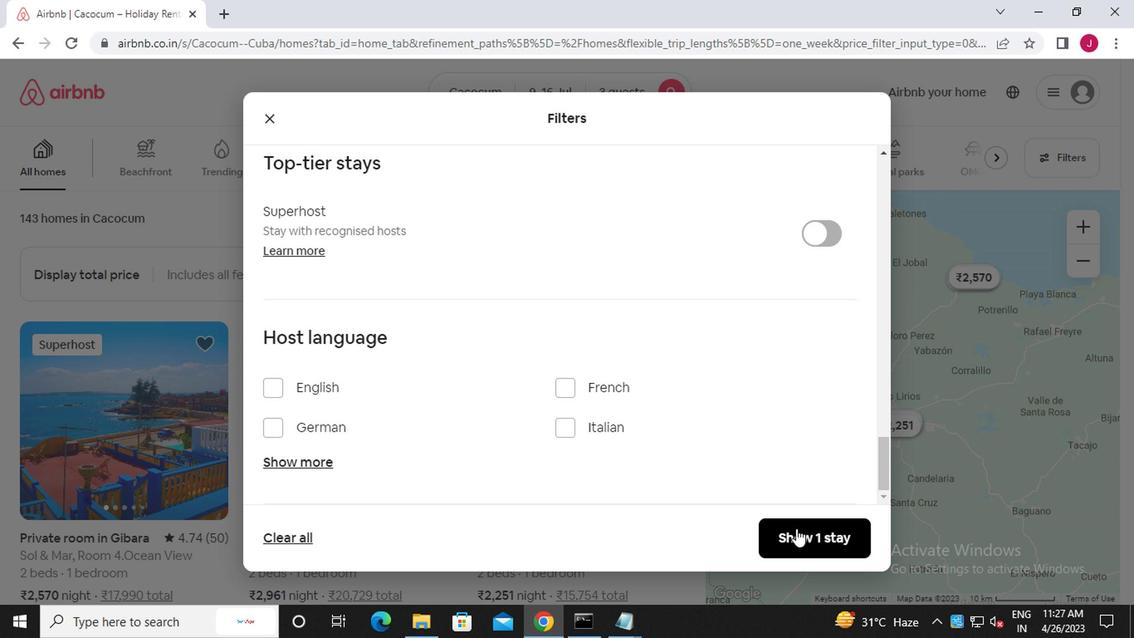 
Action: Mouse pressed left at (798, 541)
Screenshot: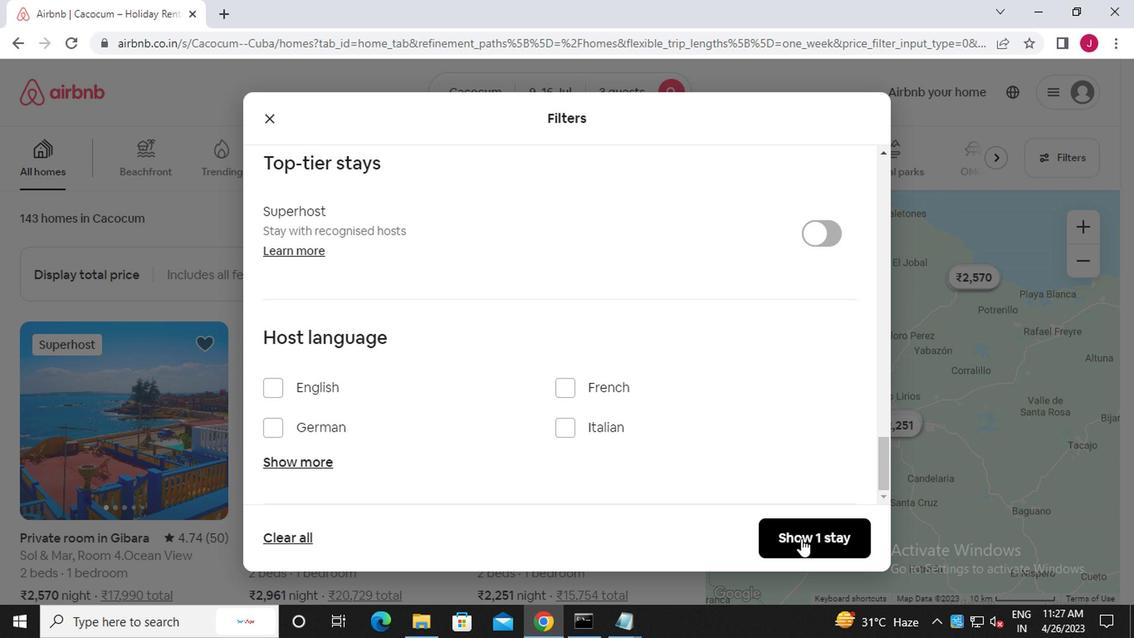 
Action: Mouse moved to (793, 527)
Screenshot: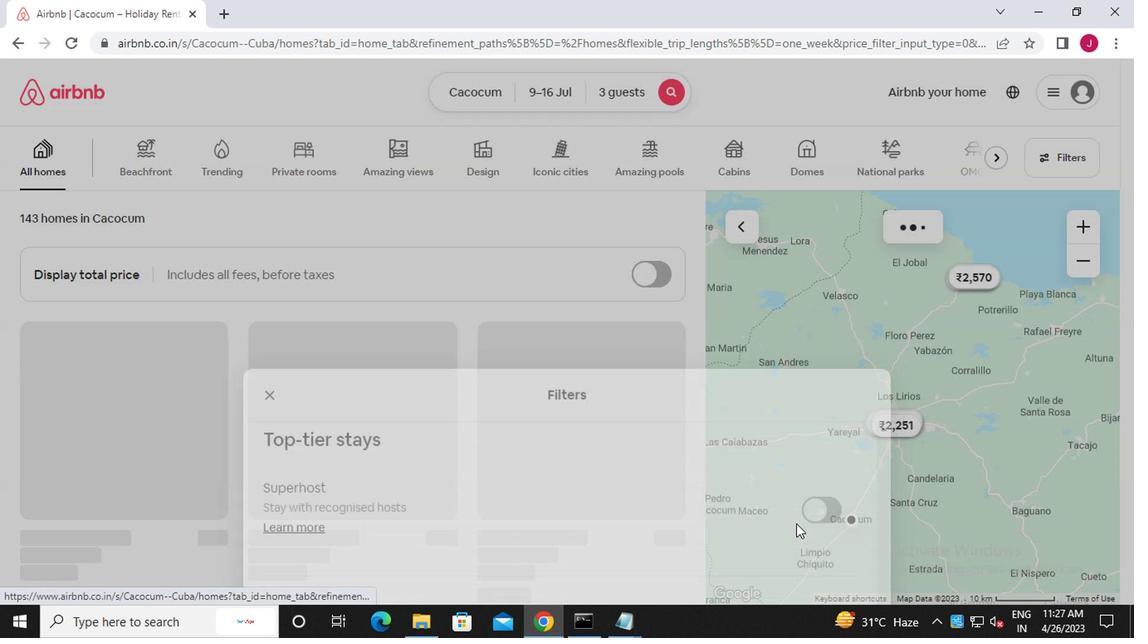 
